 Task: Add Attachment from Trello to Card Card0000000266 in Board Board0000000067 in Workspace WS0000000023 in Trello. Add Cover Yellow to Card Card0000000266 in Board Board0000000067 in Workspace WS0000000023 in Trello. Add "Copy Card To …" Button titled Button0000000266 to "bottom" of the list "To Do" to Card Card0000000266 in Board Board0000000067 in Workspace WS0000000023 in Trello. Add Description DS0000000266 to Card Card0000000266 in Board Board0000000067 in Workspace WS0000000023 in Trello. Add Comment CM0000000266 to Card Card0000000266 in Board Board0000000067 in Workspace WS0000000023 in Trello
Action: Mouse moved to (698, 491)
Screenshot: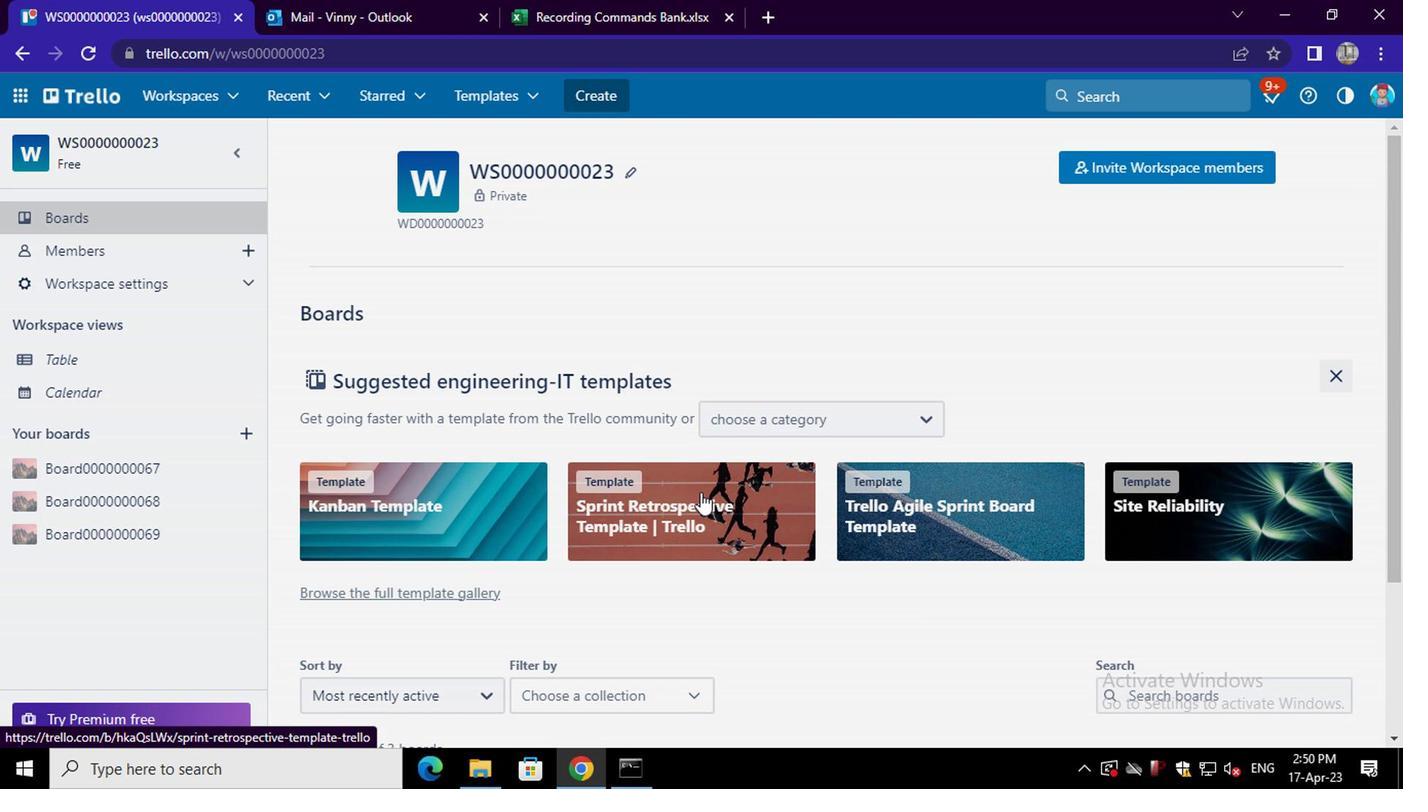 
Action: Mouse scrolled (698, 490) with delta (0, 0)
Screenshot: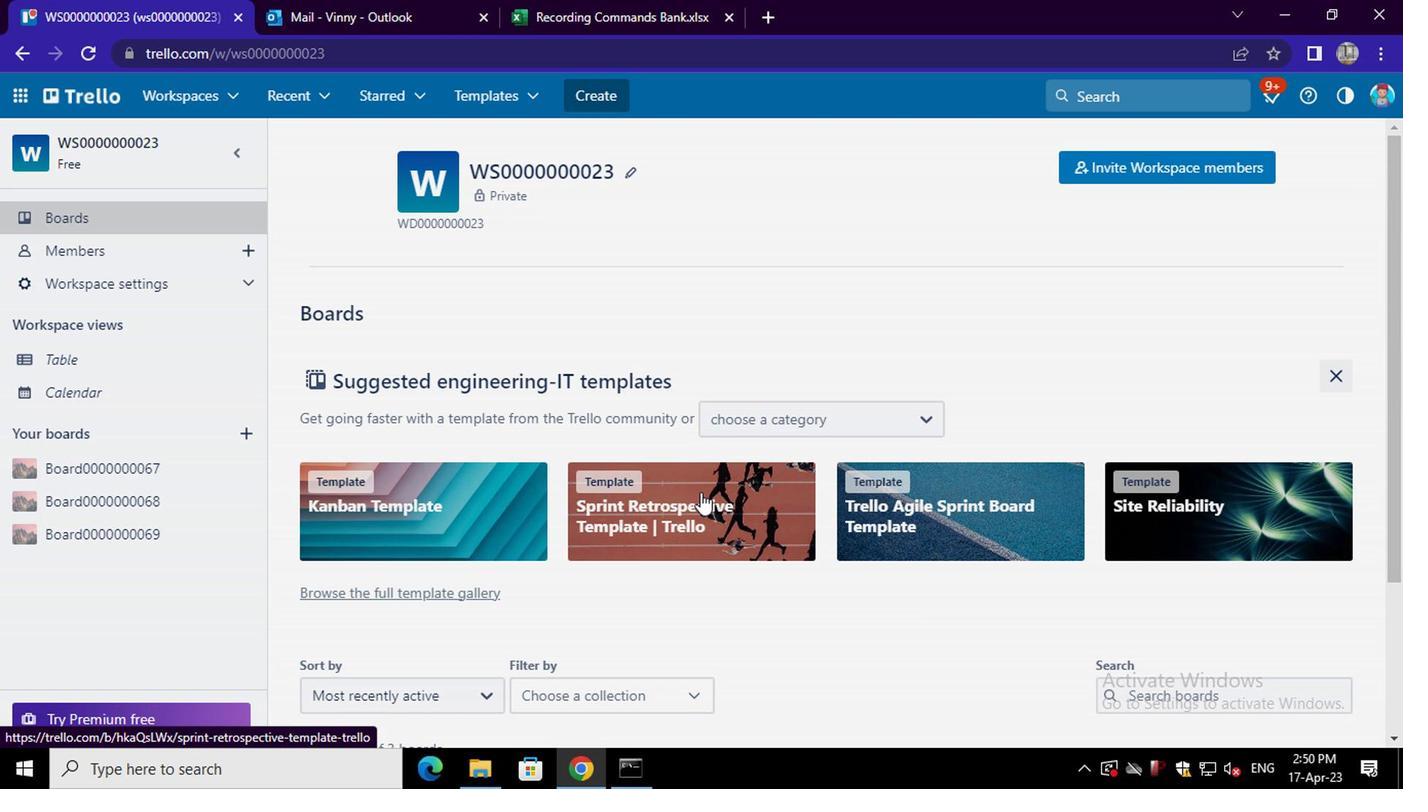 
Action: Mouse moved to (698, 496)
Screenshot: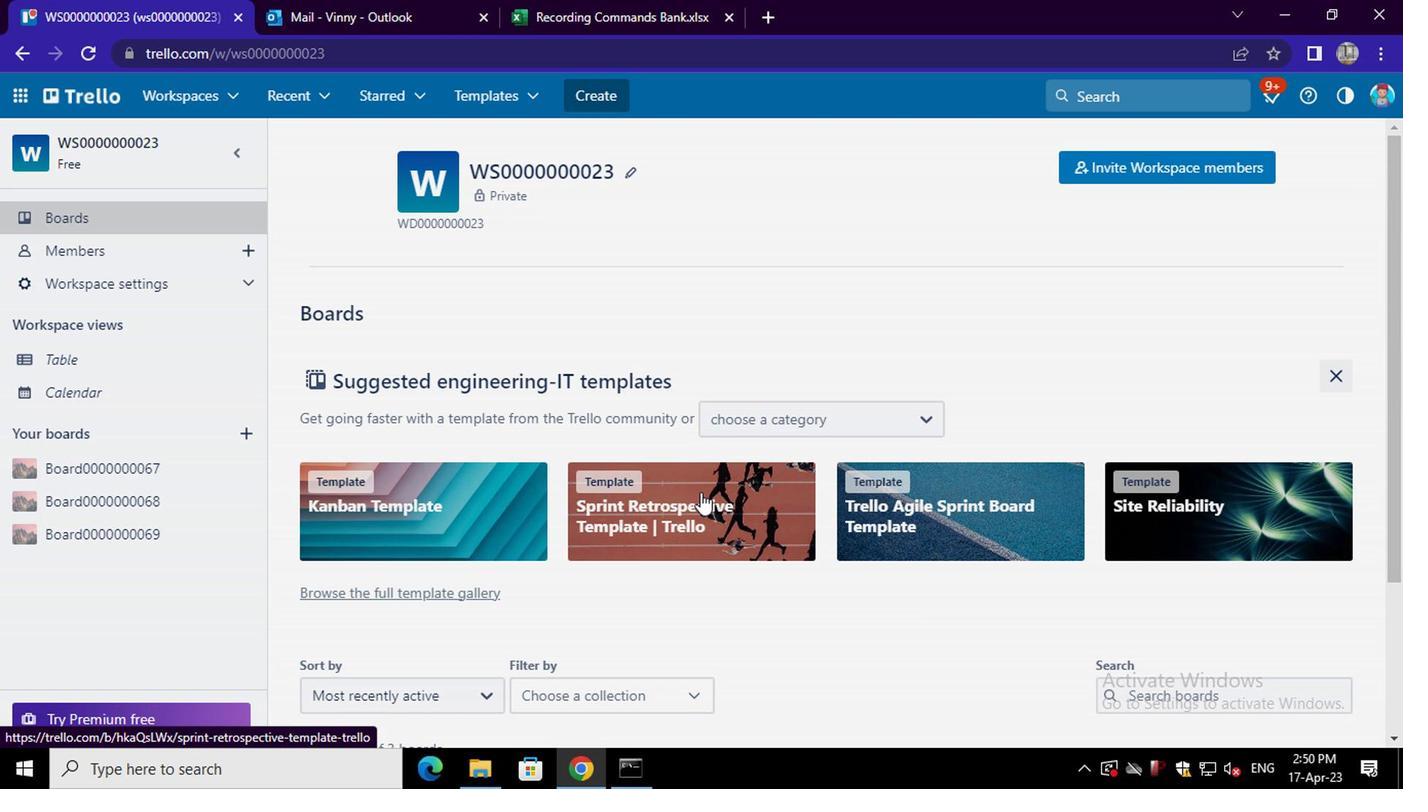 
Action: Mouse scrolled (698, 495) with delta (0, -1)
Screenshot: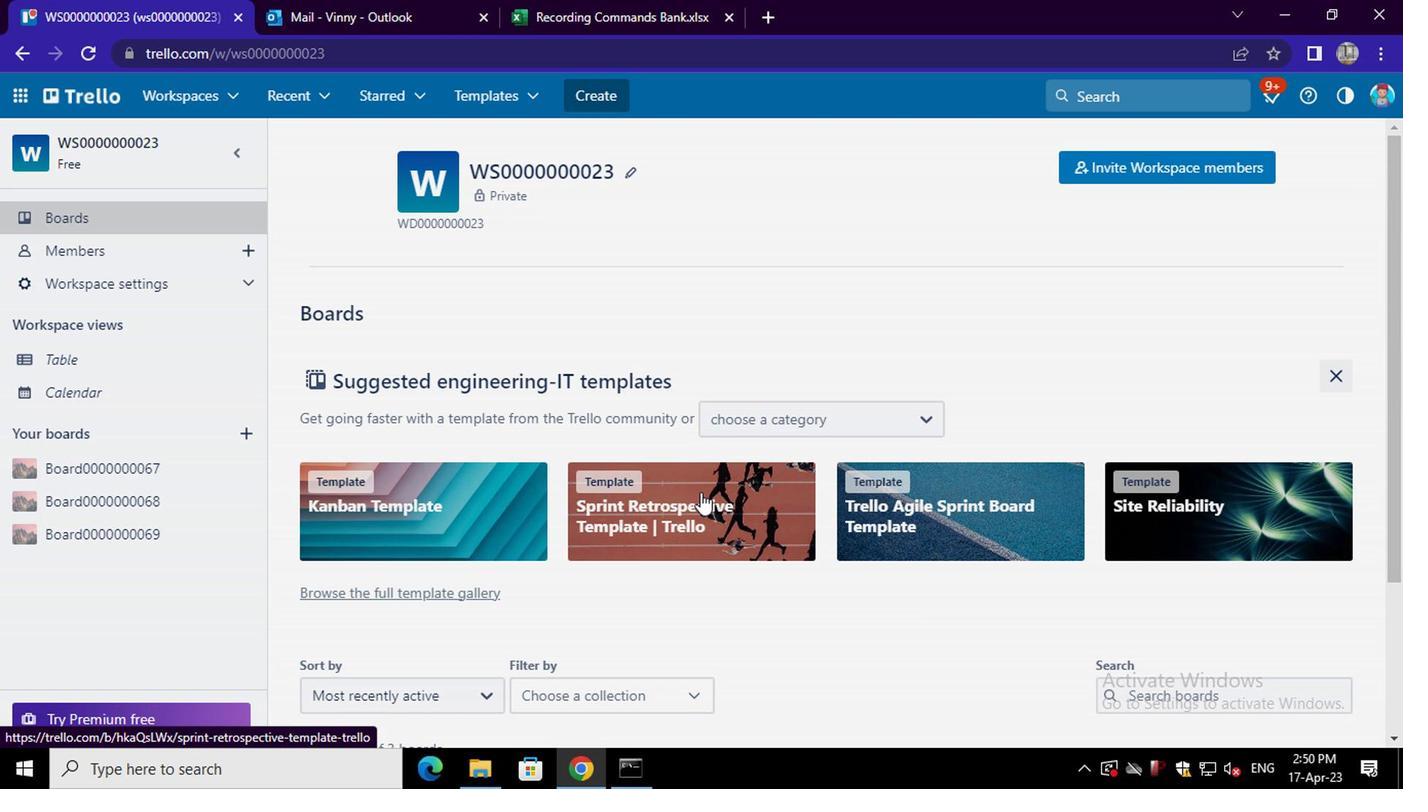 
Action: Mouse moved to (698, 497)
Screenshot: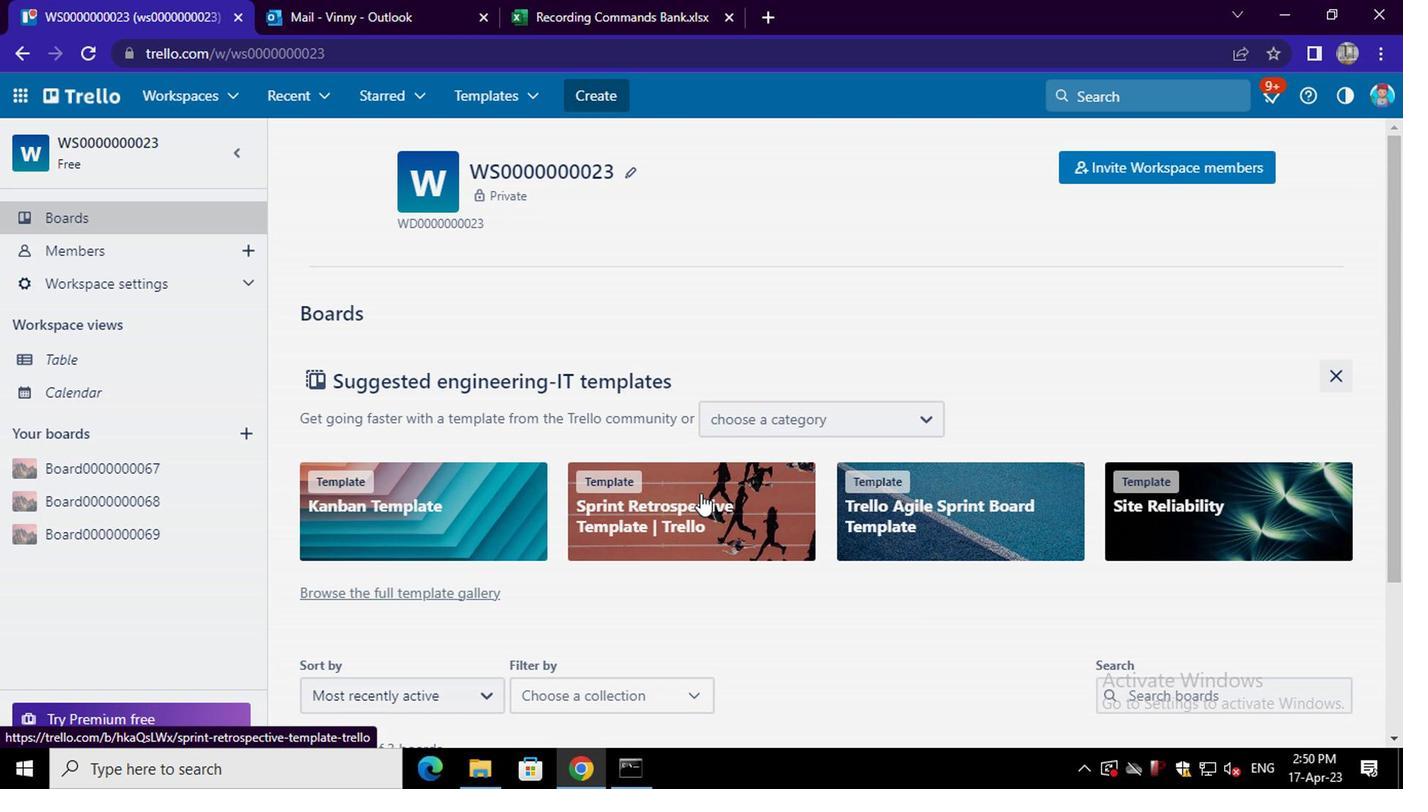
Action: Mouse scrolled (698, 496) with delta (0, 0)
Screenshot: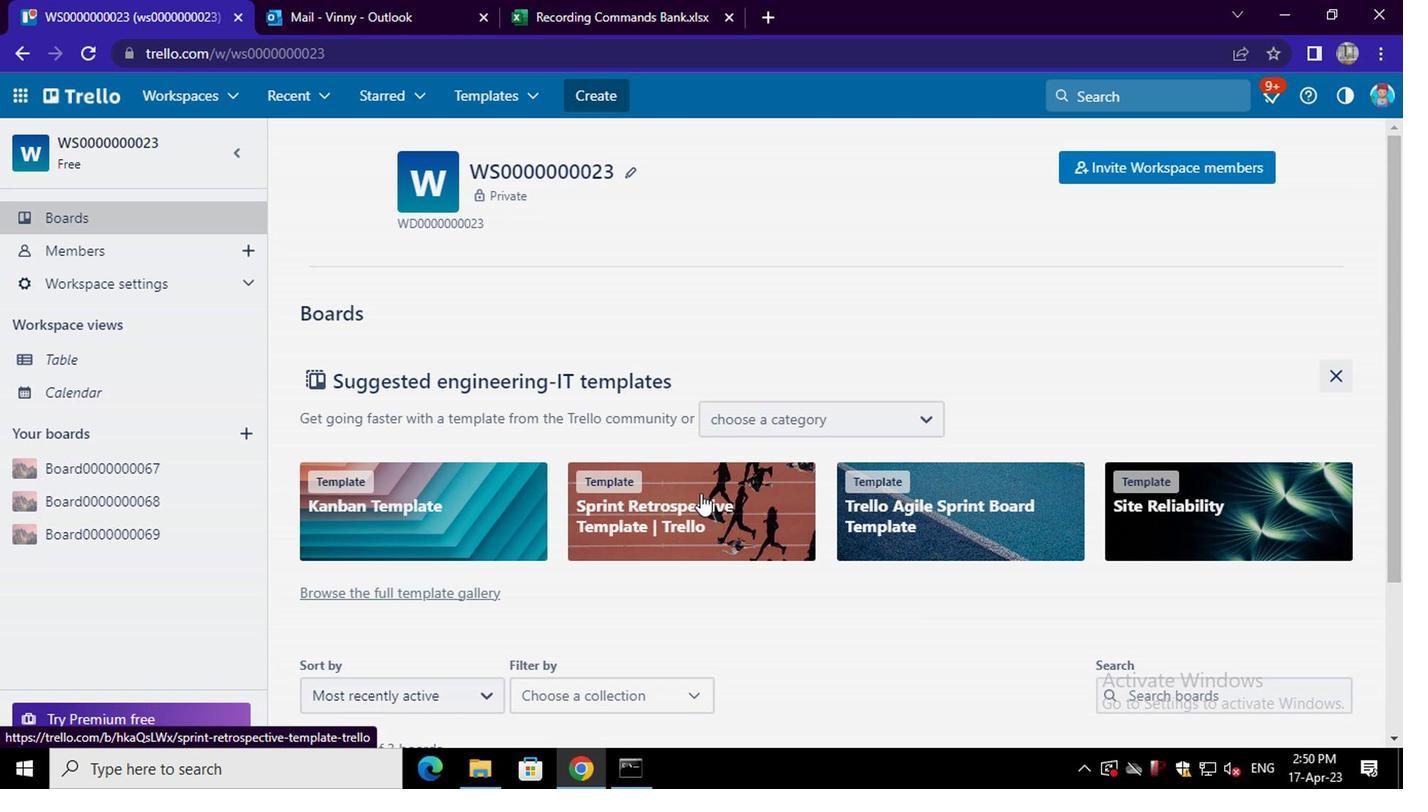 
Action: Mouse scrolled (698, 496) with delta (0, 0)
Screenshot: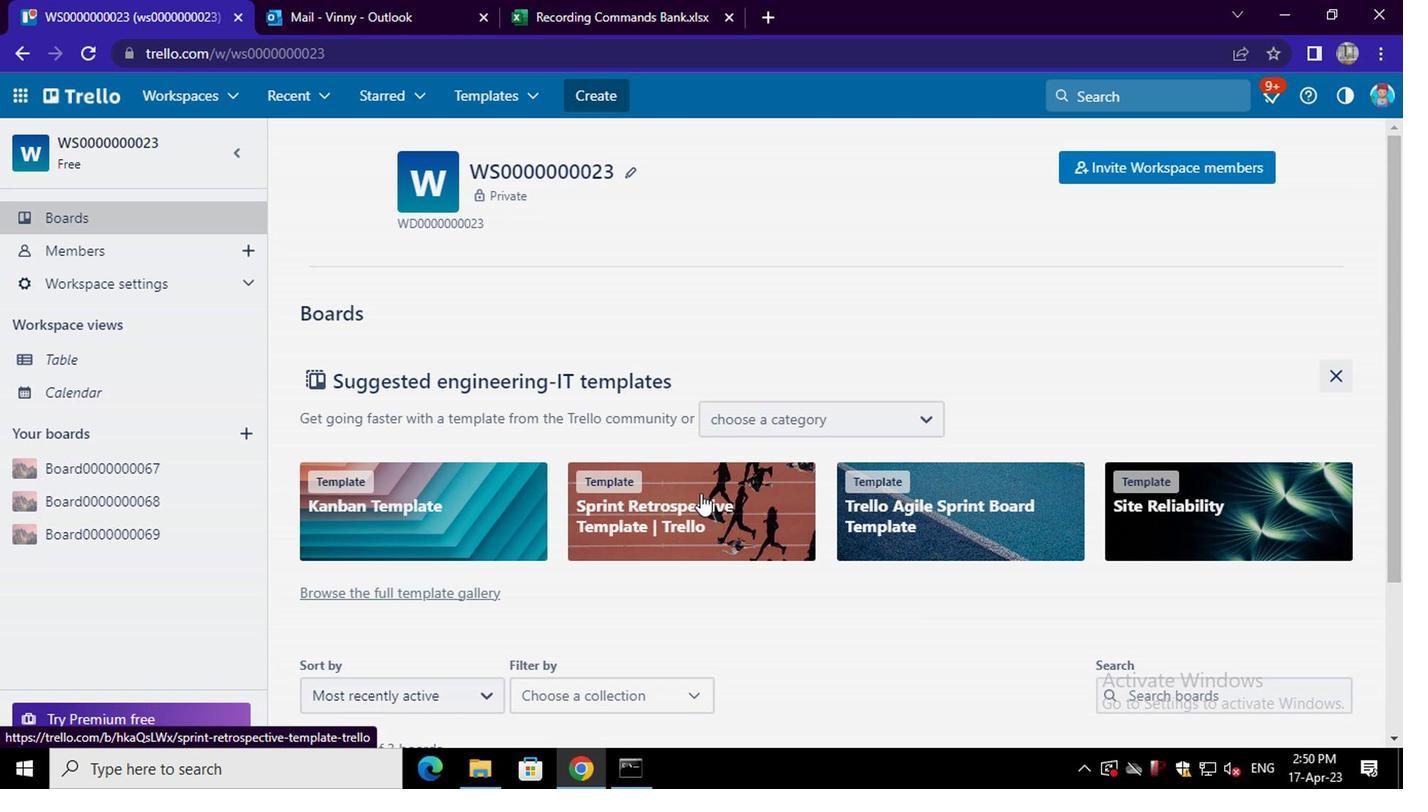 
Action: Mouse scrolled (698, 496) with delta (0, 0)
Screenshot: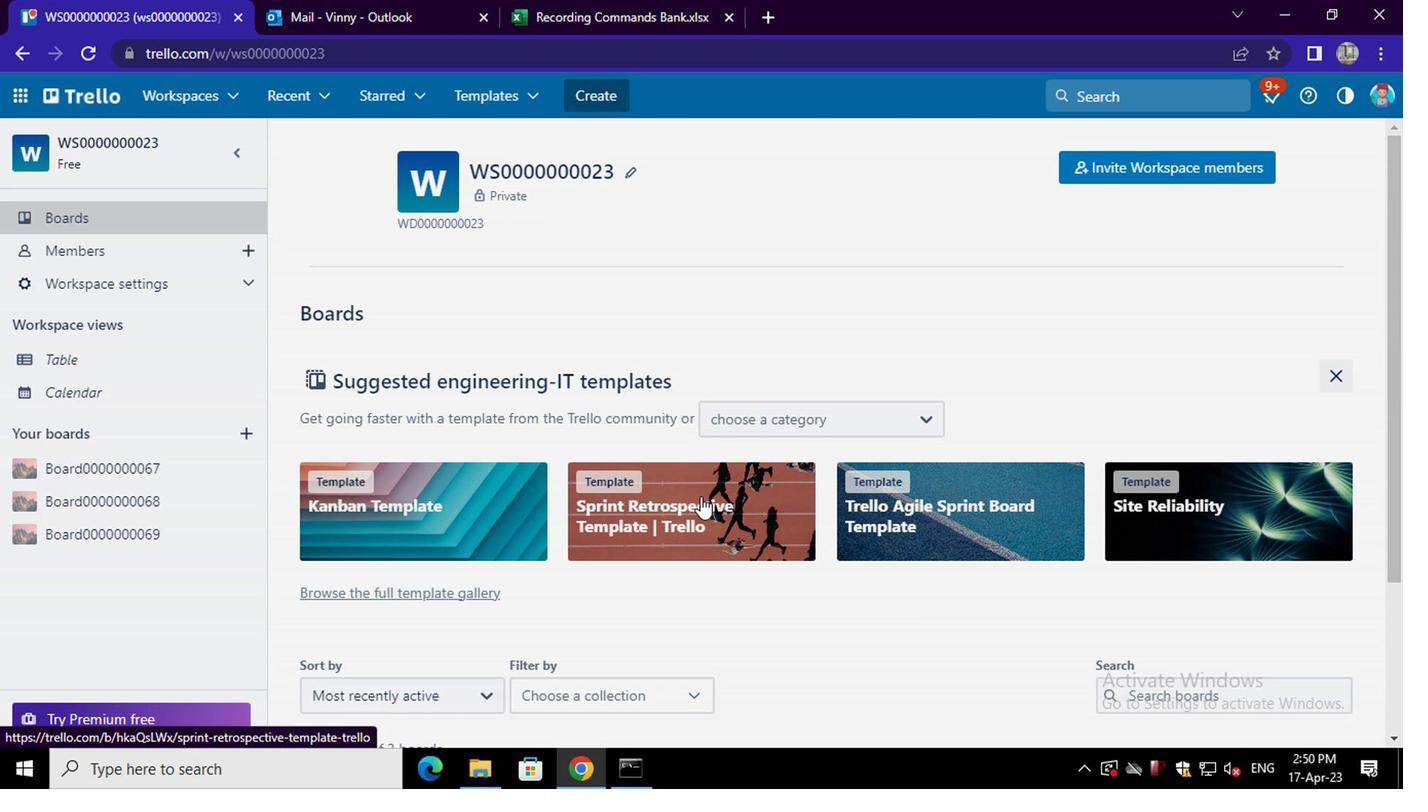 
Action: Mouse moved to (668, 621)
Screenshot: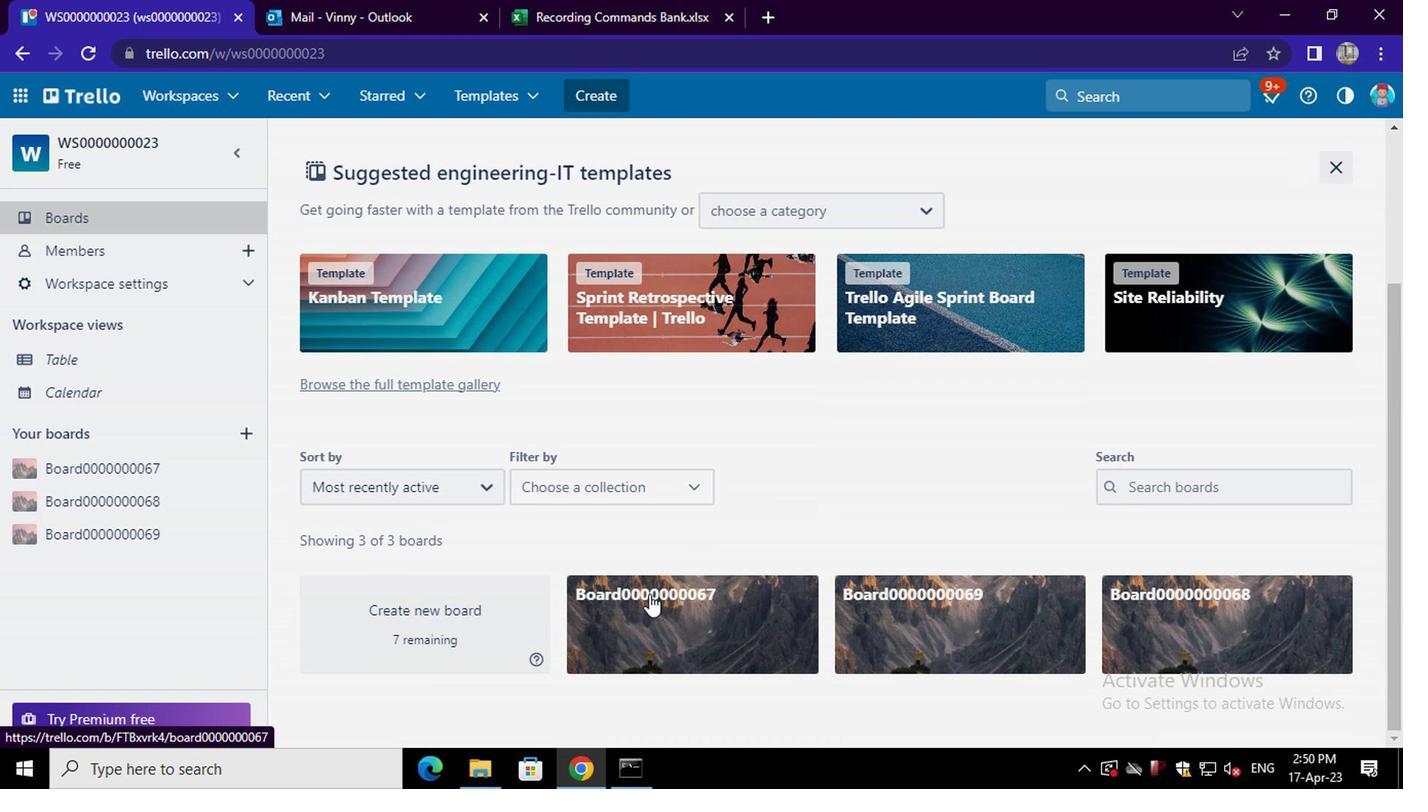 
Action: Mouse pressed left at (668, 621)
Screenshot: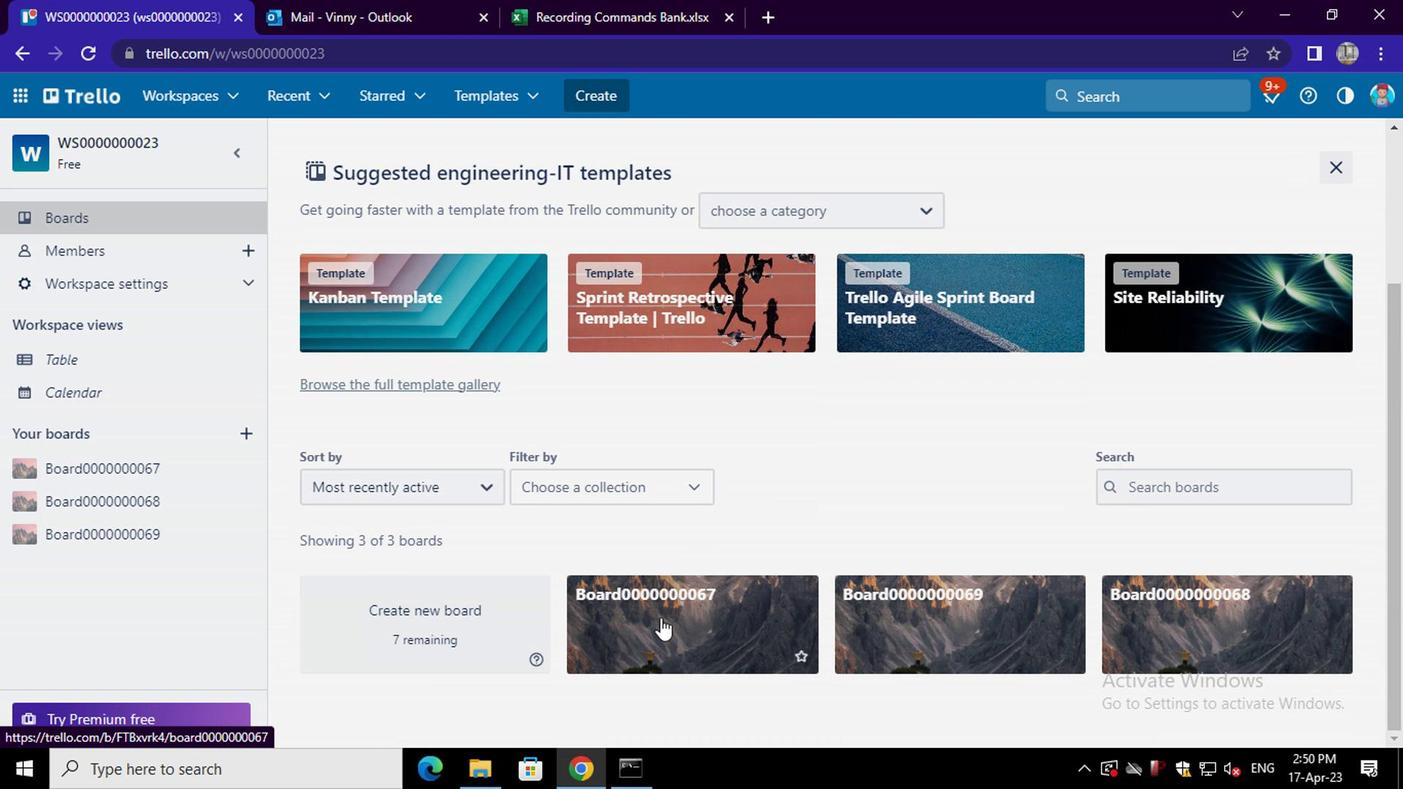 
Action: Mouse moved to (533, 354)
Screenshot: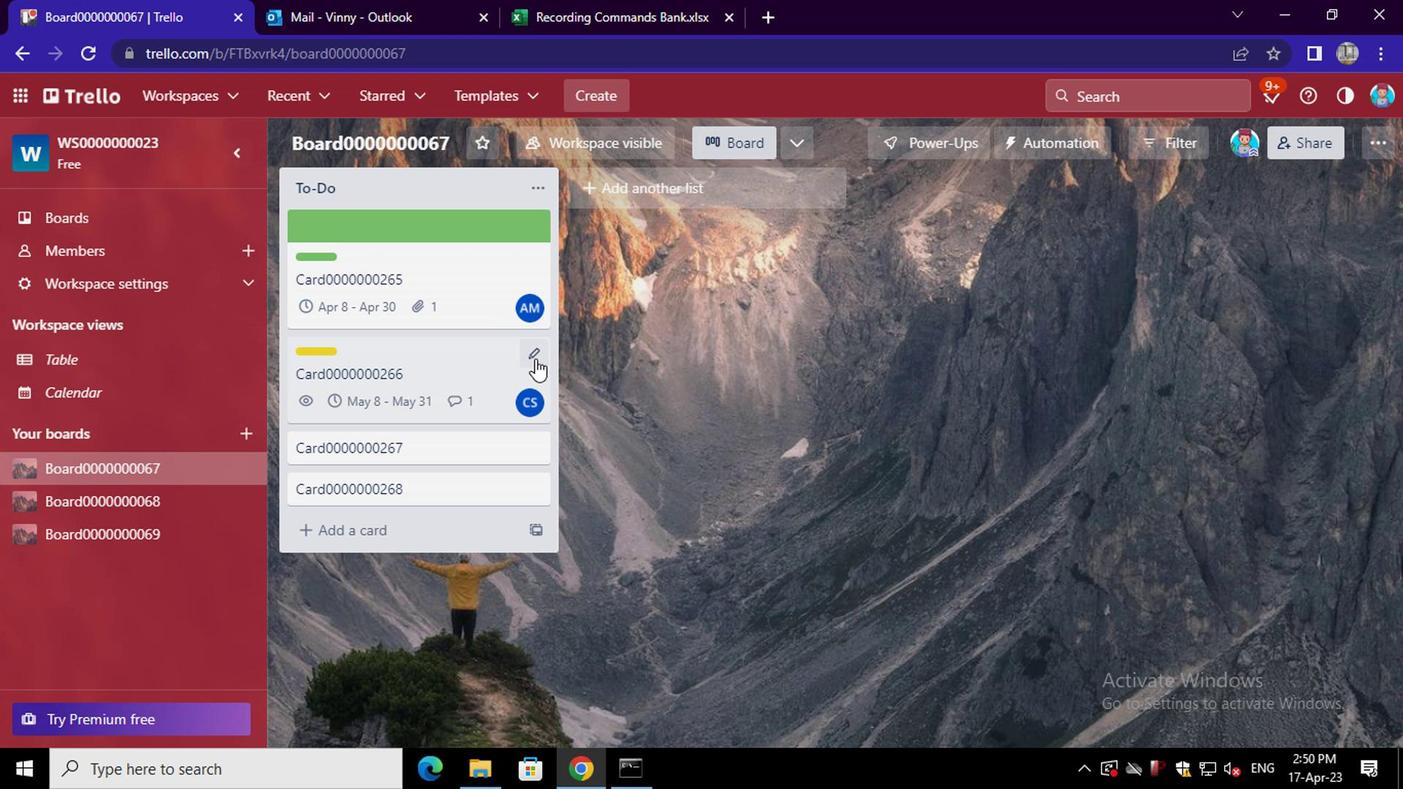 
Action: Mouse pressed left at (533, 354)
Screenshot: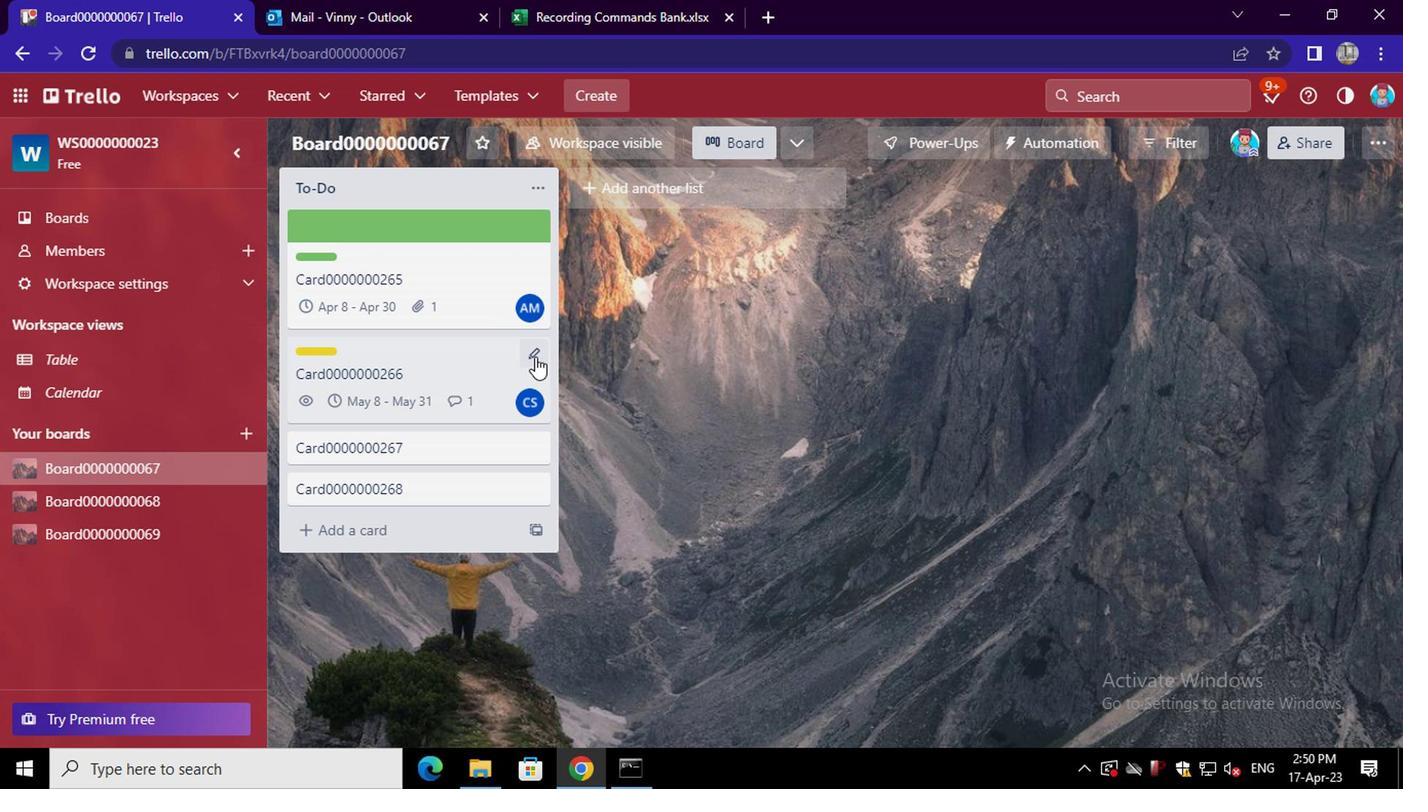
Action: Mouse moved to (583, 354)
Screenshot: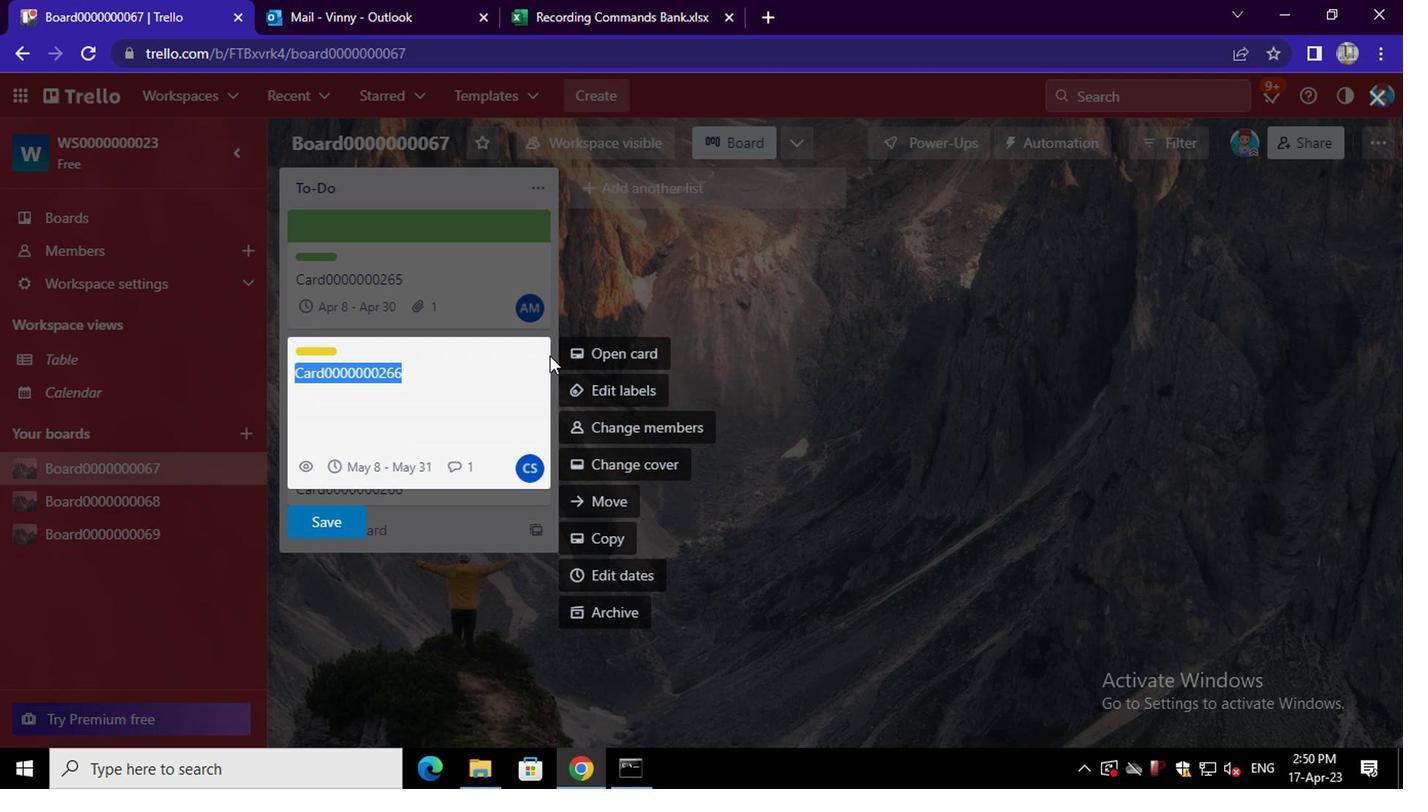 
Action: Mouse pressed left at (583, 354)
Screenshot: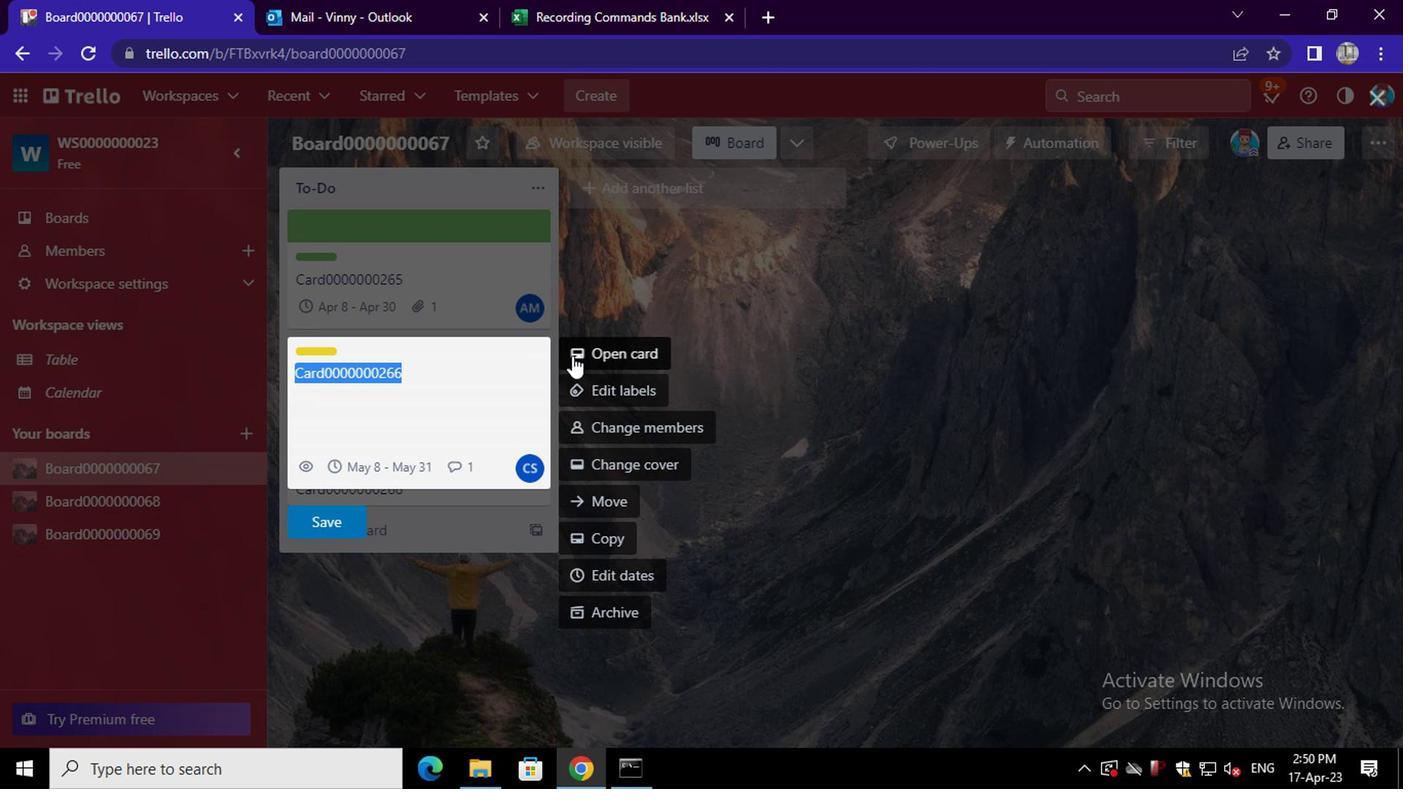 
Action: Mouse moved to (968, 411)
Screenshot: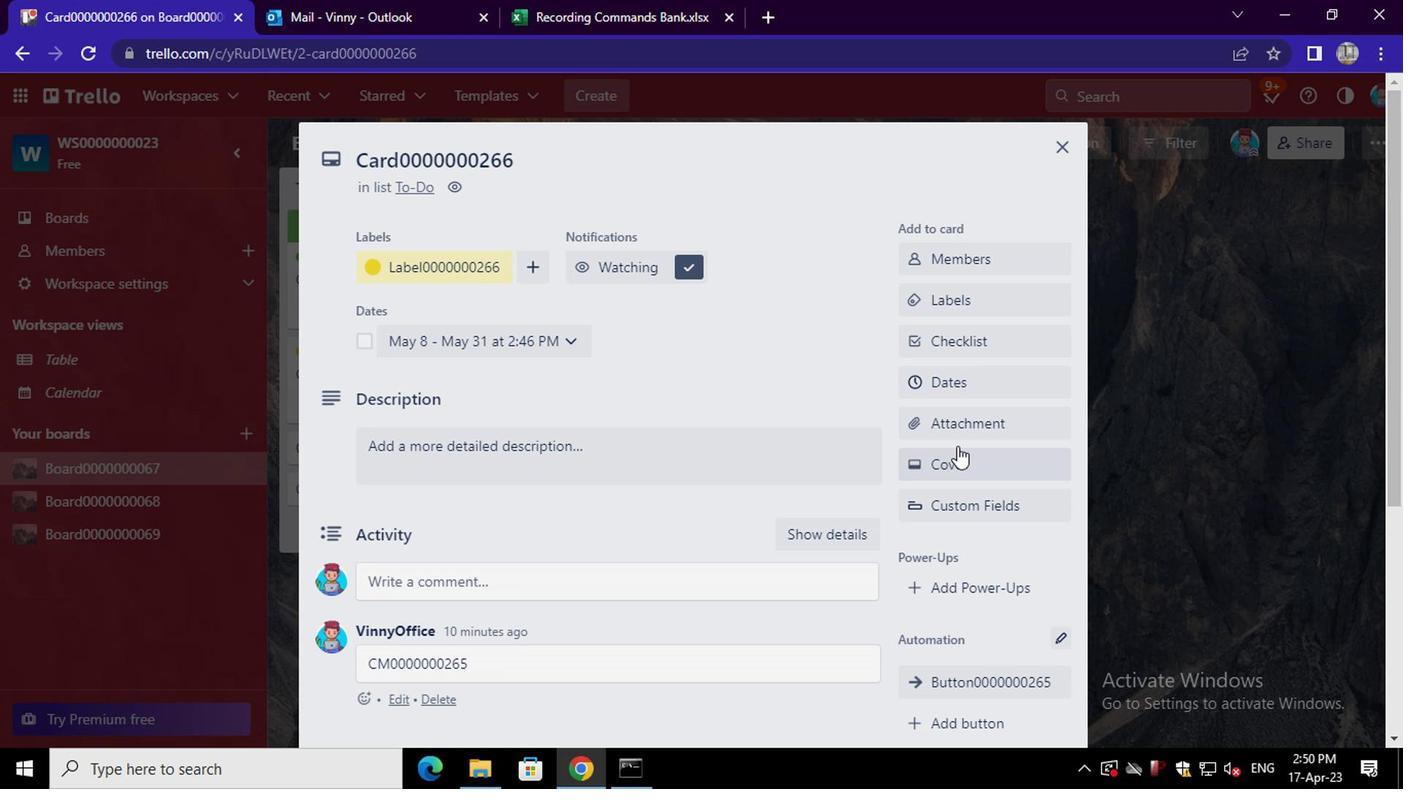 
Action: Mouse pressed left at (968, 411)
Screenshot: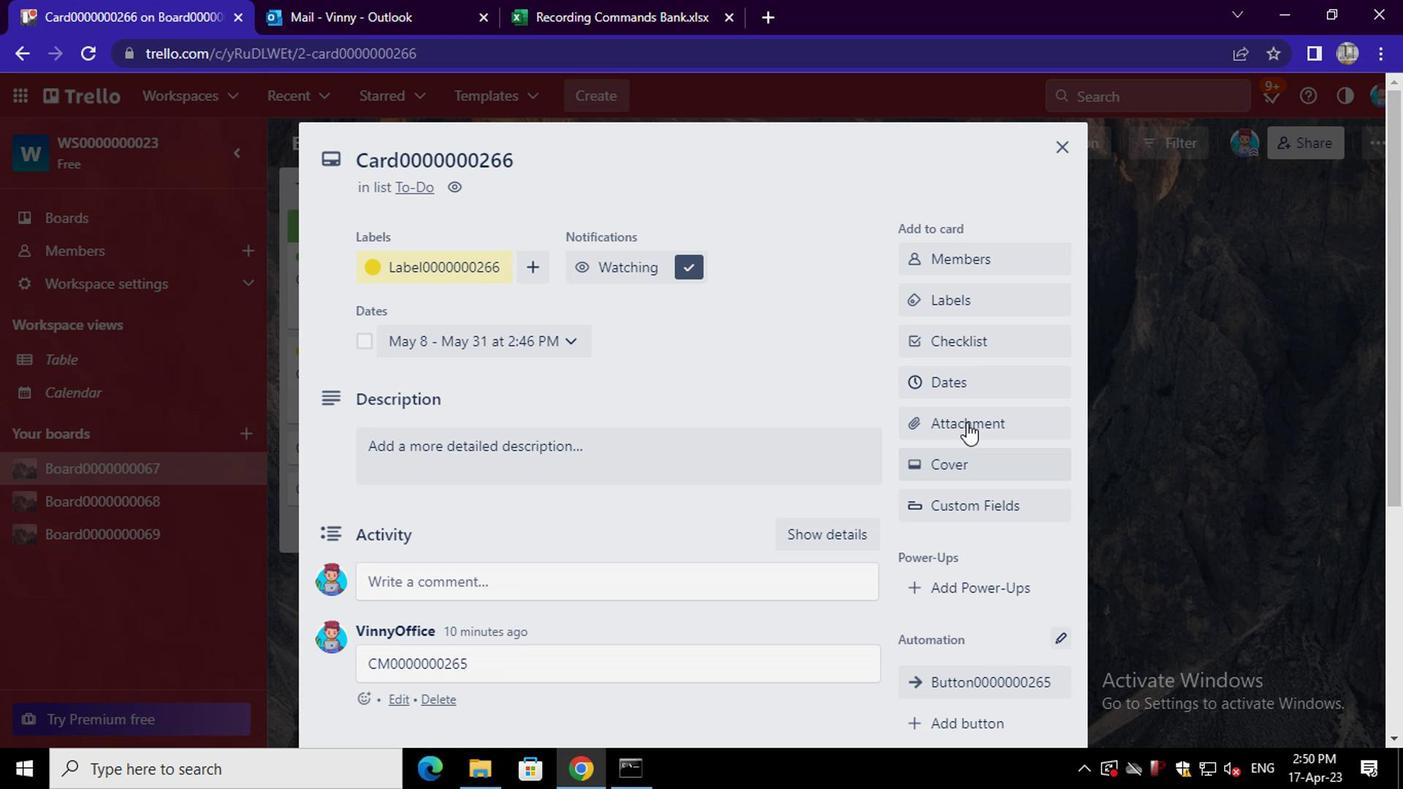 
Action: Mouse moved to (962, 227)
Screenshot: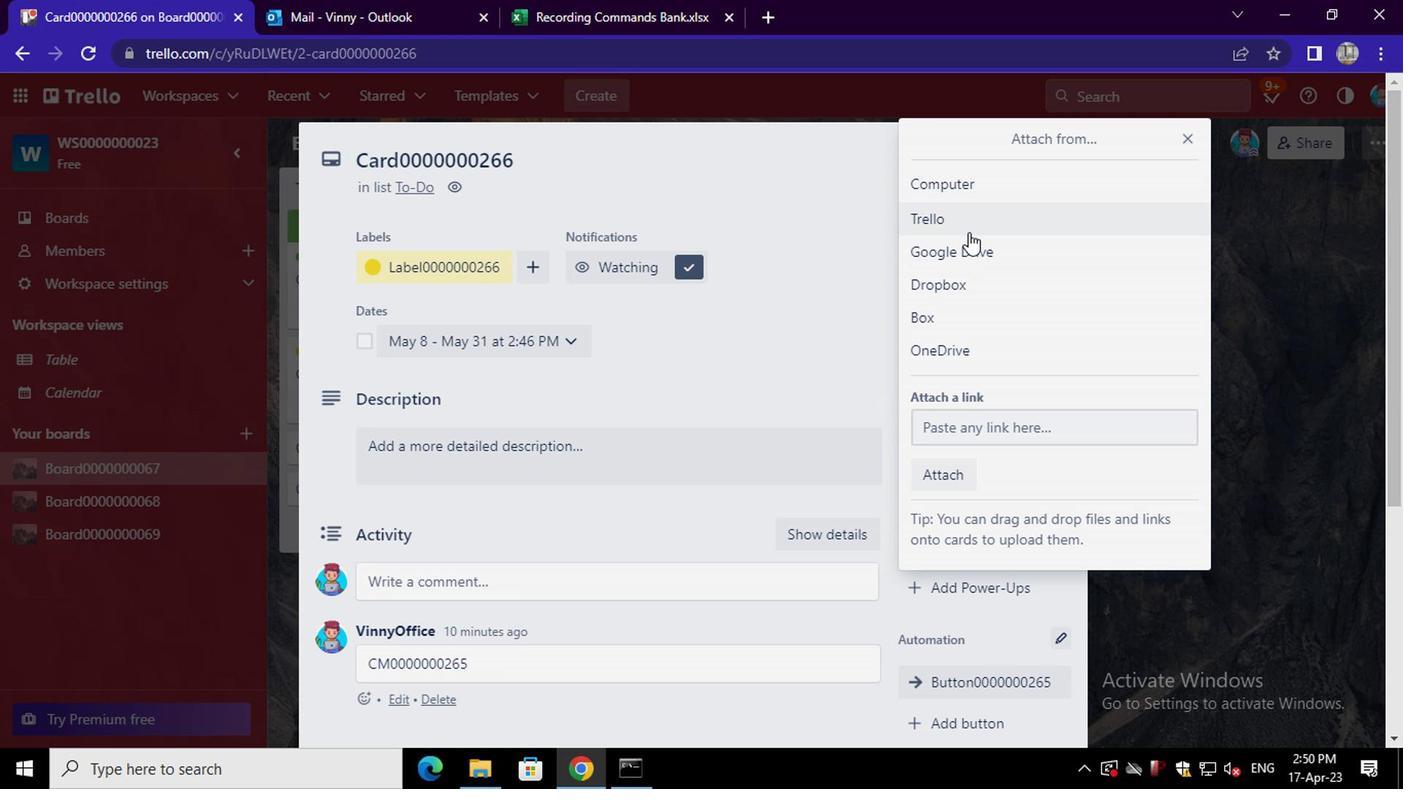 
Action: Mouse pressed left at (962, 227)
Screenshot: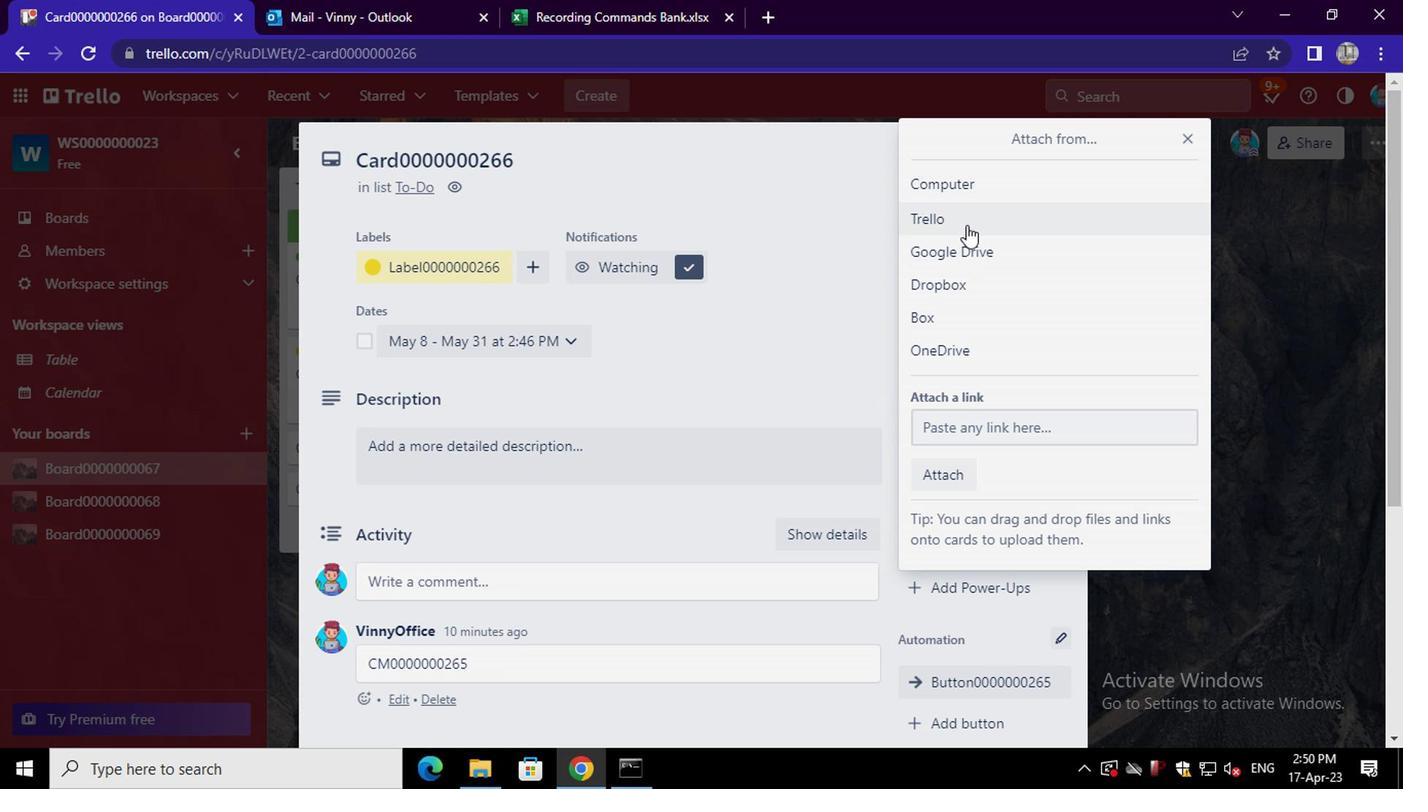 
Action: Mouse moved to (1011, 294)
Screenshot: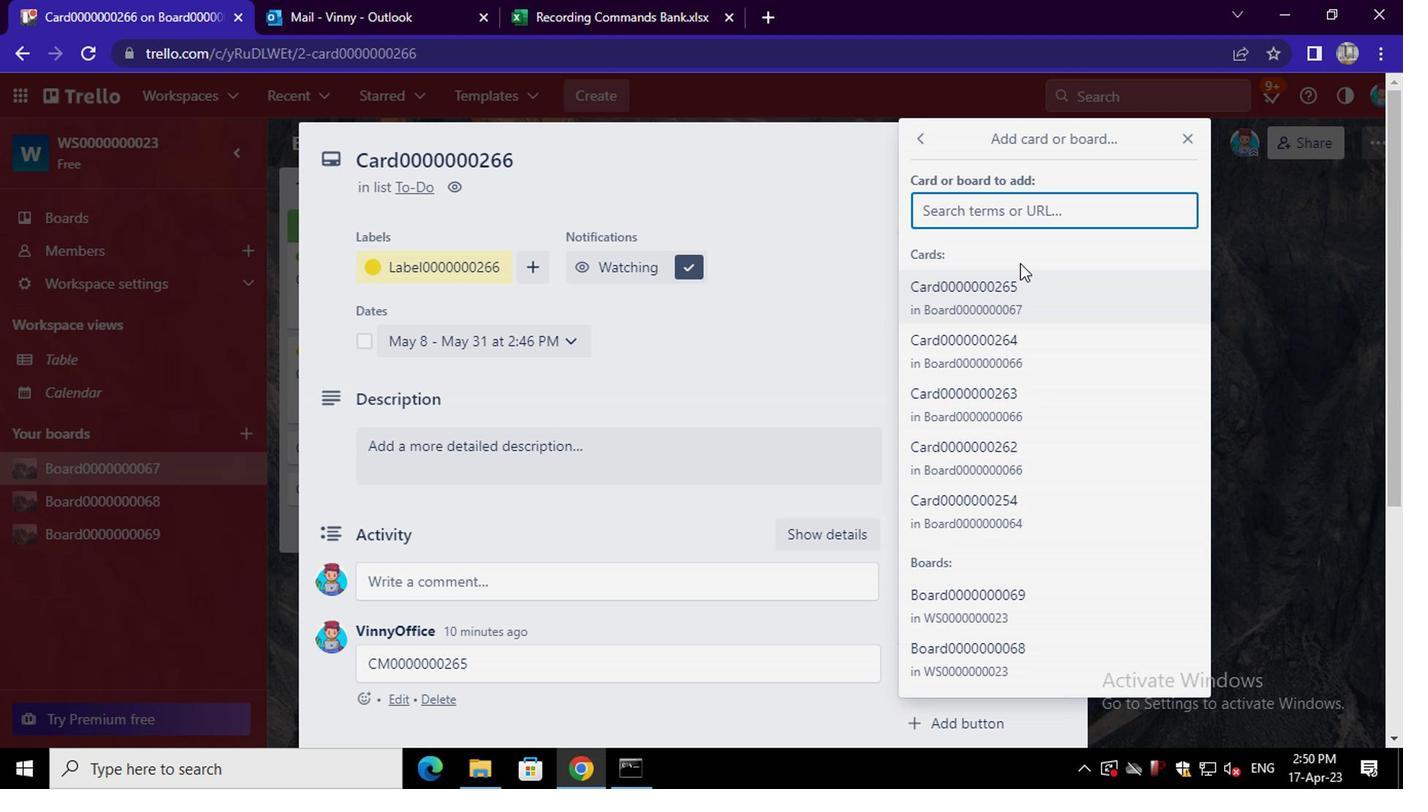 
Action: Mouse pressed left at (1011, 294)
Screenshot: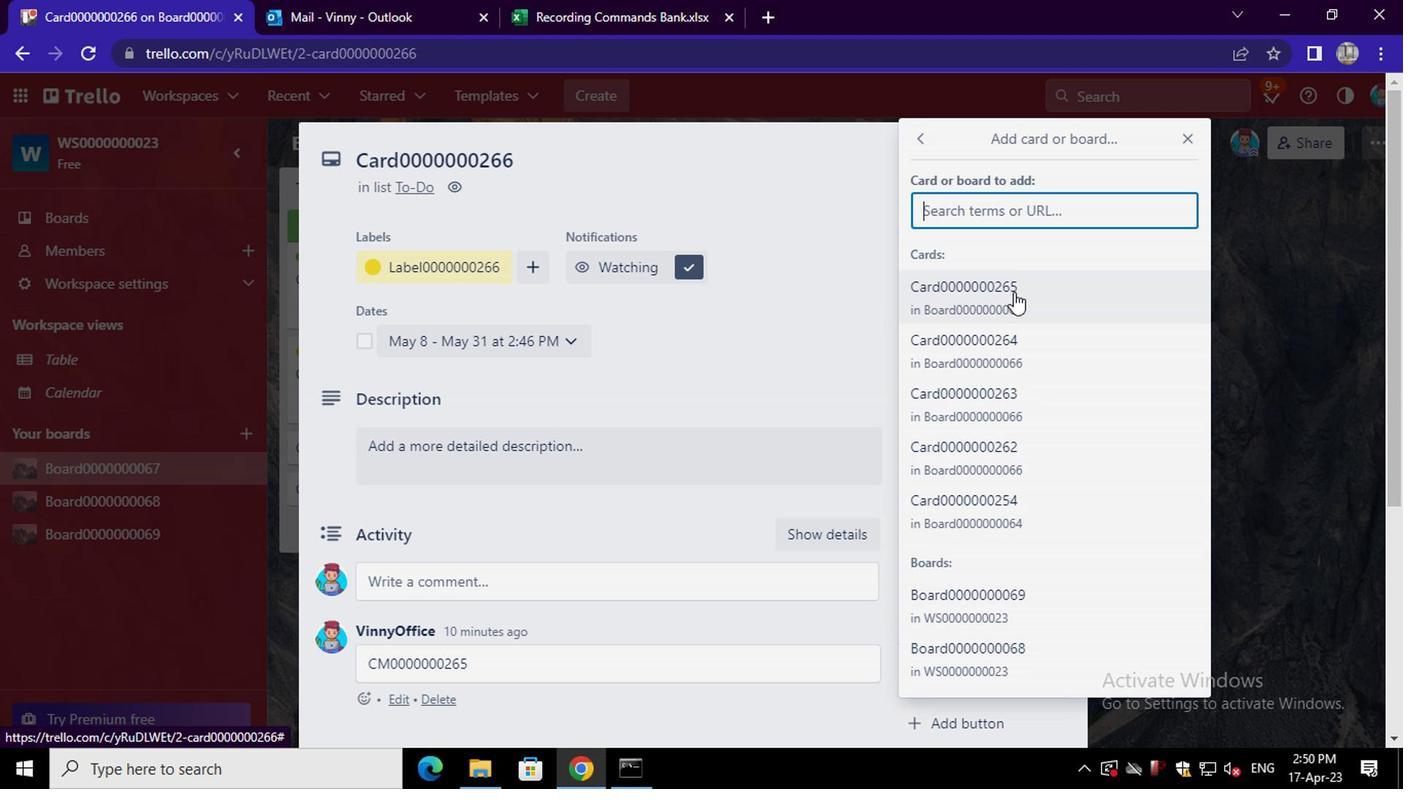 
Action: Mouse moved to (976, 459)
Screenshot: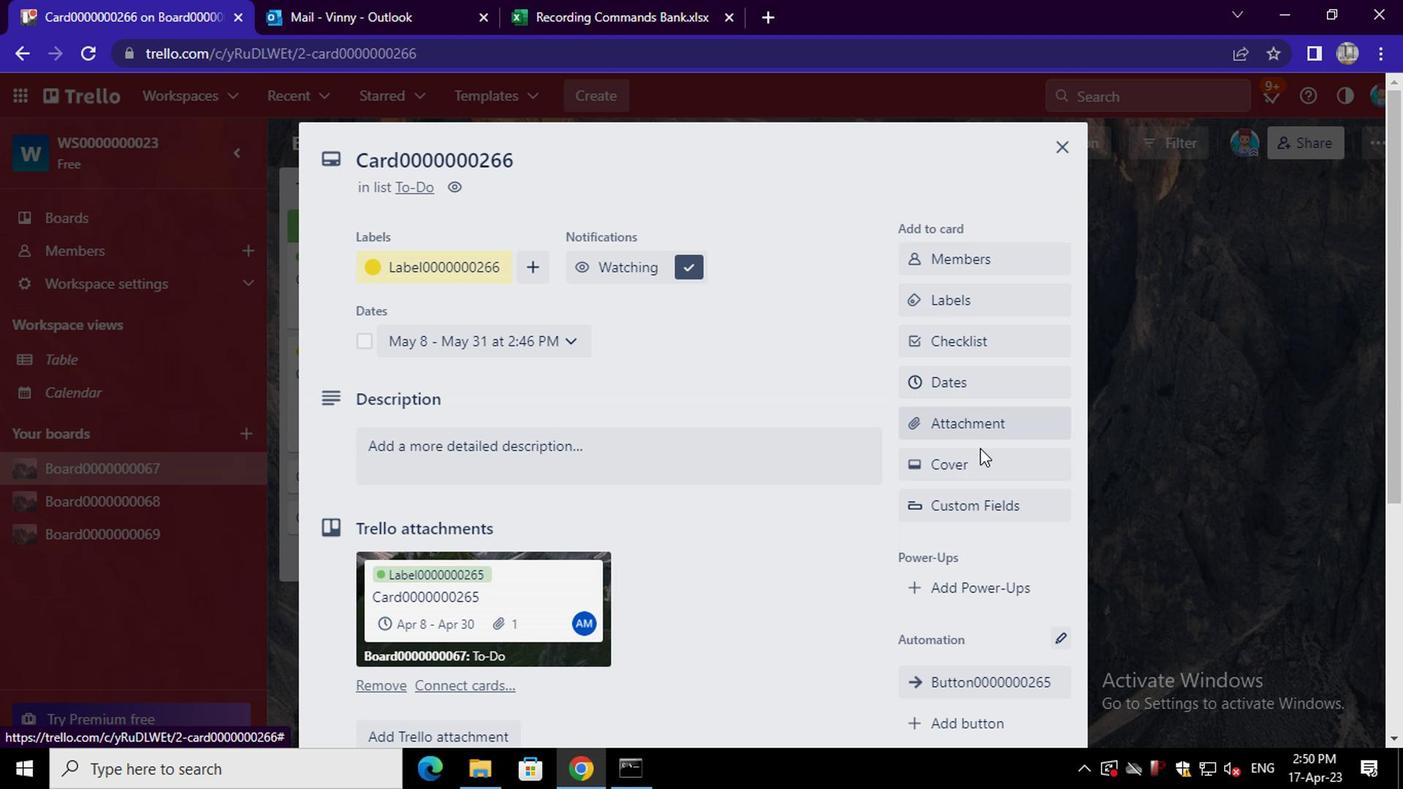 
Action: Mouse pressed left at (976, 459)
Screenshot: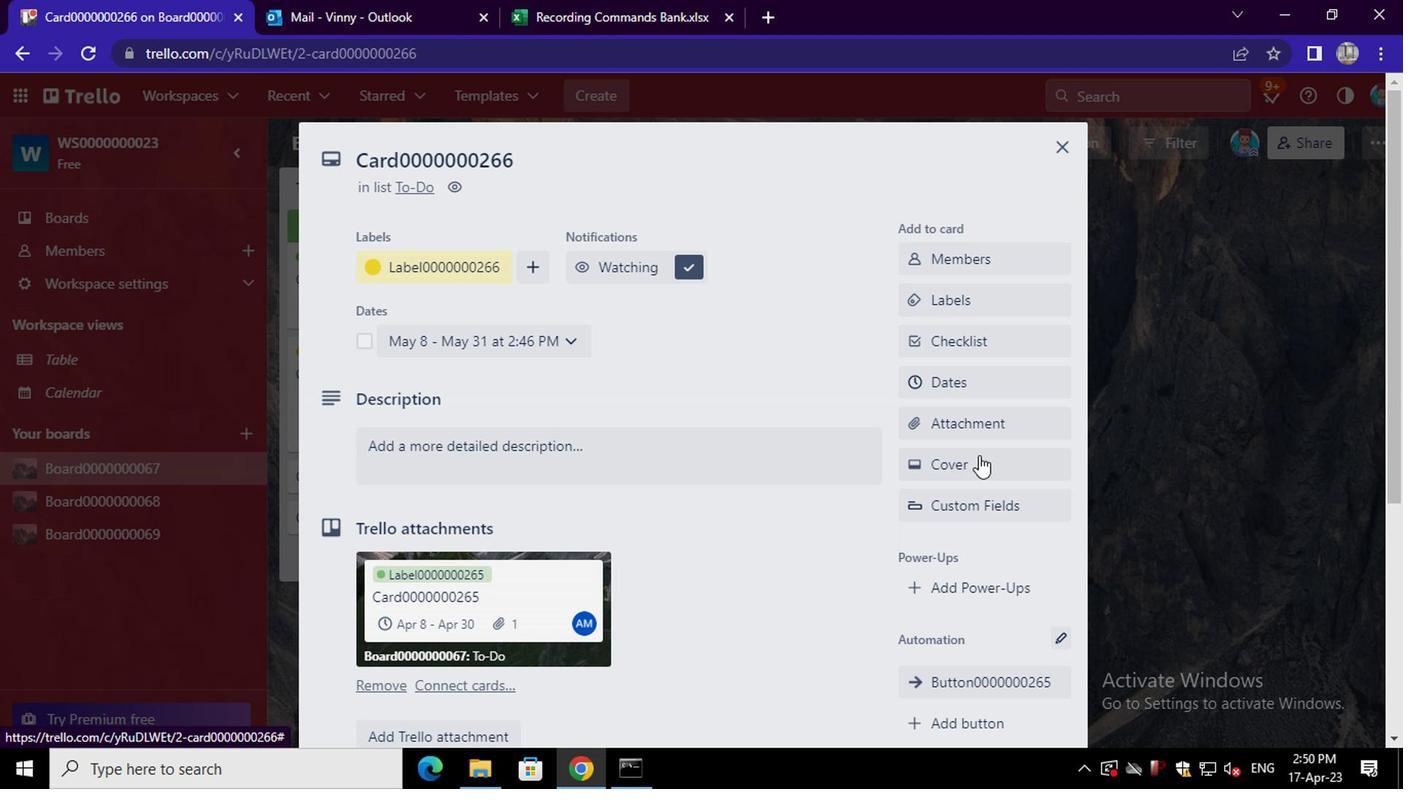 
Action: Mouse moved to (995, 330)
Screenshot: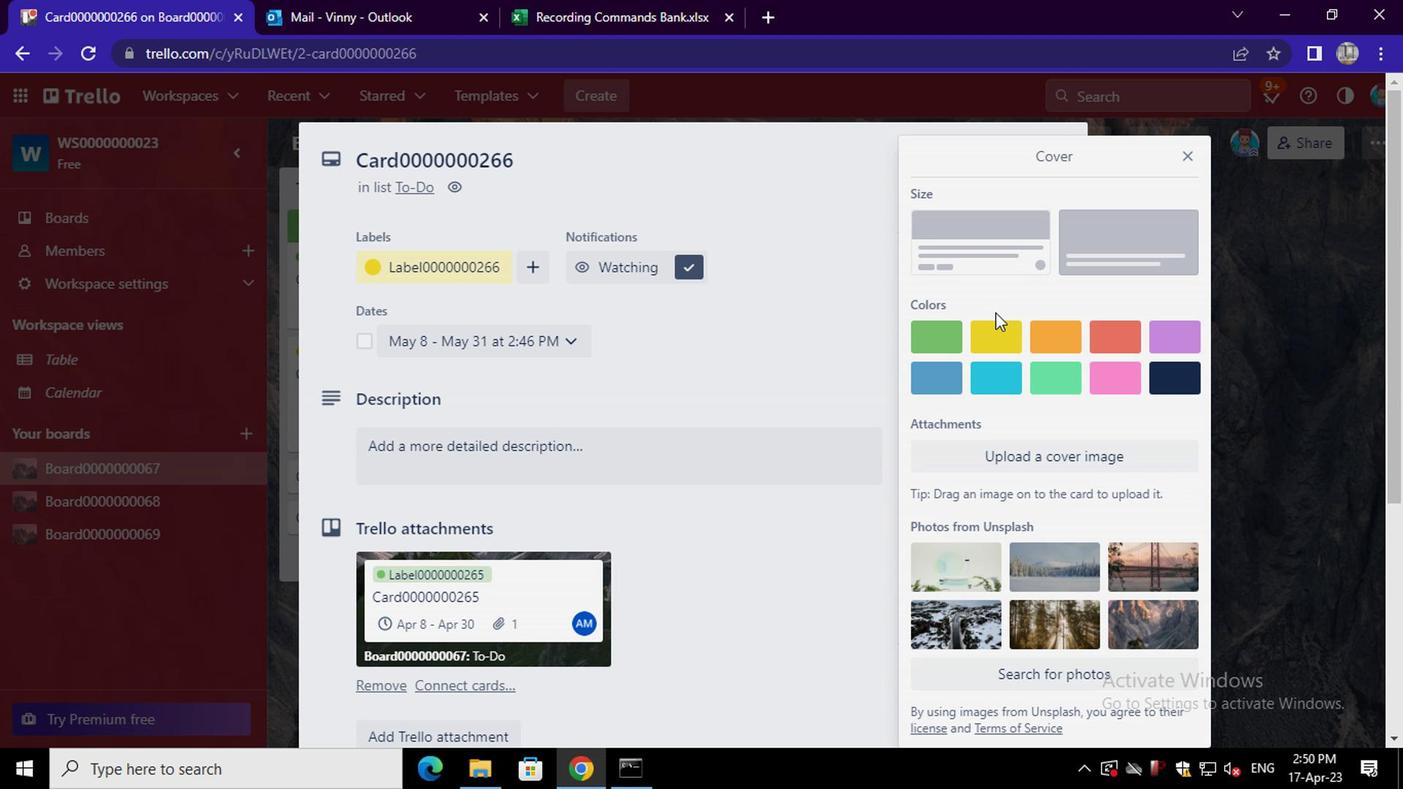 
Action: Mouse pressed left at (995, 330)
Screenshot: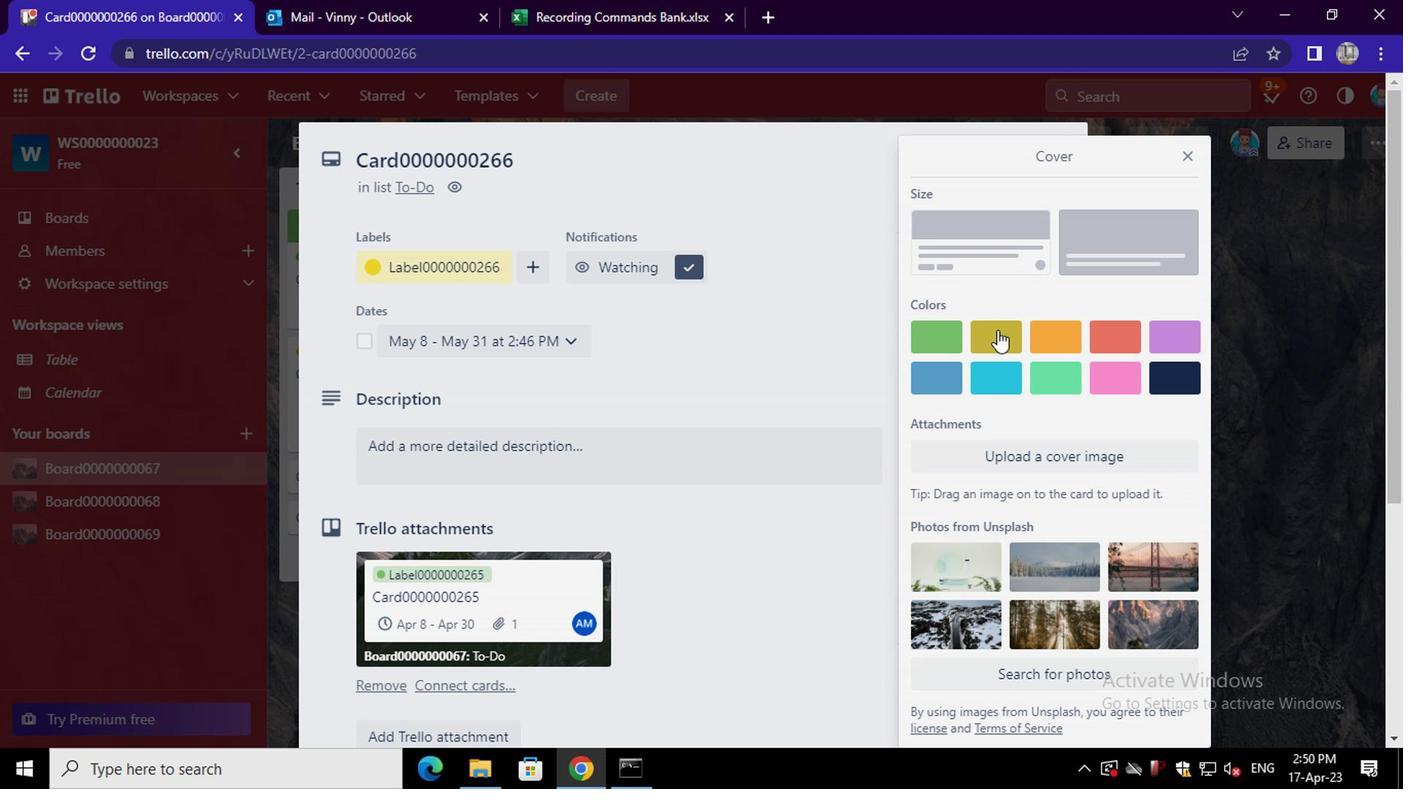 
Action: Mouse moved to (822, 431)
Screenshot: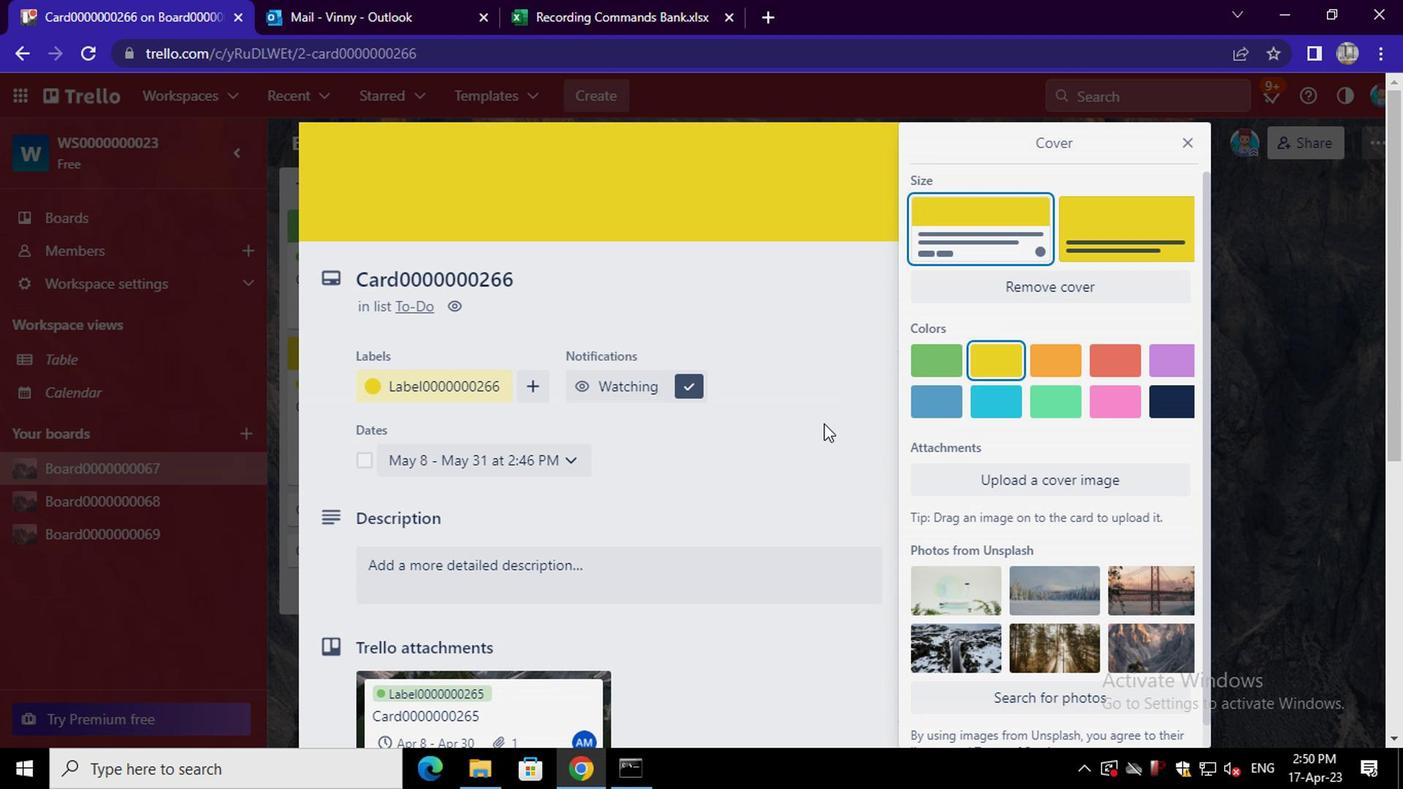 
Action: Mouse scrolled (822, 429) with delta (0, -1)
Screenshot: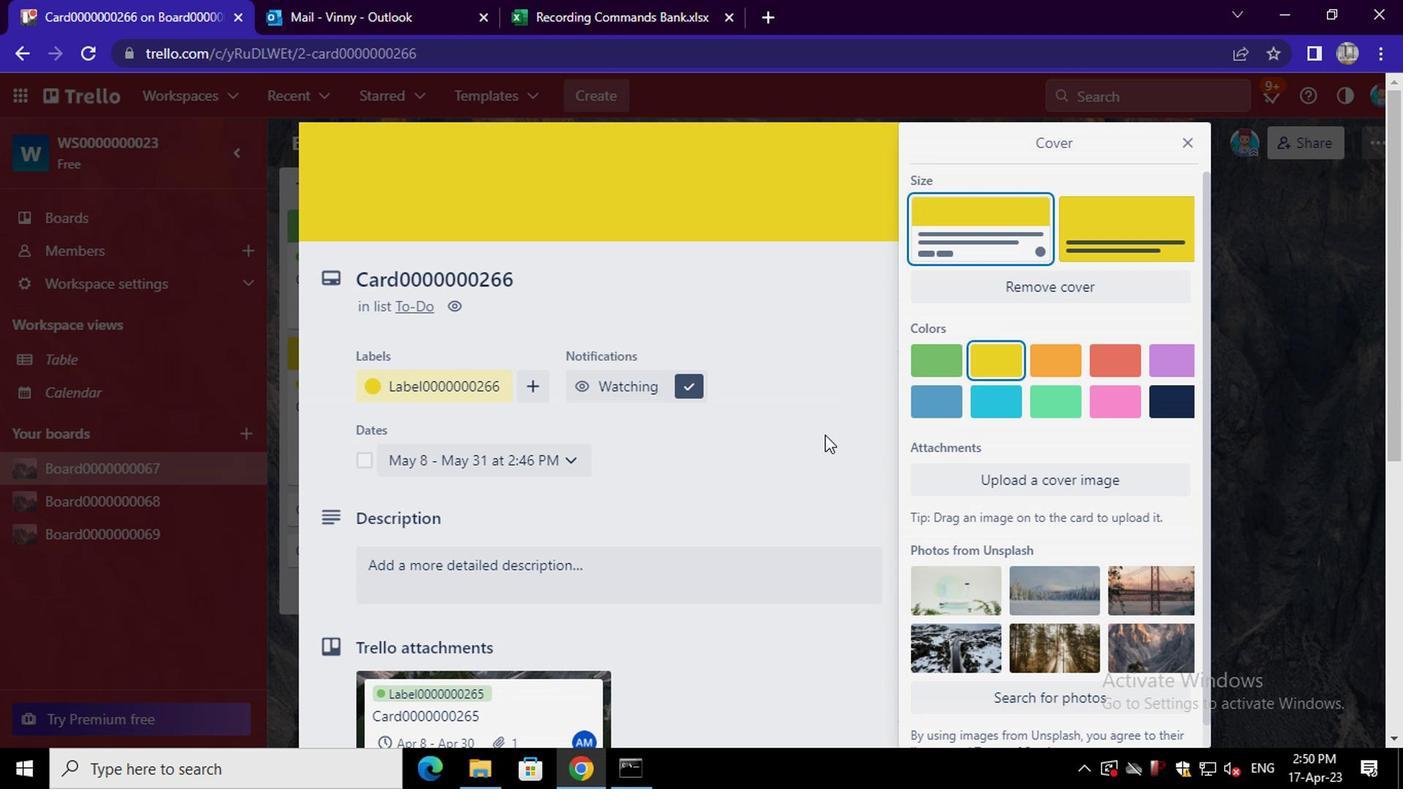 
Action: Mouse moved to (822, 432)
Screenshot: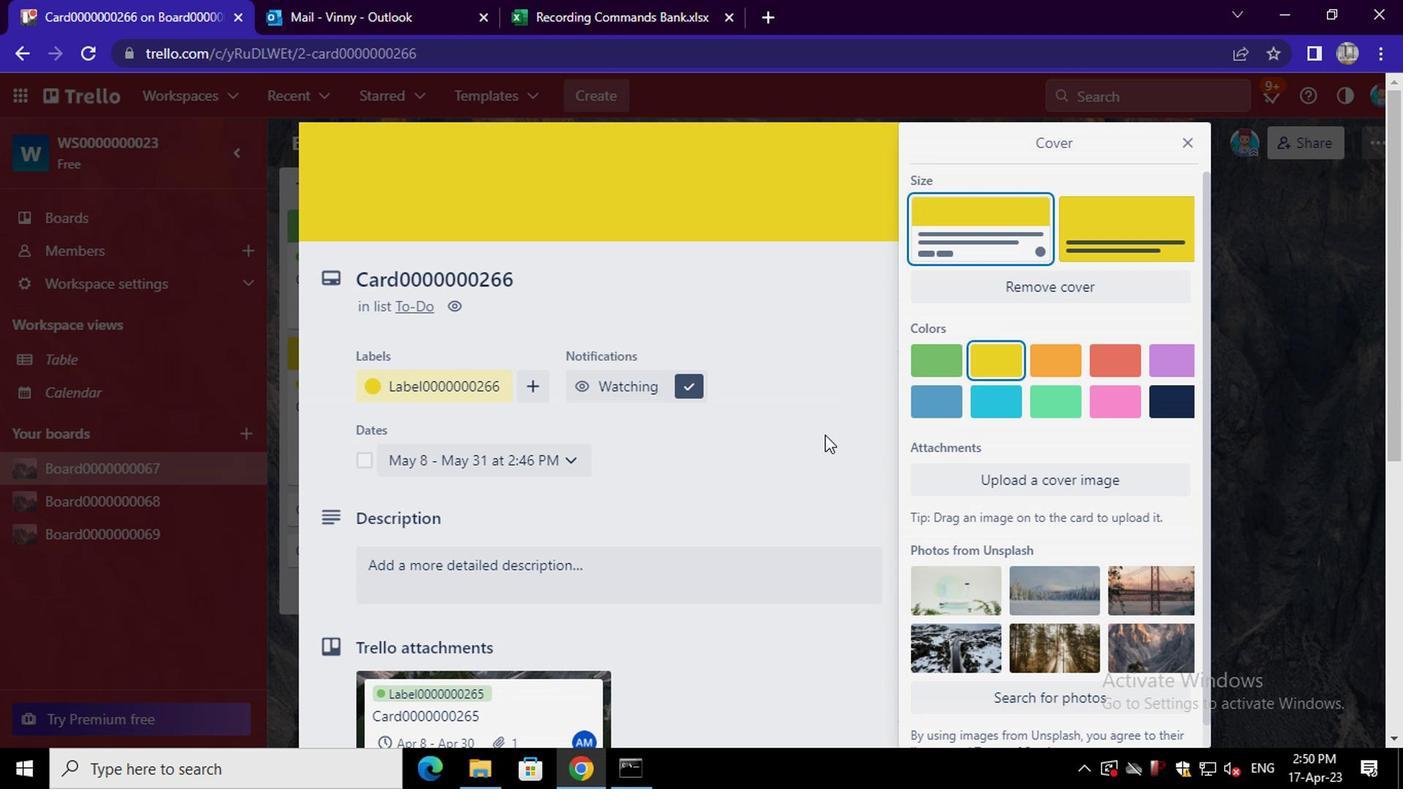 
Action: Mouse scrolled (822, 431) with delta (0, 0)
Screenshot: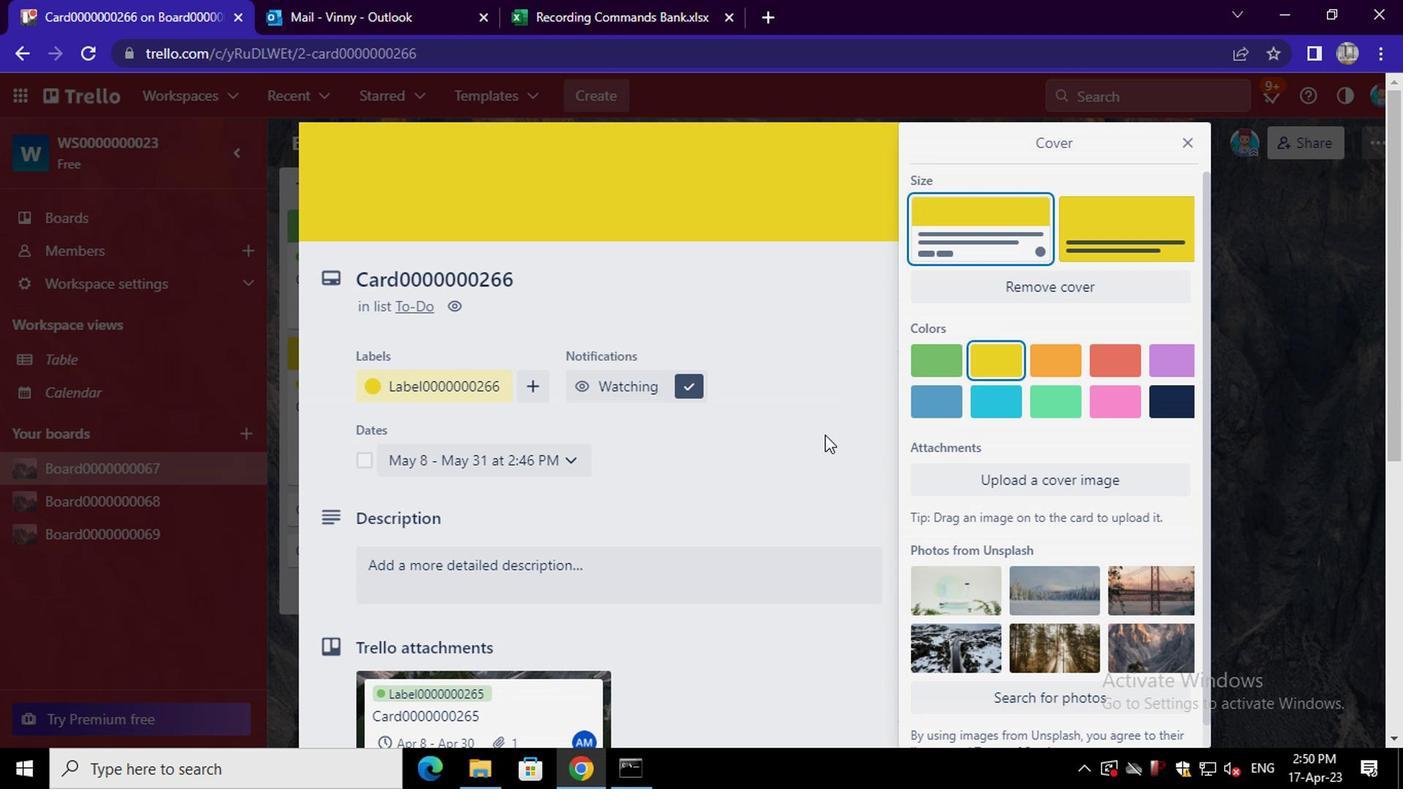 
Action: Mouse scrolled (822, 431) with delta (0, 0)
Screenshot: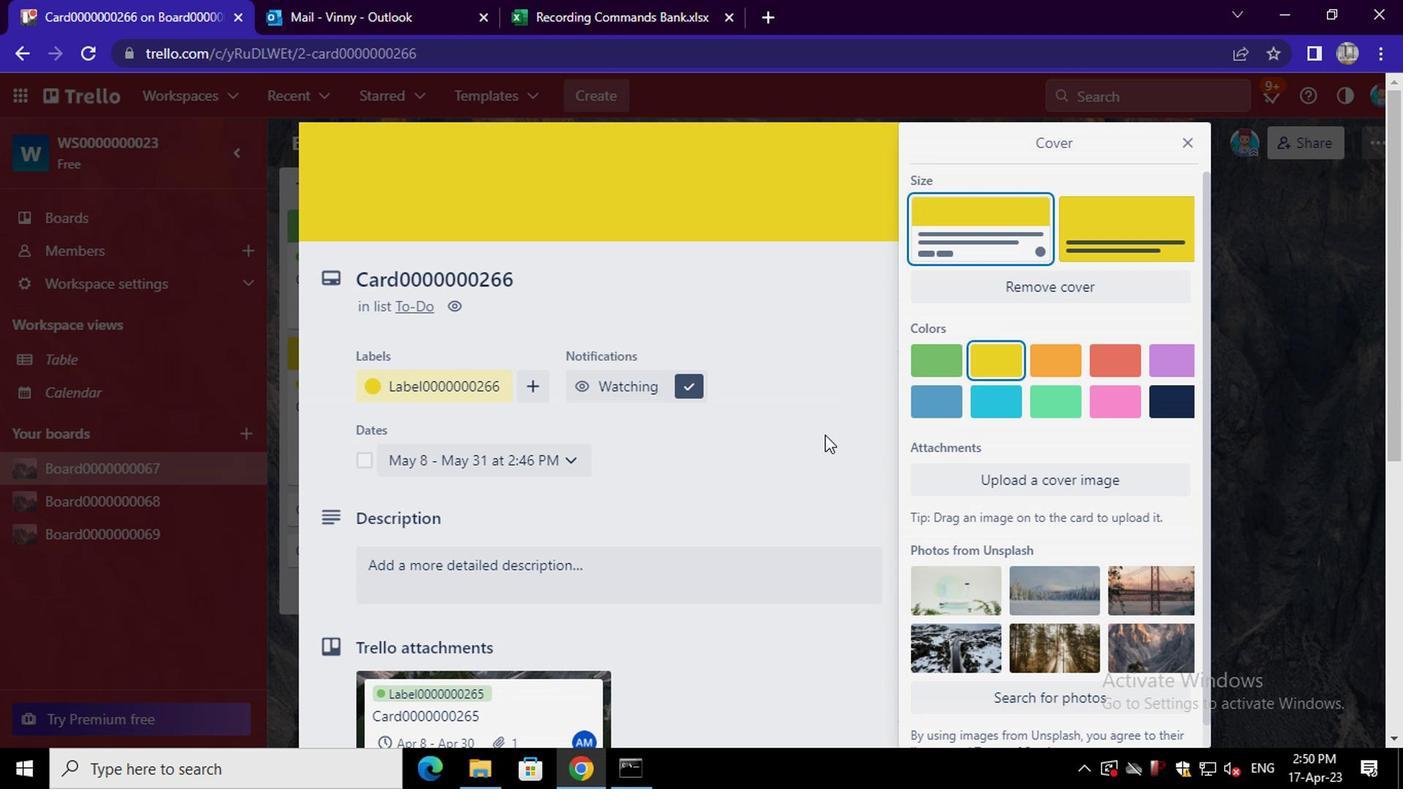 
Action: Mouse scrolled (822, 431) with delta (0, 0)
Screenshot: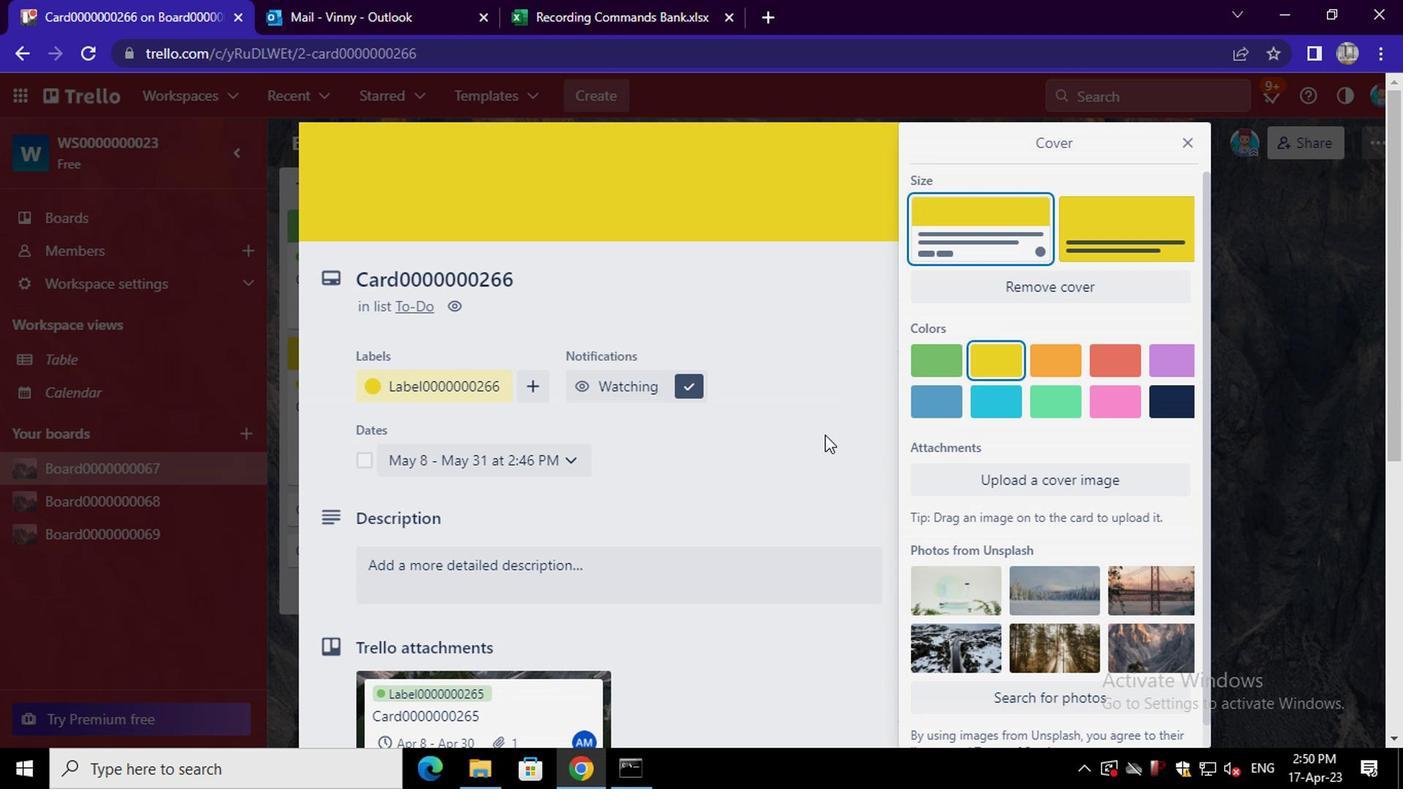
Action: Mouse scrolled (822, 431) with delta (0, 0)
Screenshot: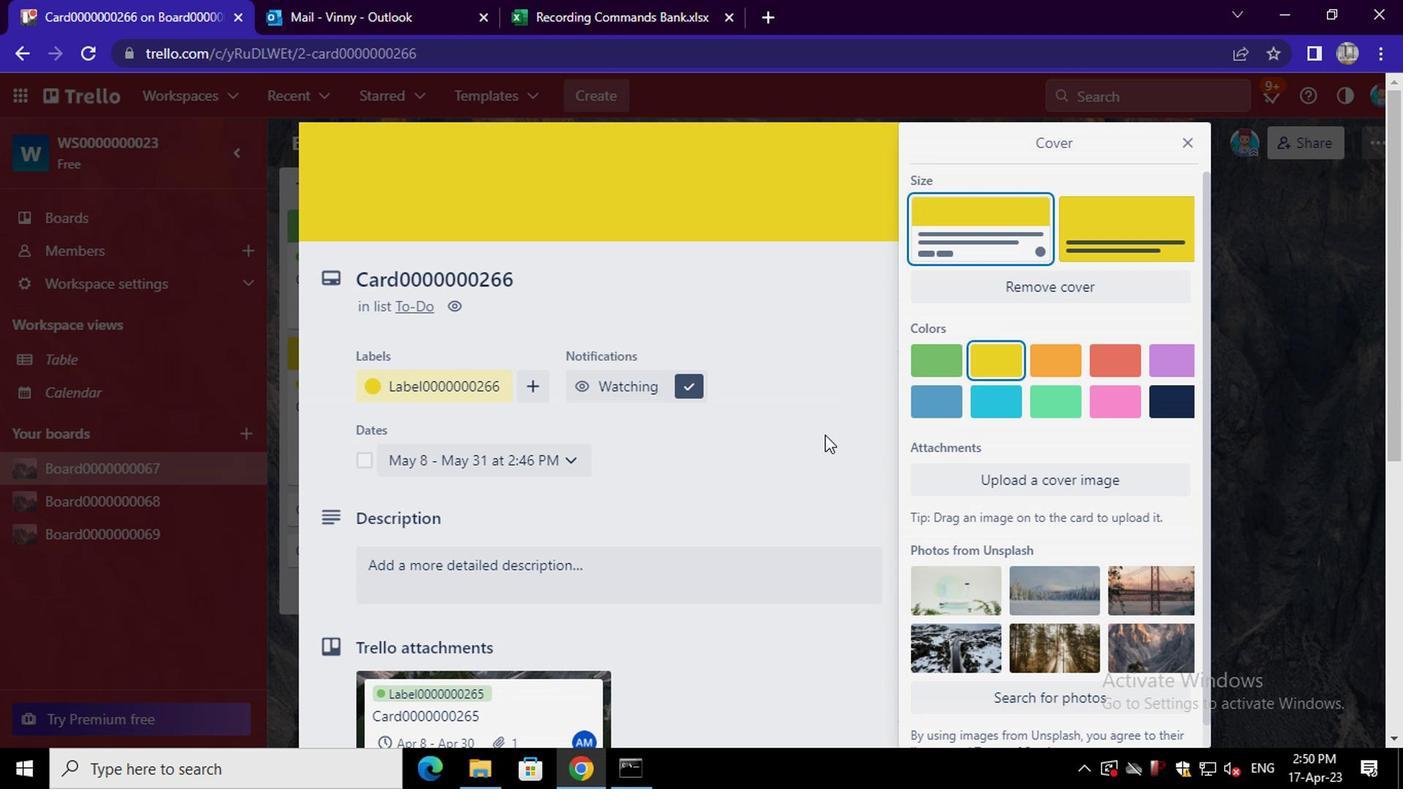 
Action: Mouse moved to (829, 374)
Screenshot: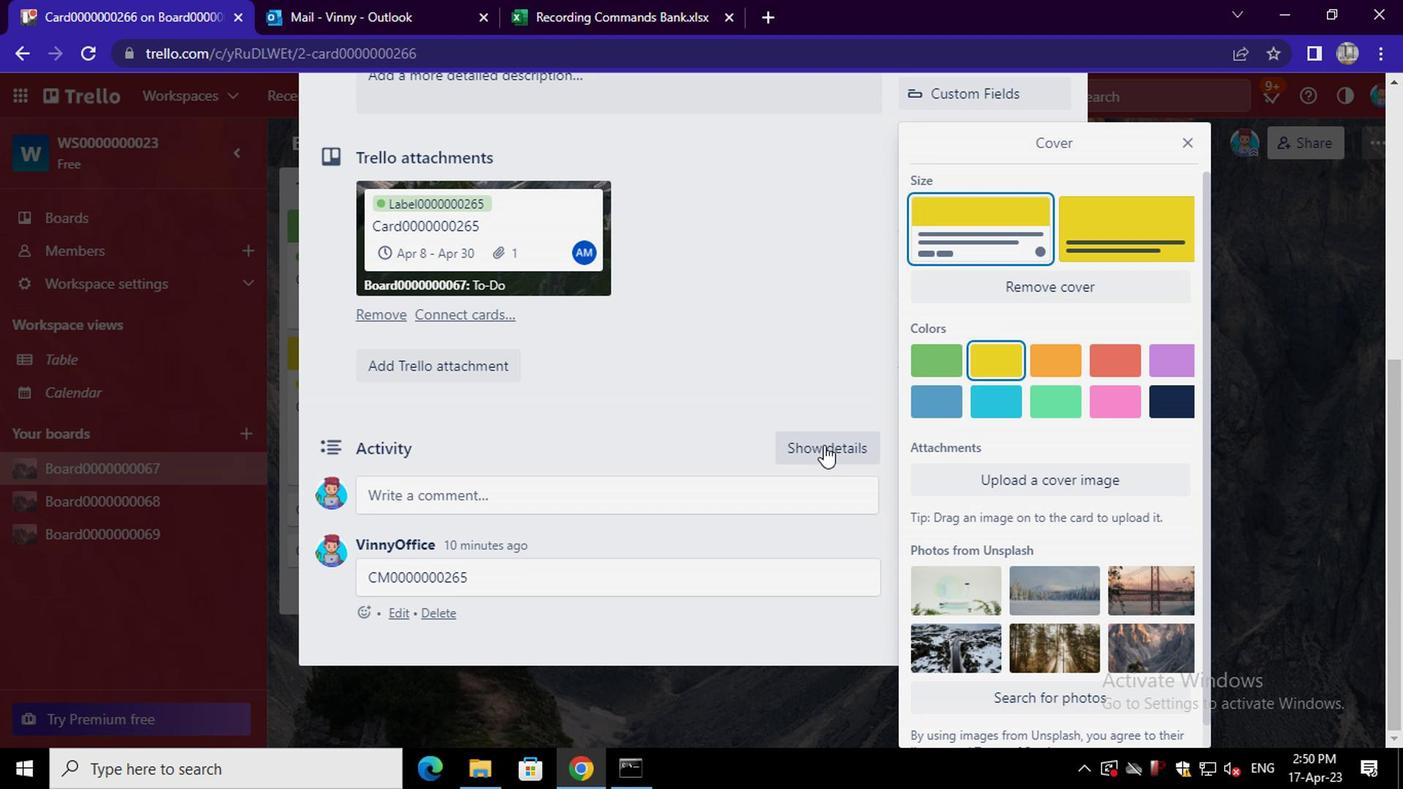 
Action: Mouse pressed left at (829, 374)
Screenshot: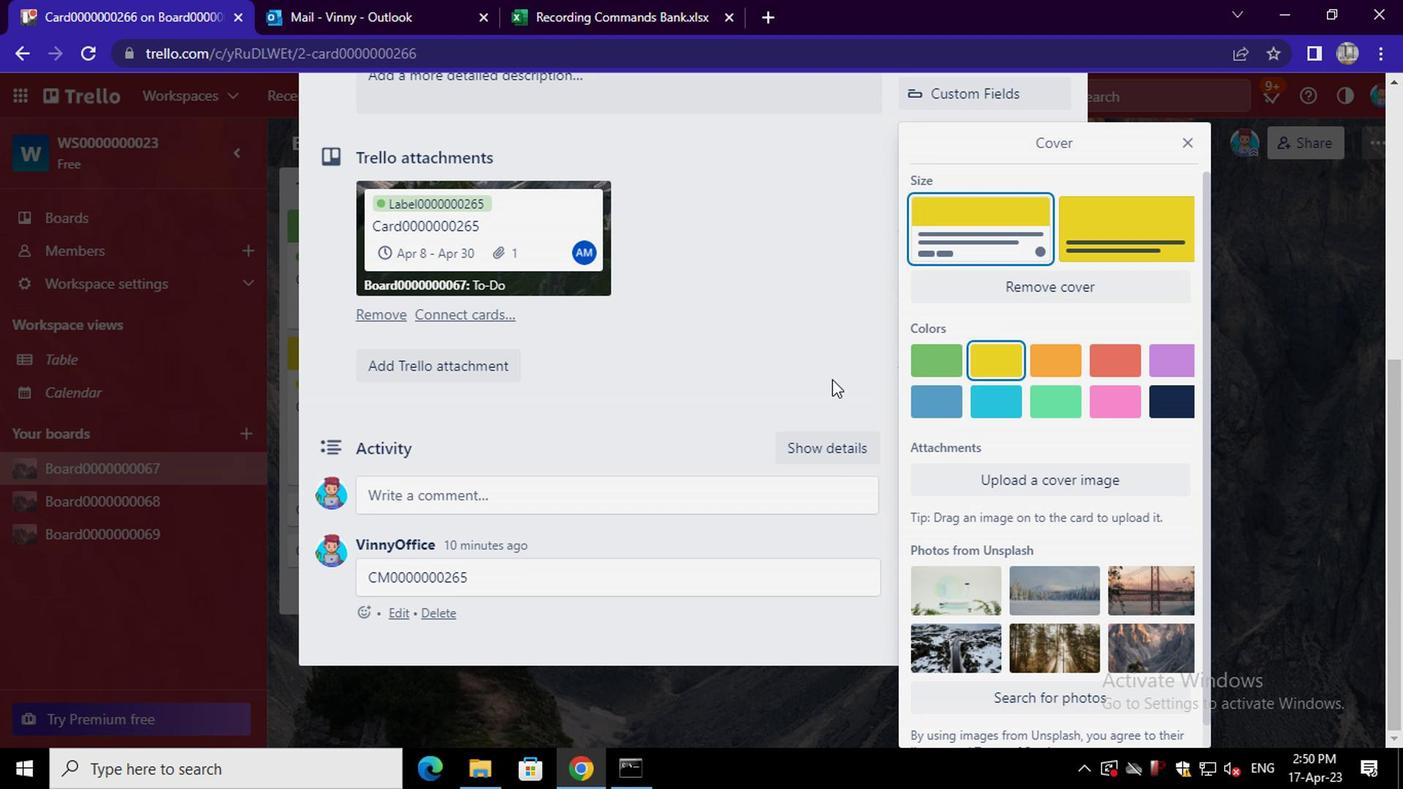 
Action: Mouse moved to (965, 312)
Screenshot: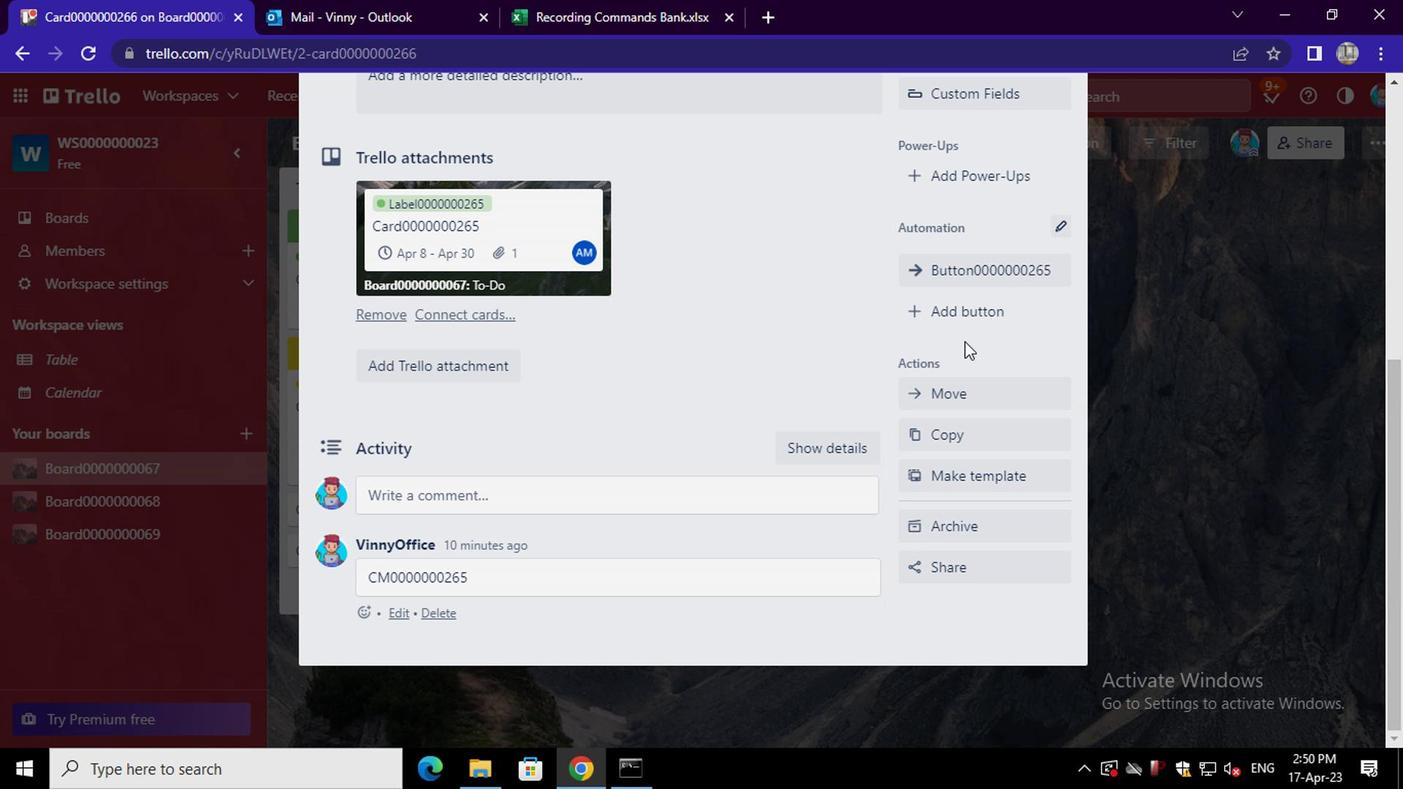 
Action: Mouse pressed left at (965, 312)
Screenshot: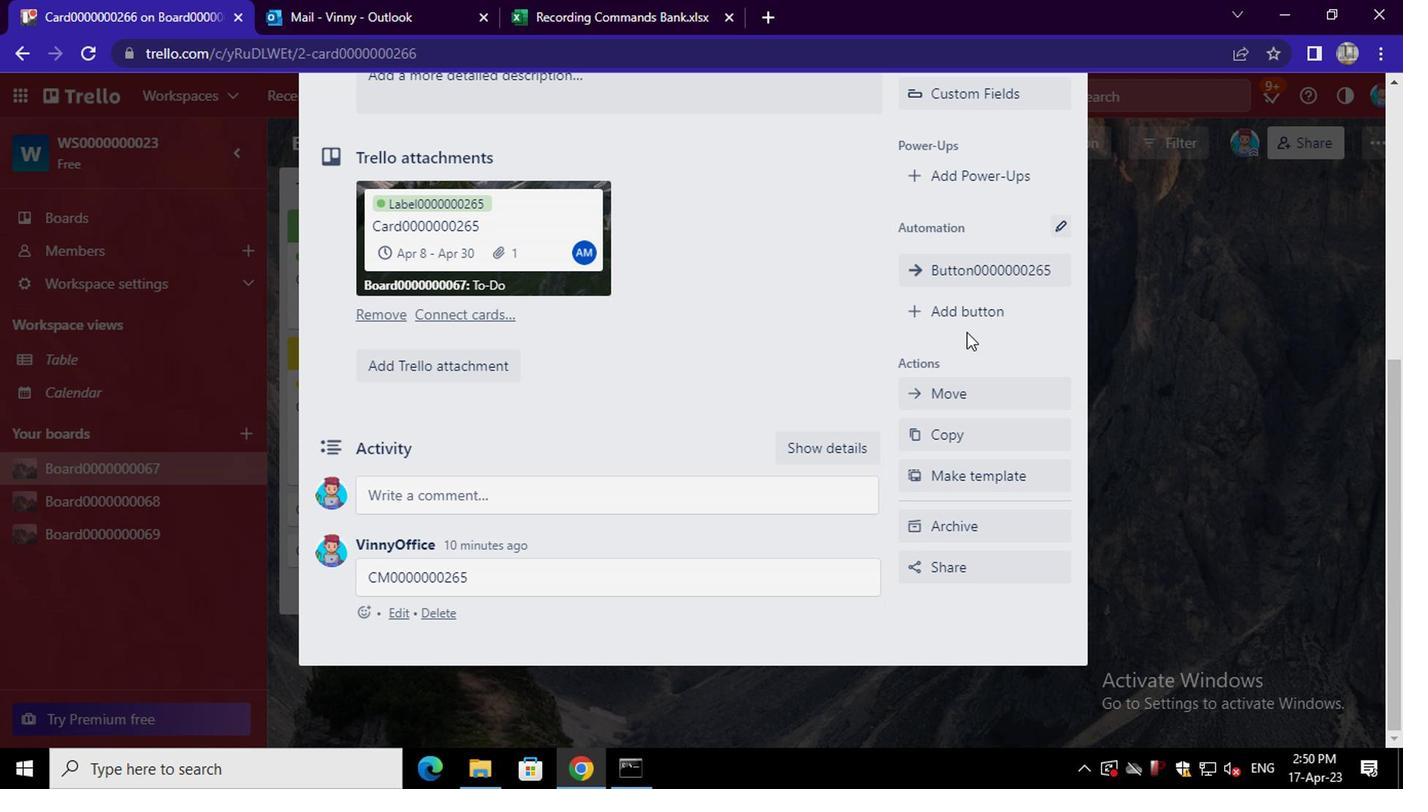 
Action: Mouse moved to (1013, 270)
Screenshot: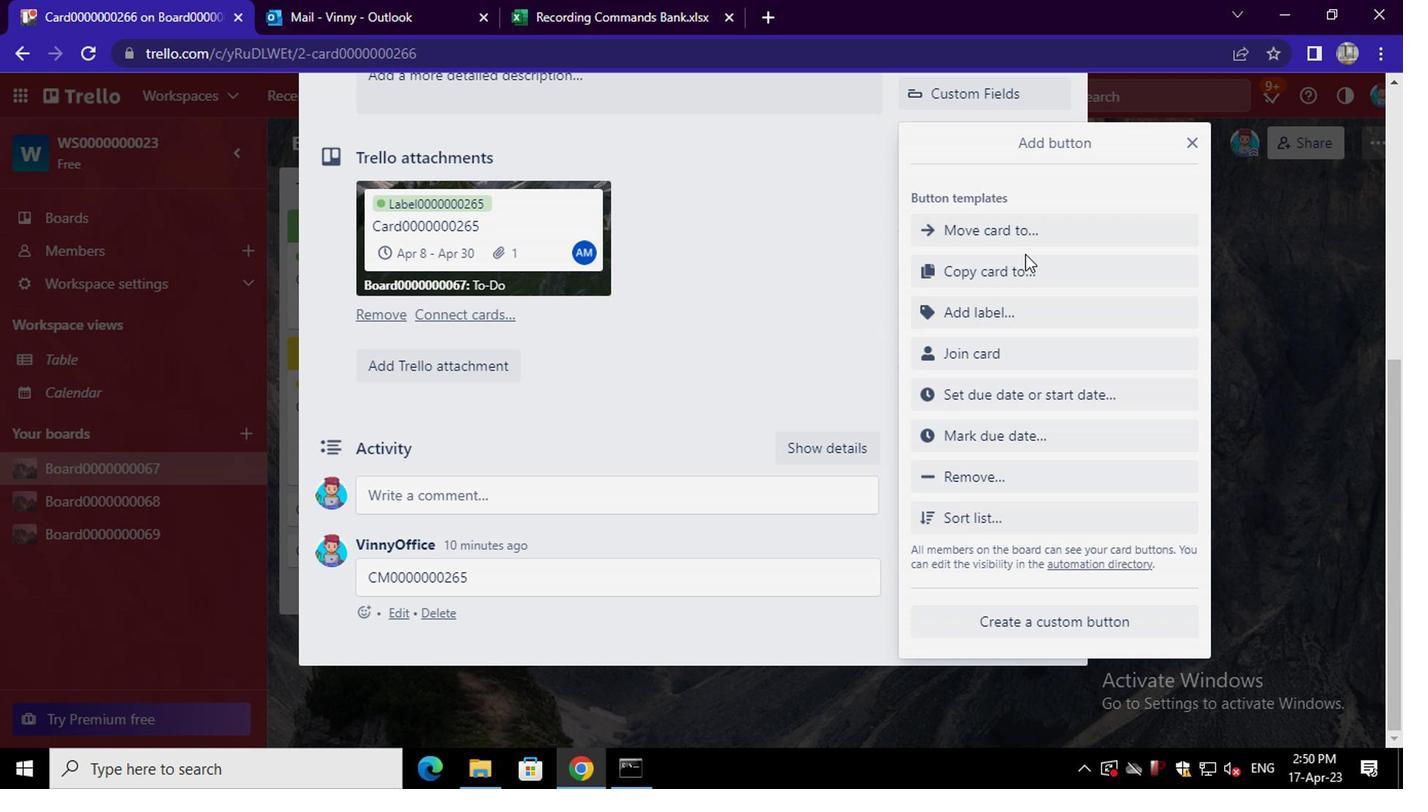 
Action: Mouse pressed left at (1013, 270)
Screenshot: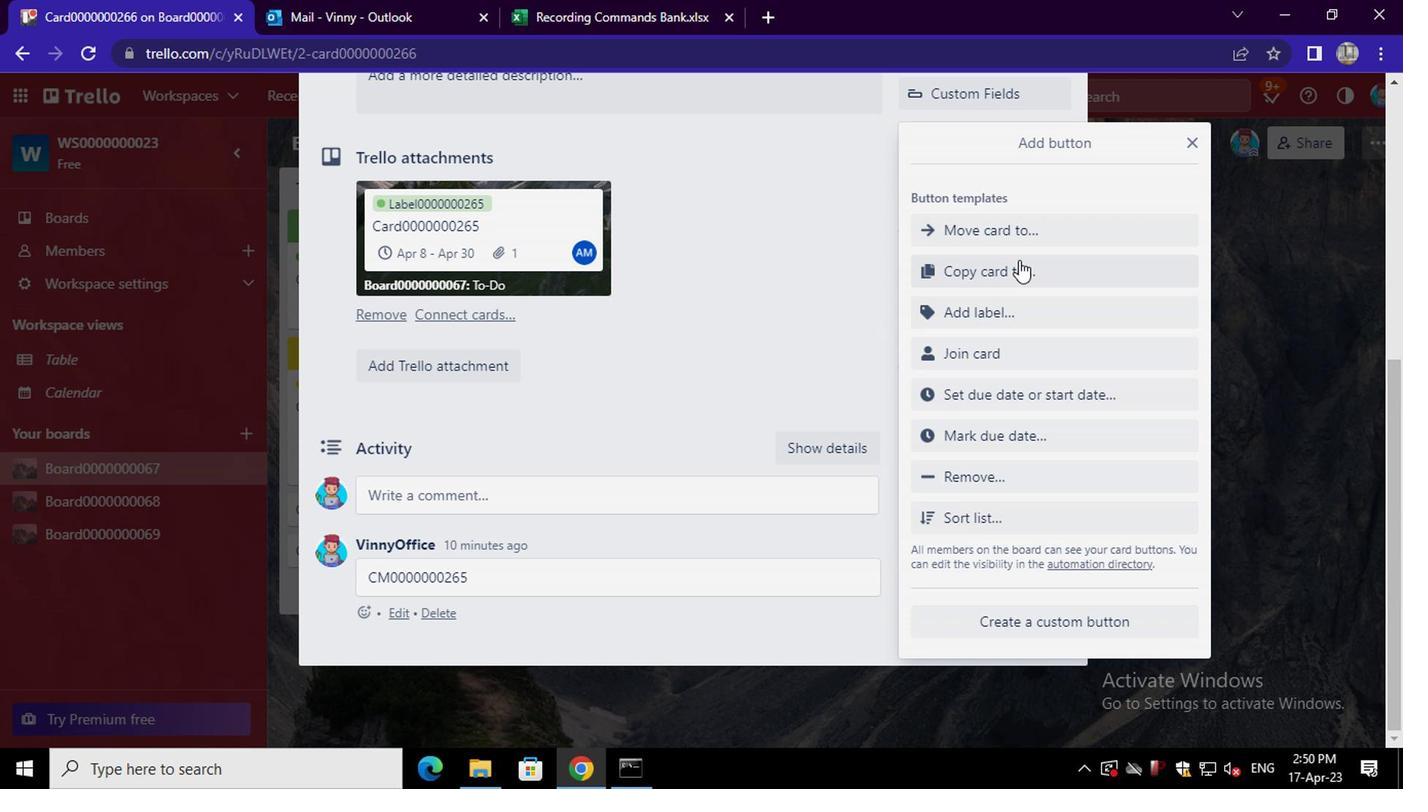 
Action: Mouse moved to (1025, 236)
Screenshot: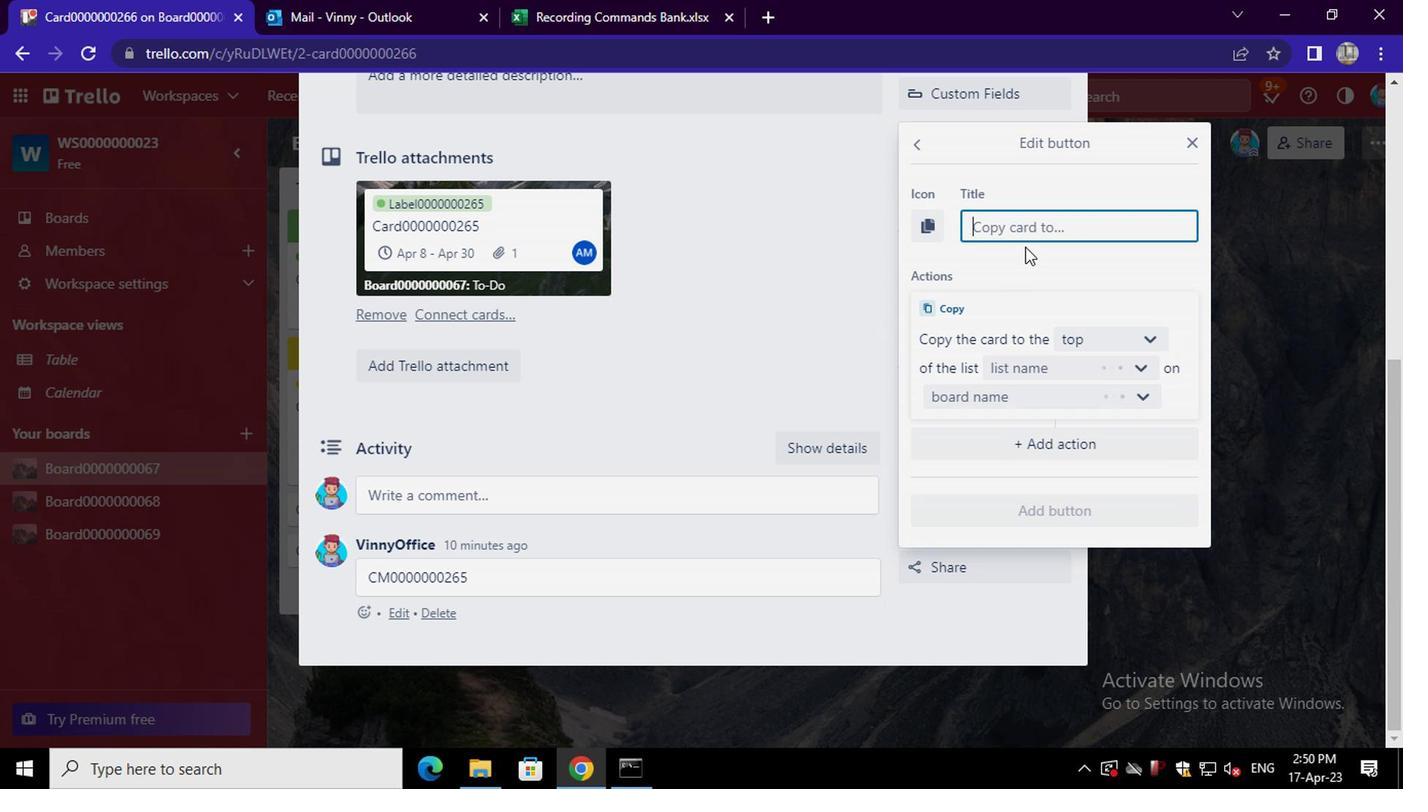 
Action: Mouse pressed left at (1025, 236)
Screenshot: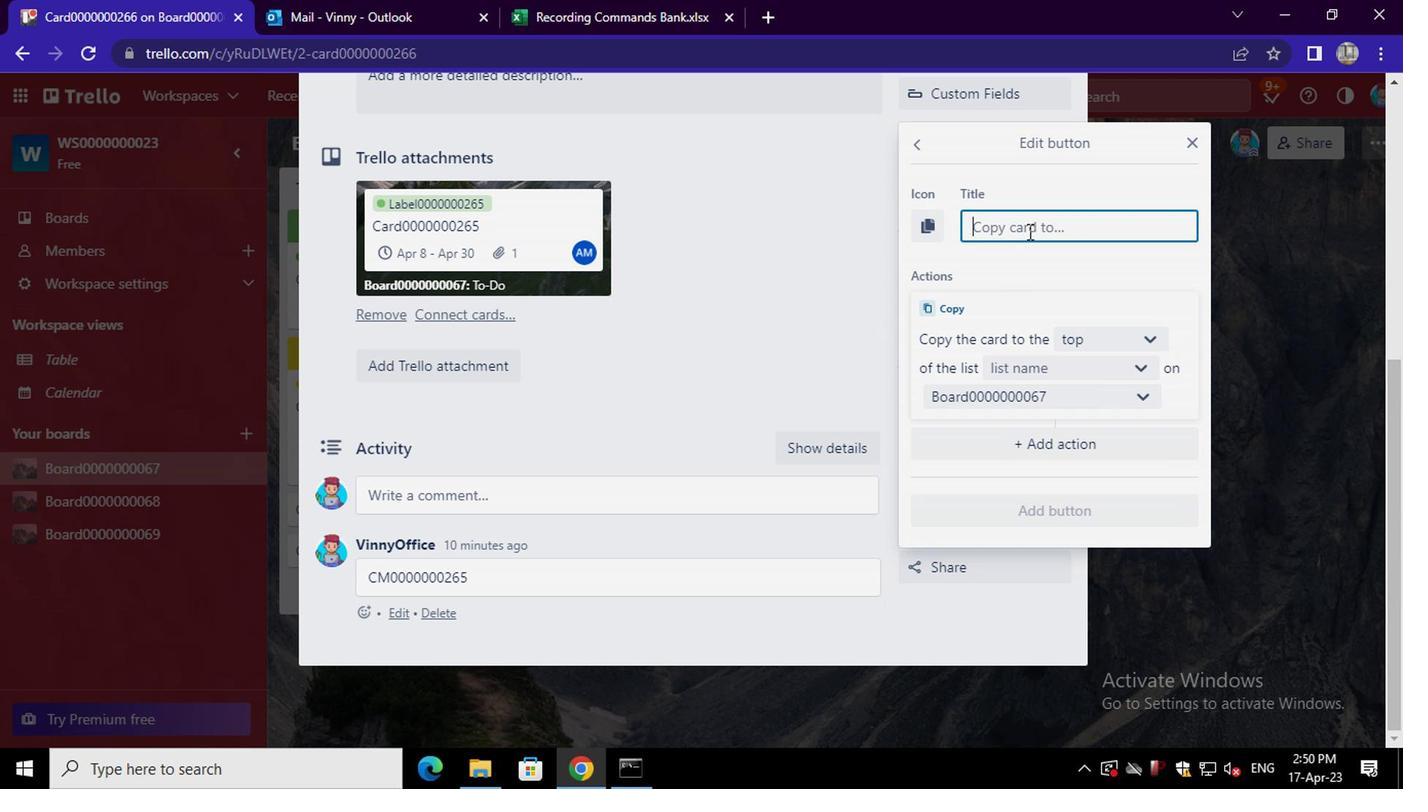 
Action: Mouse moved to (1041, 219)
Screenshot: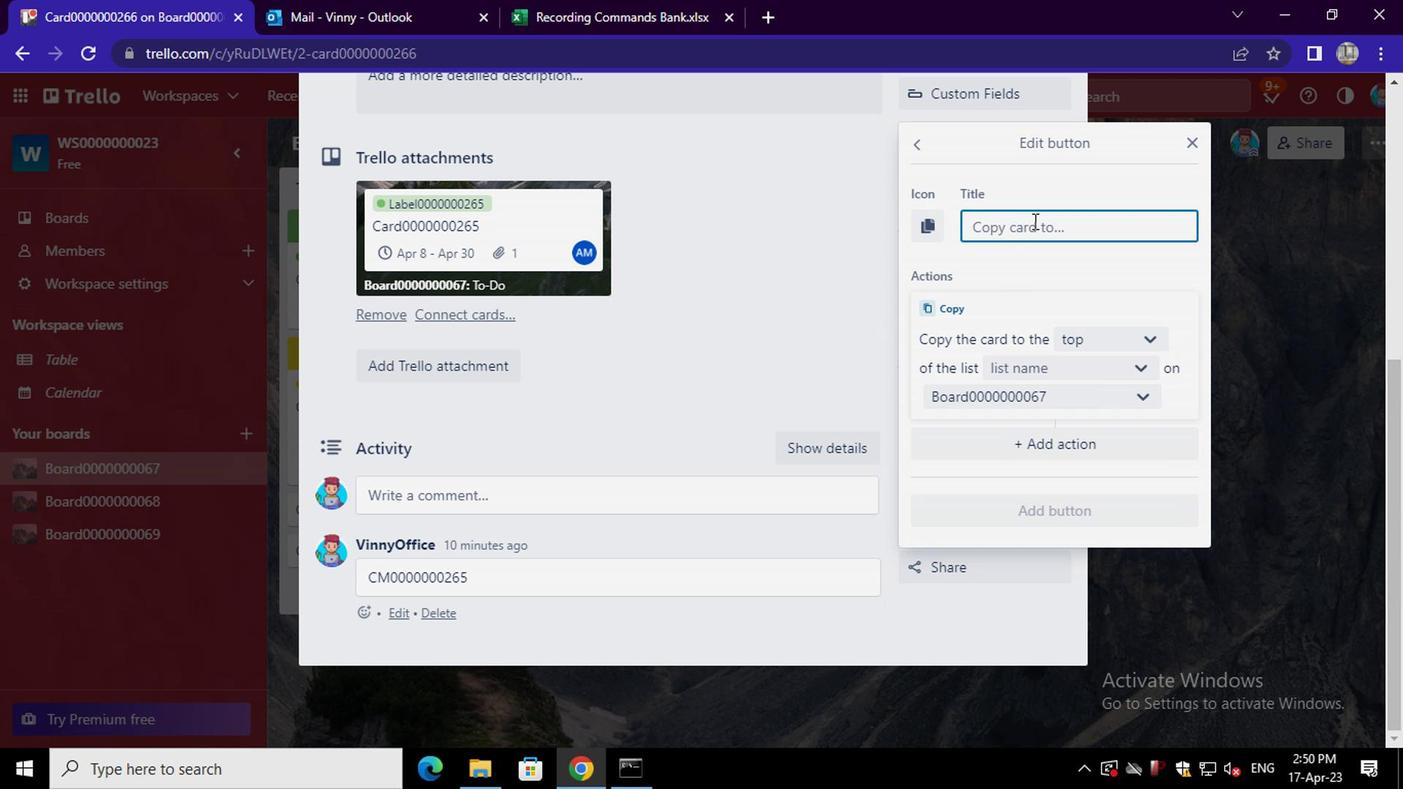 
Action: Key pressed <Key.shift>BUTTON0000000266
Screenshot: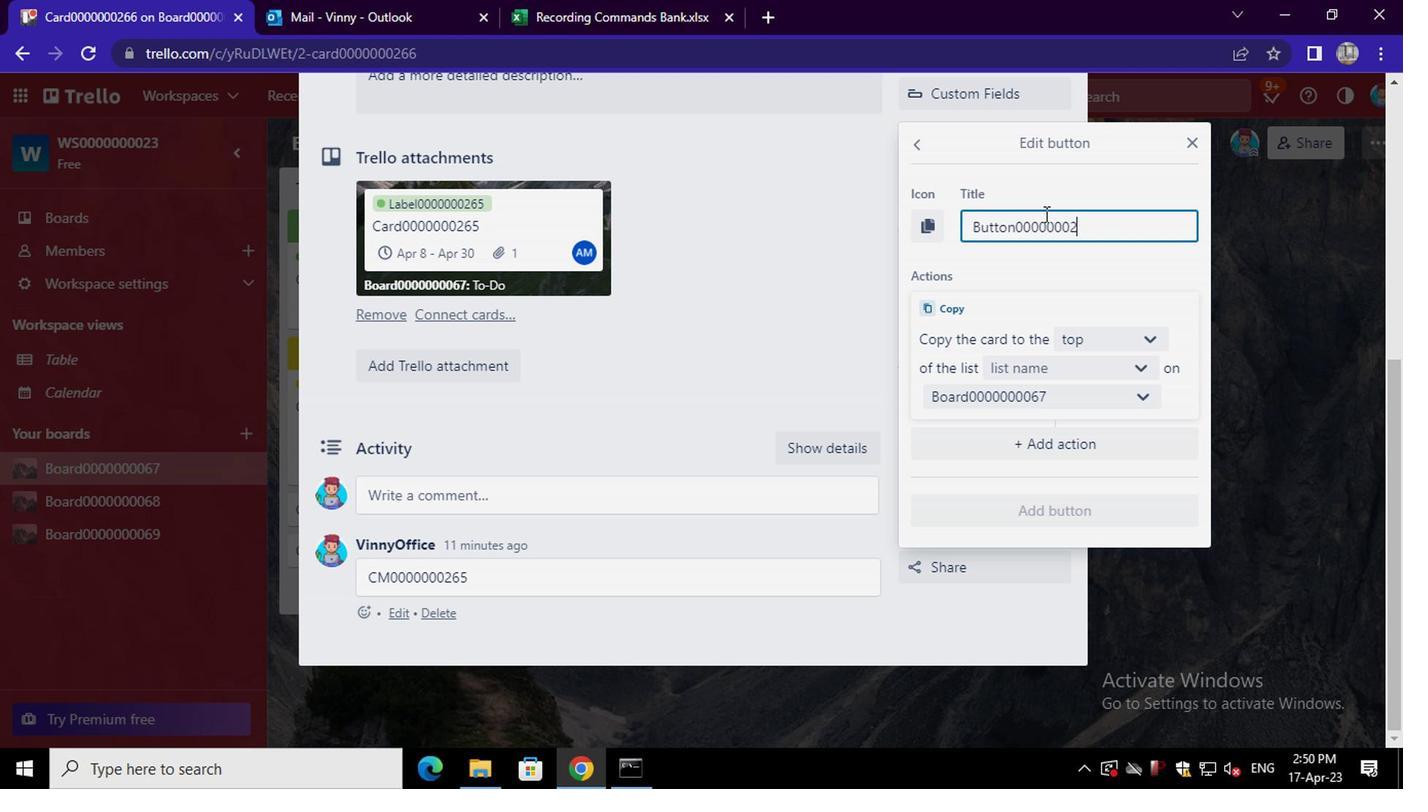 
Action: Mouse moved to (1115, 334)
Screenshot: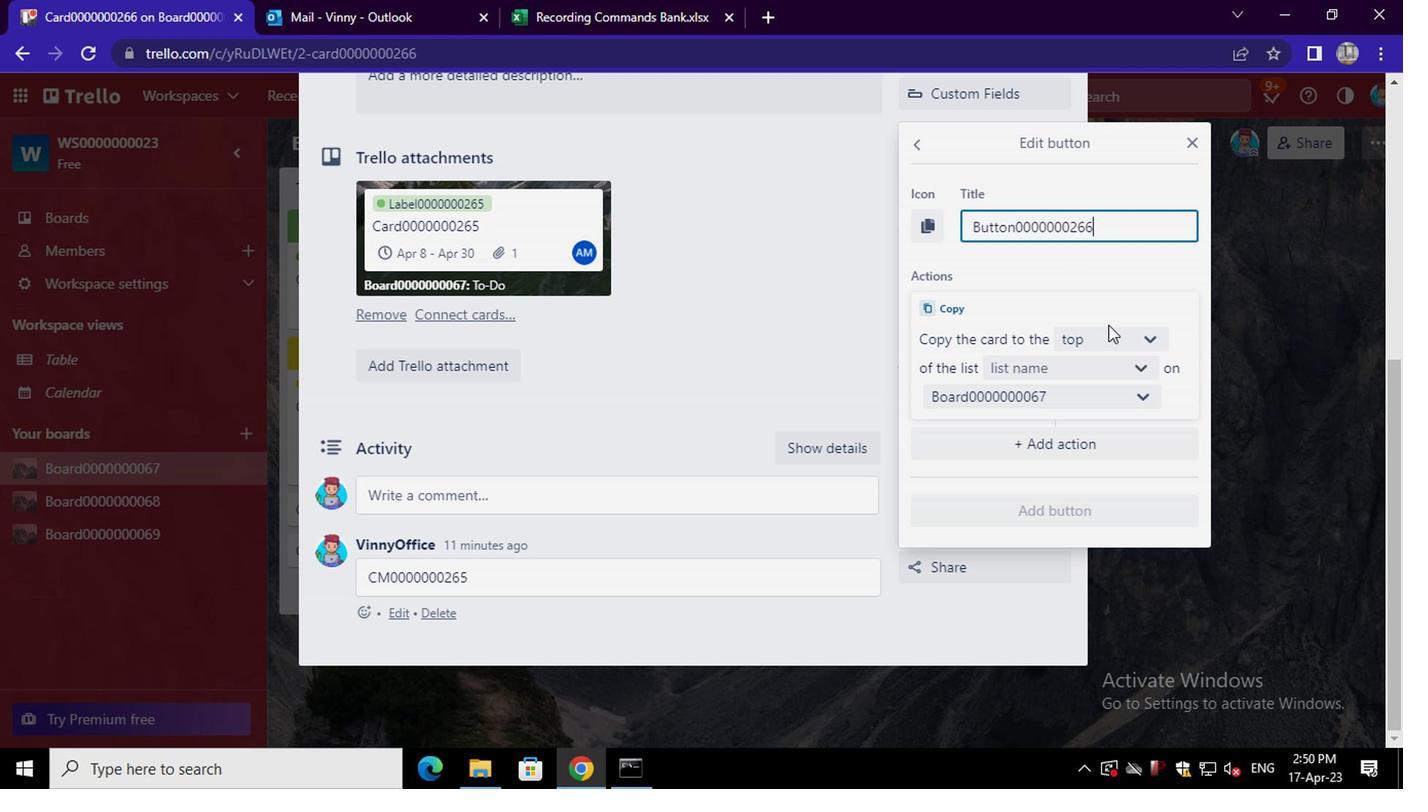 
Action: Mouse pressed left at (1115, 334)
Screenshot: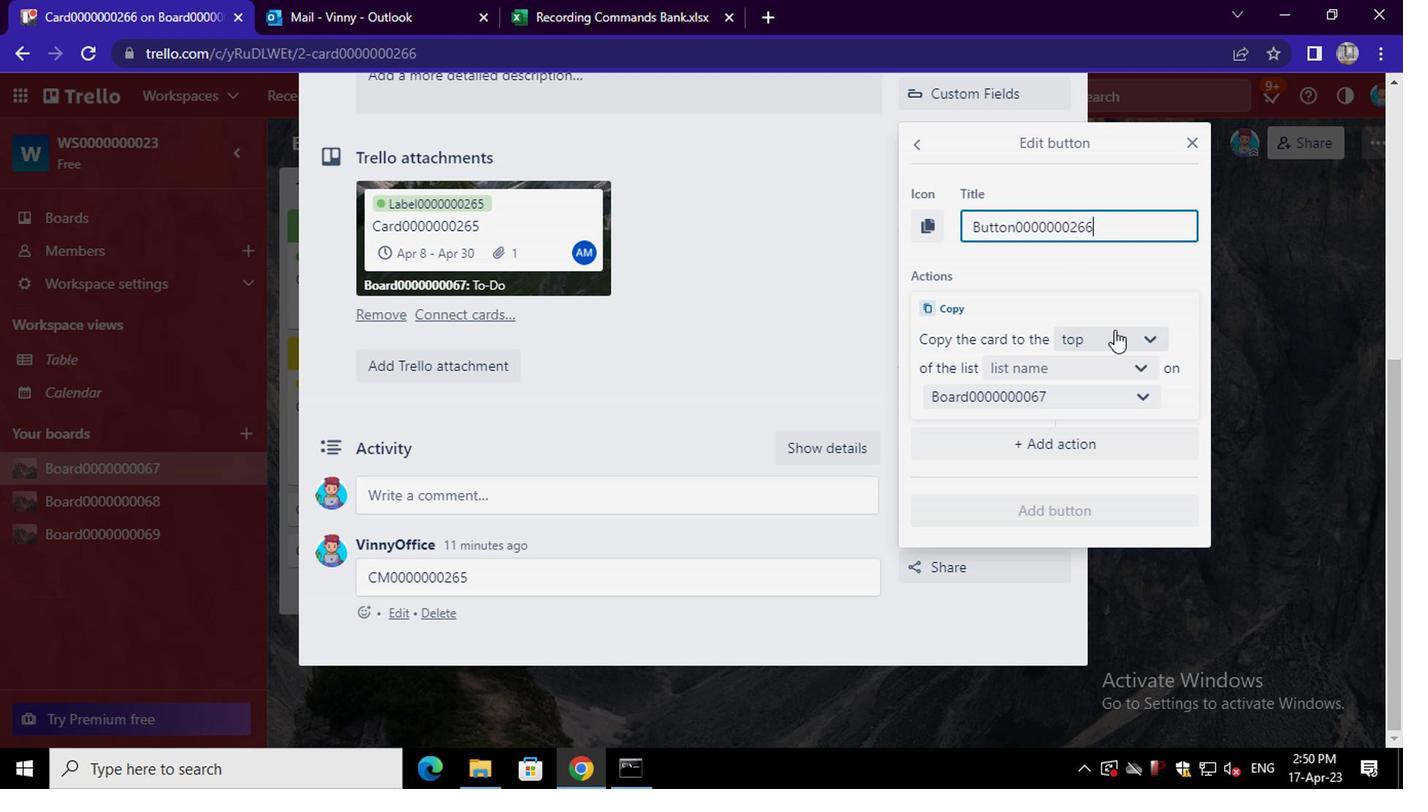 
Action: Mouse moved to (1090, 412)
Screenshot: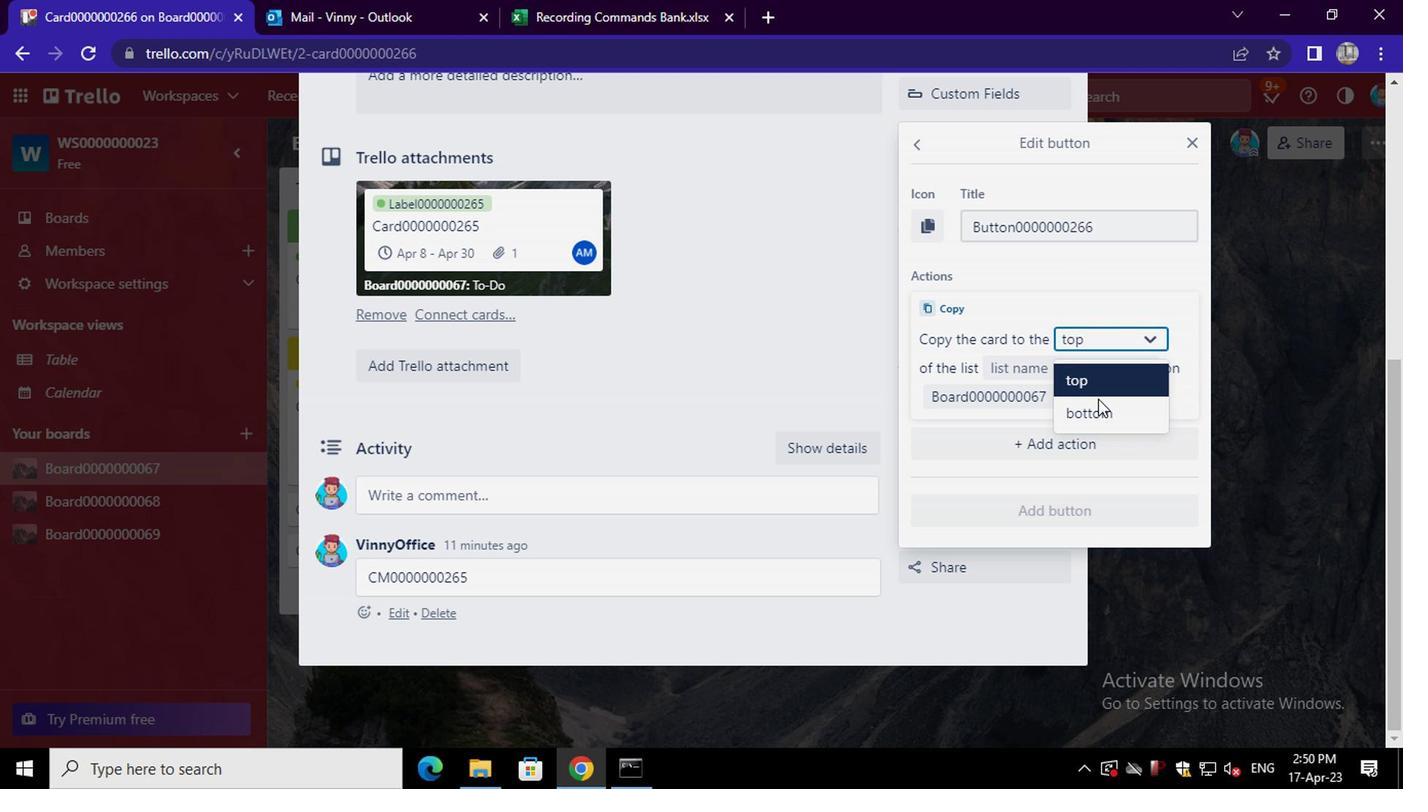 
Action: Mouse pressed left at (1090, 412)
Screenshot: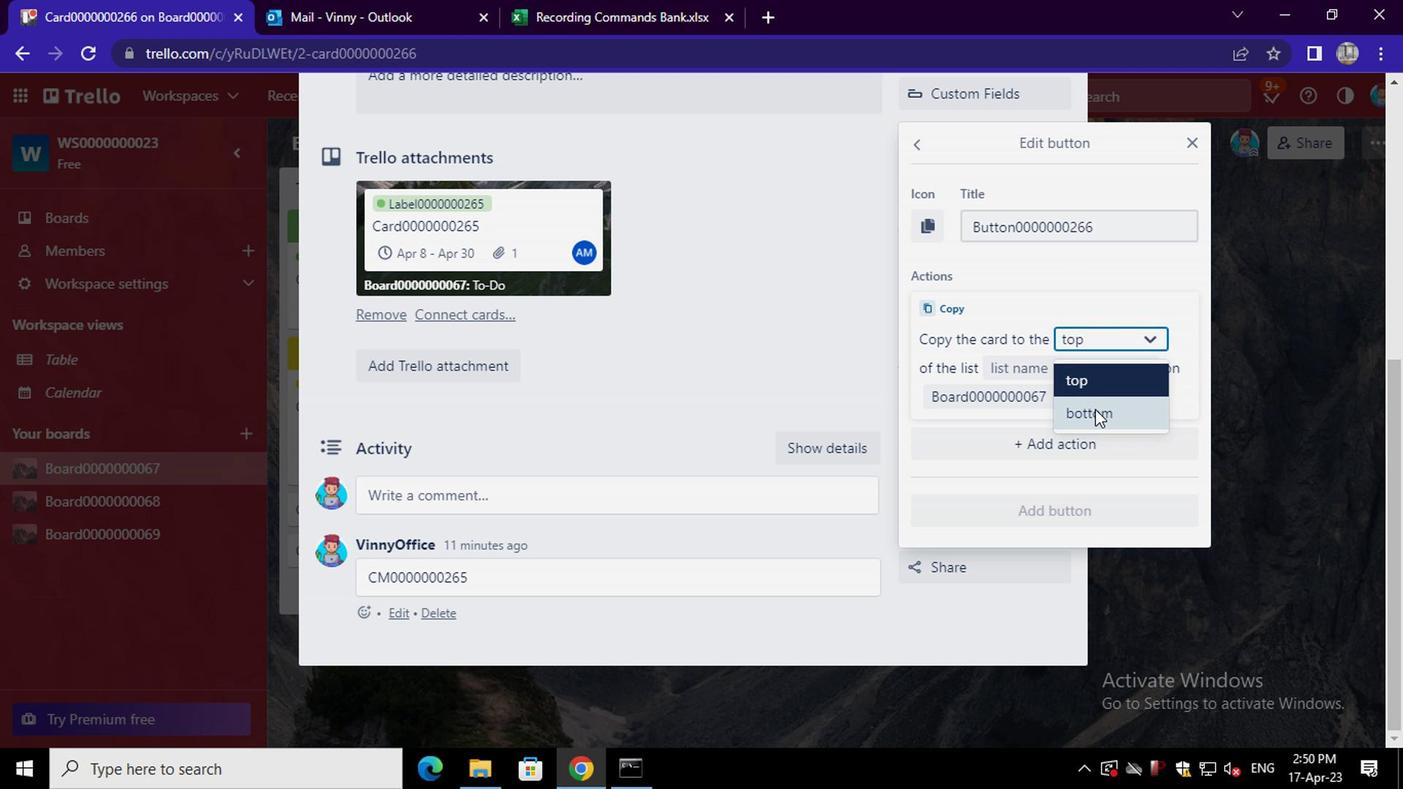 
Action: Mouse moved to (1098, 367)
Screenshot: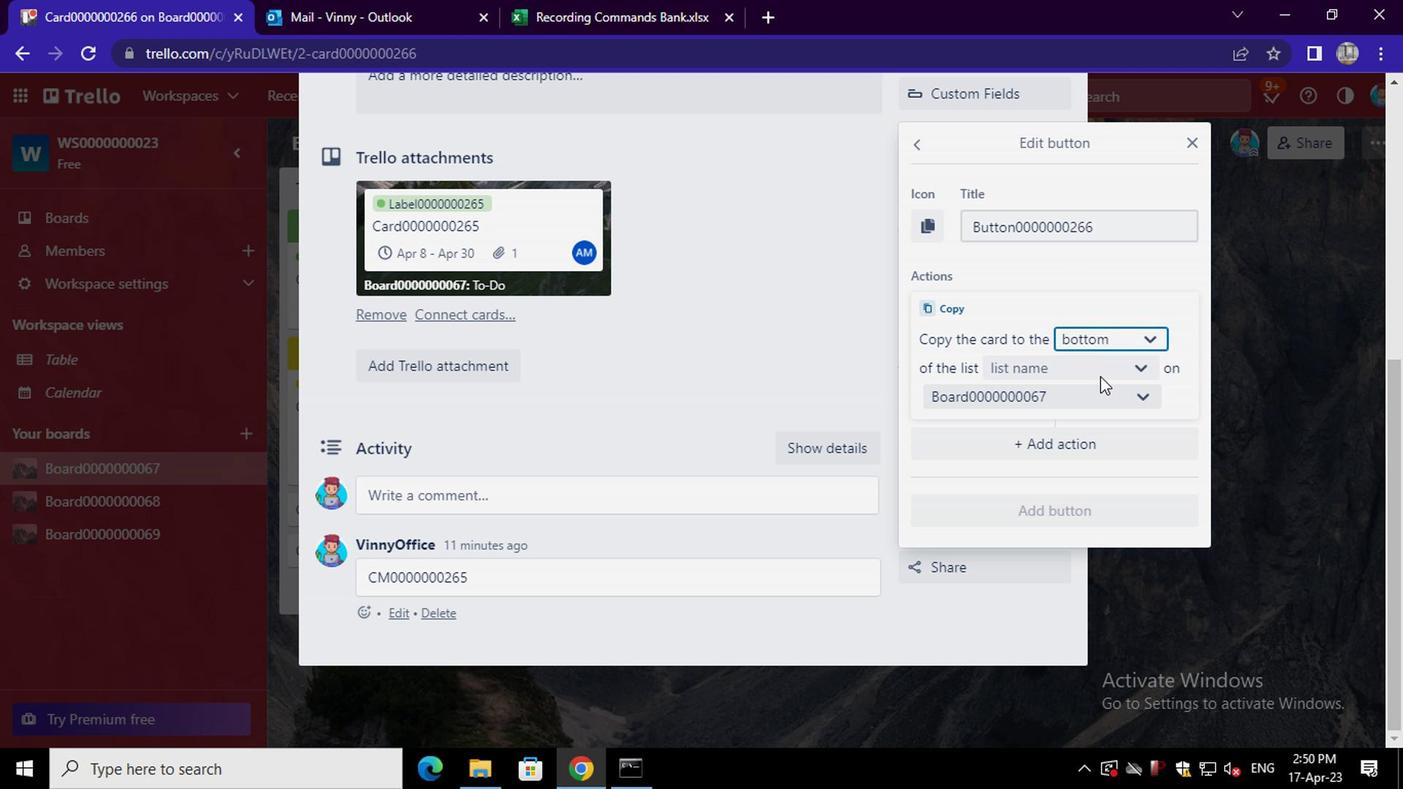 
Action: Mouse pressed left at (1098, 367)
Screenshot: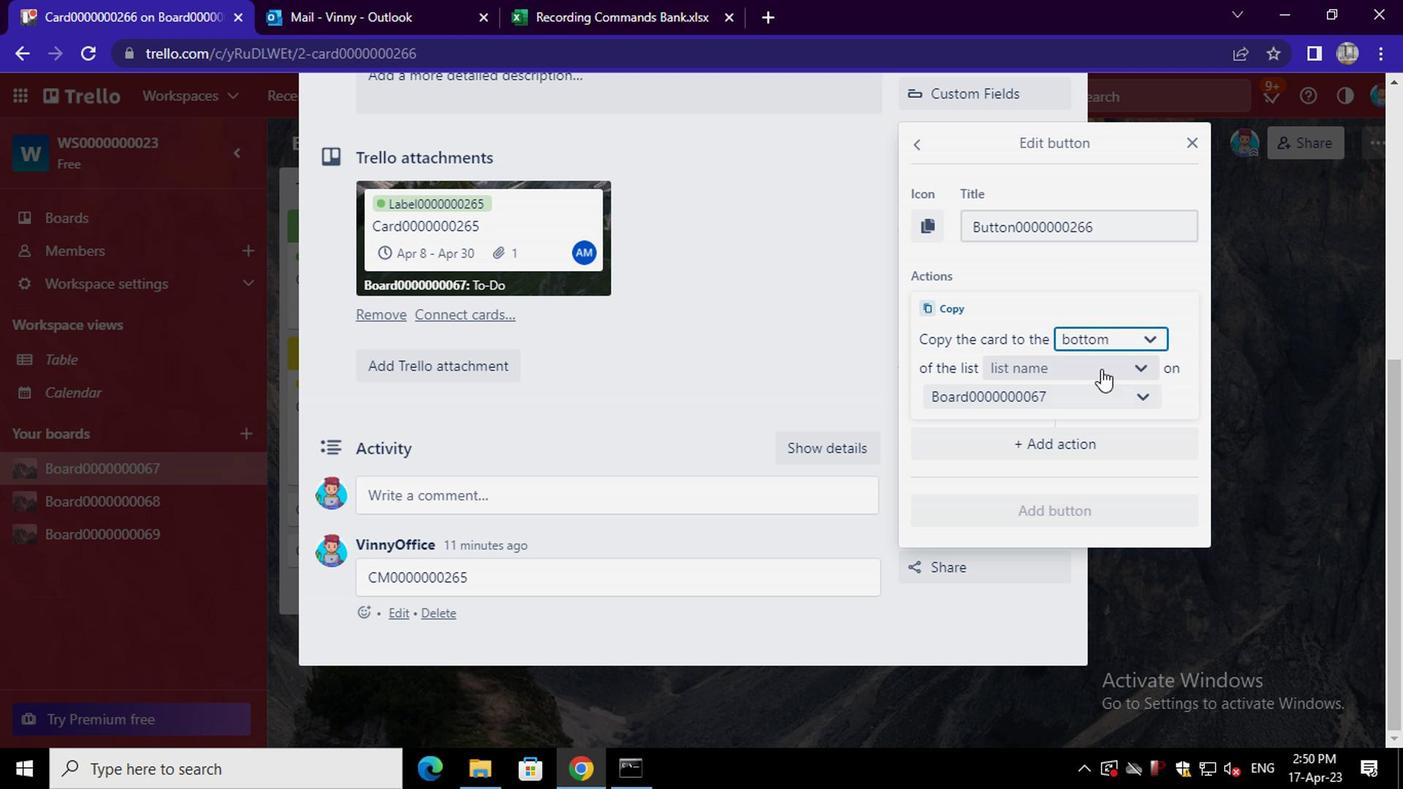 
Action: Mouse moved to (1082, 403)
Screenshot: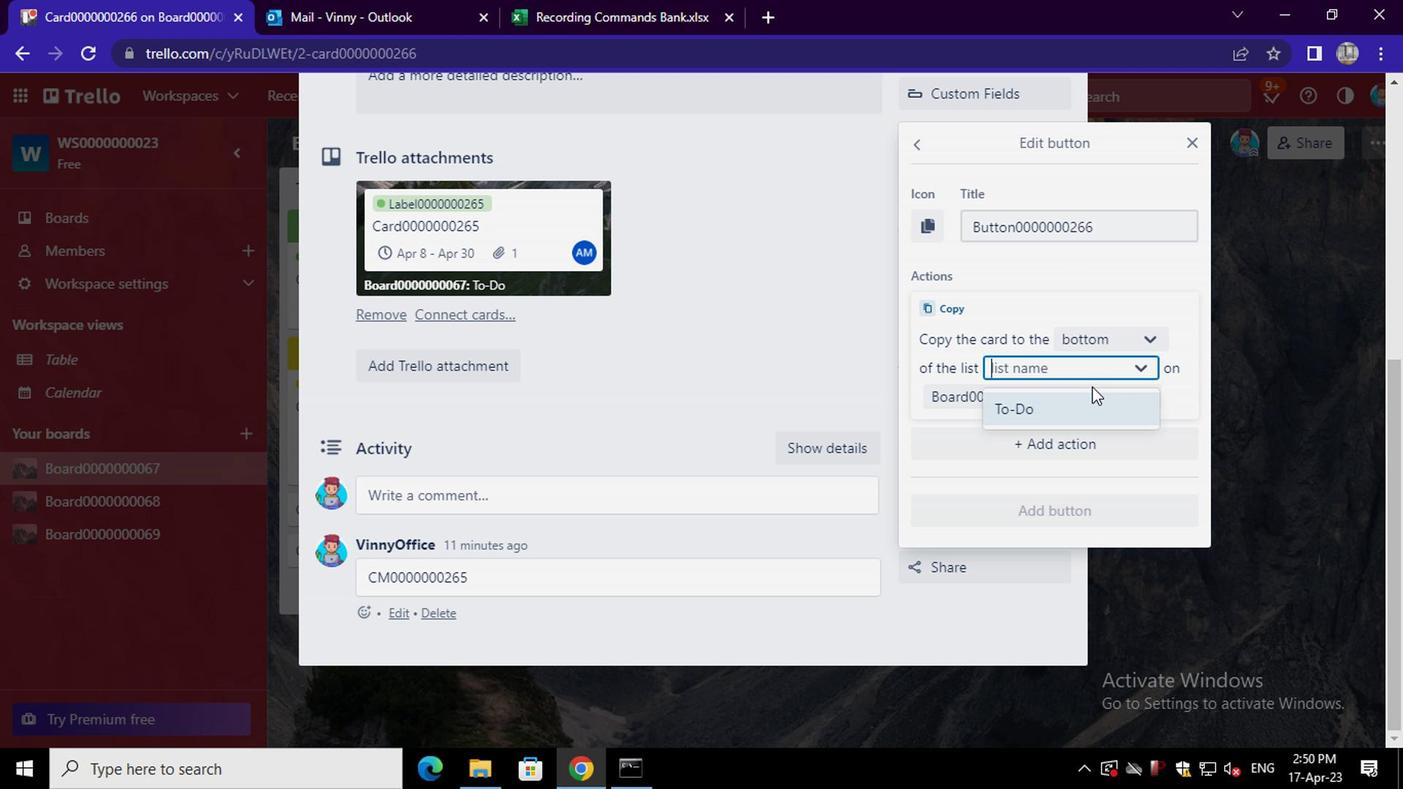 
Action: Mouse pressed left at (1082, 403)
Screenshot: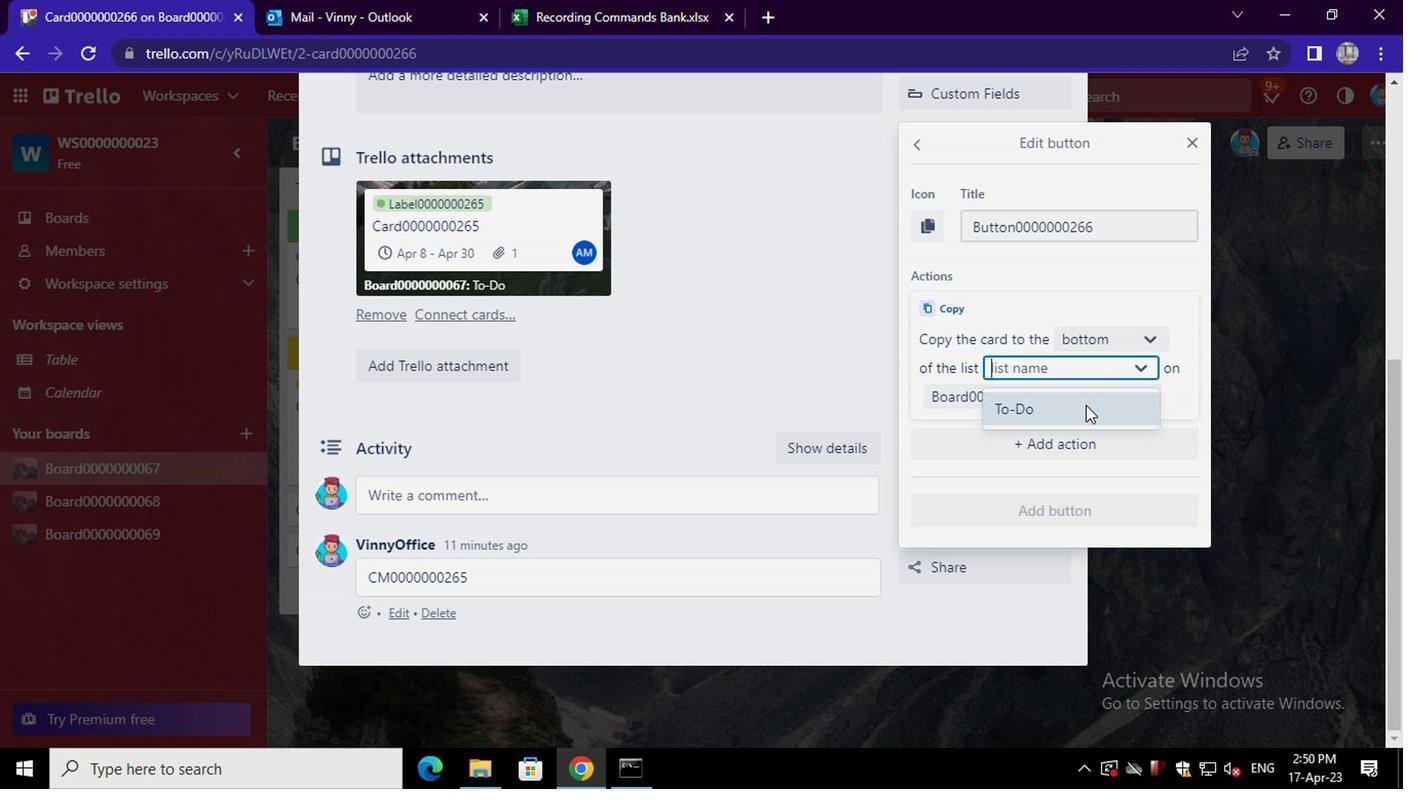 
Action: Mouse moved to (1058, 497)
Screenshot: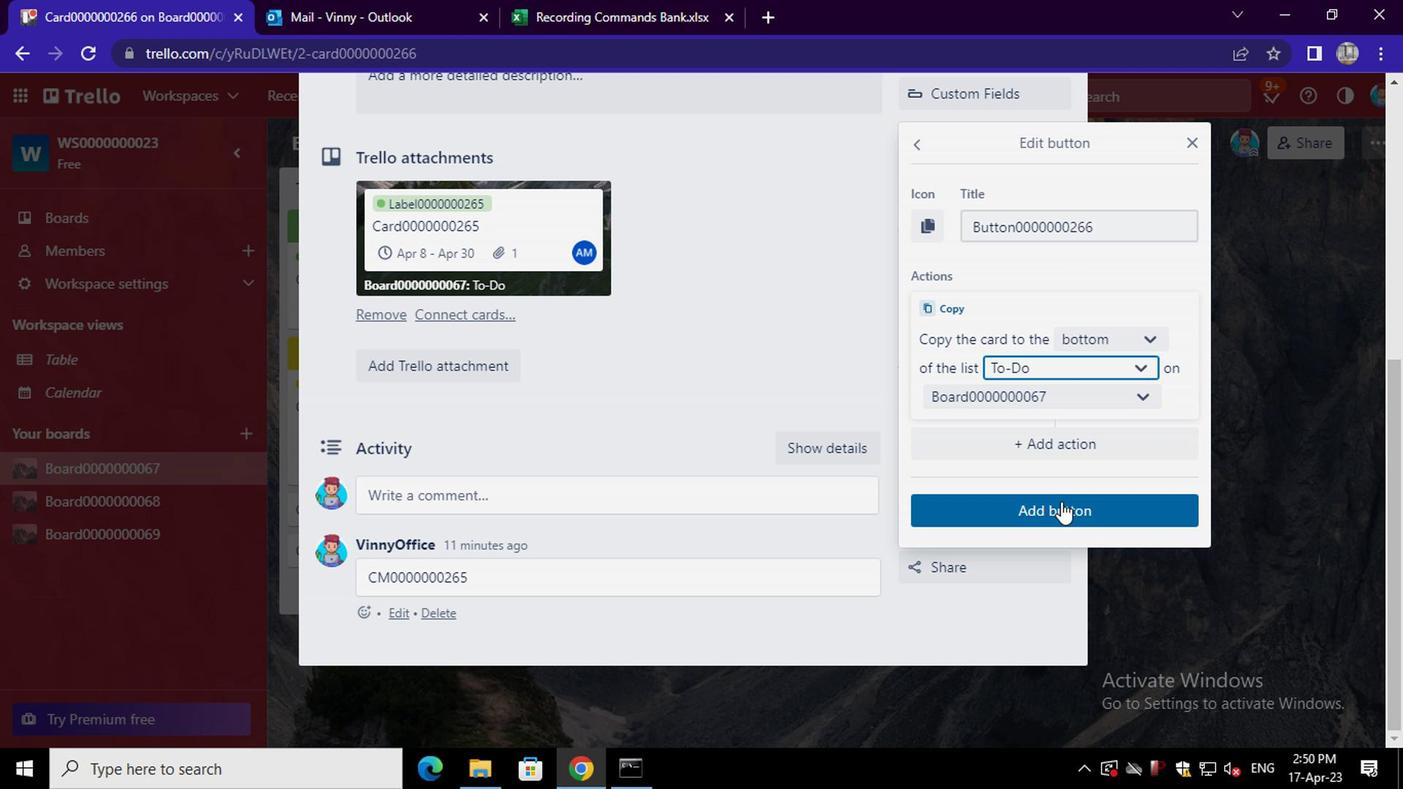 
Action: Mouse pressed left at (1058, 497)
Screenshot: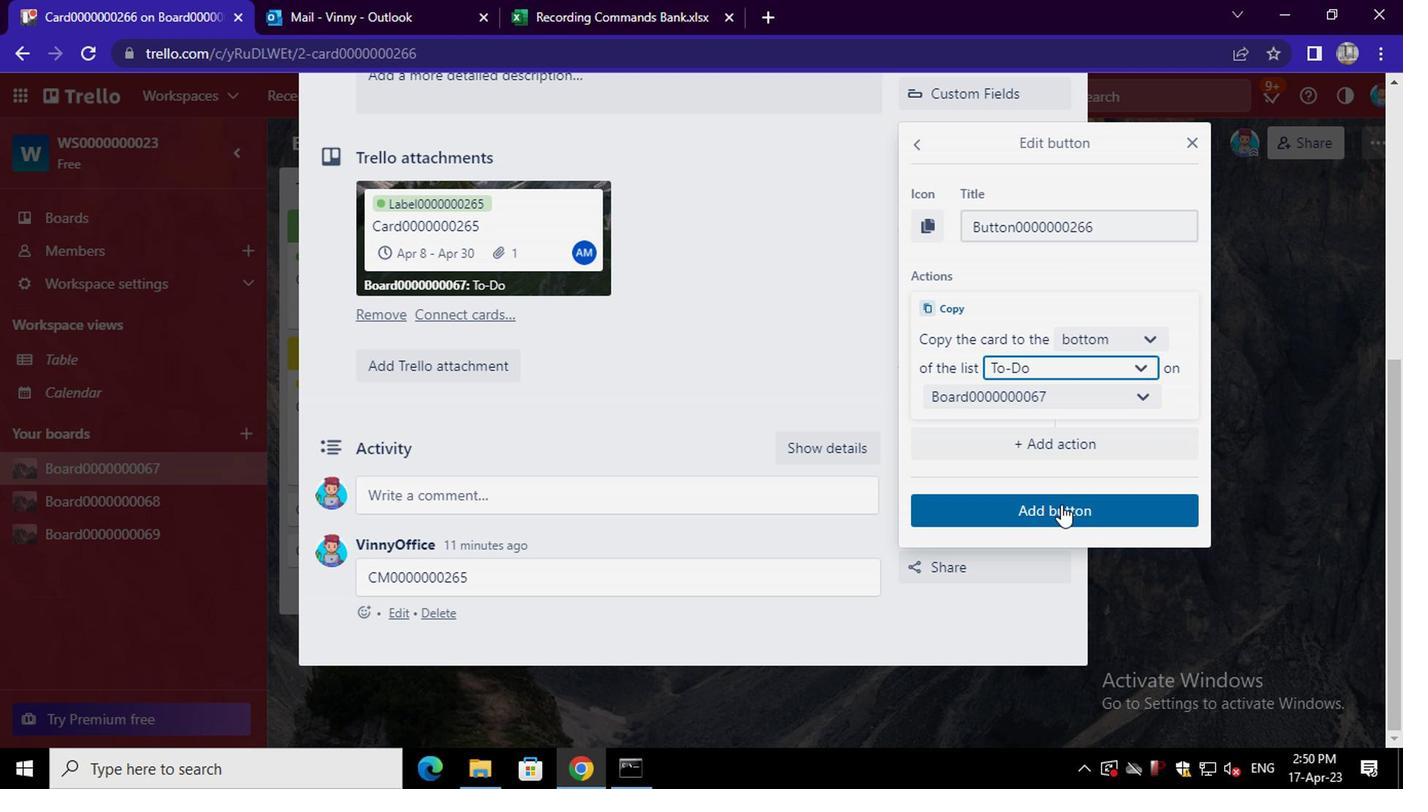 
Action: Mouse moved to (767, 456)
Screenshot: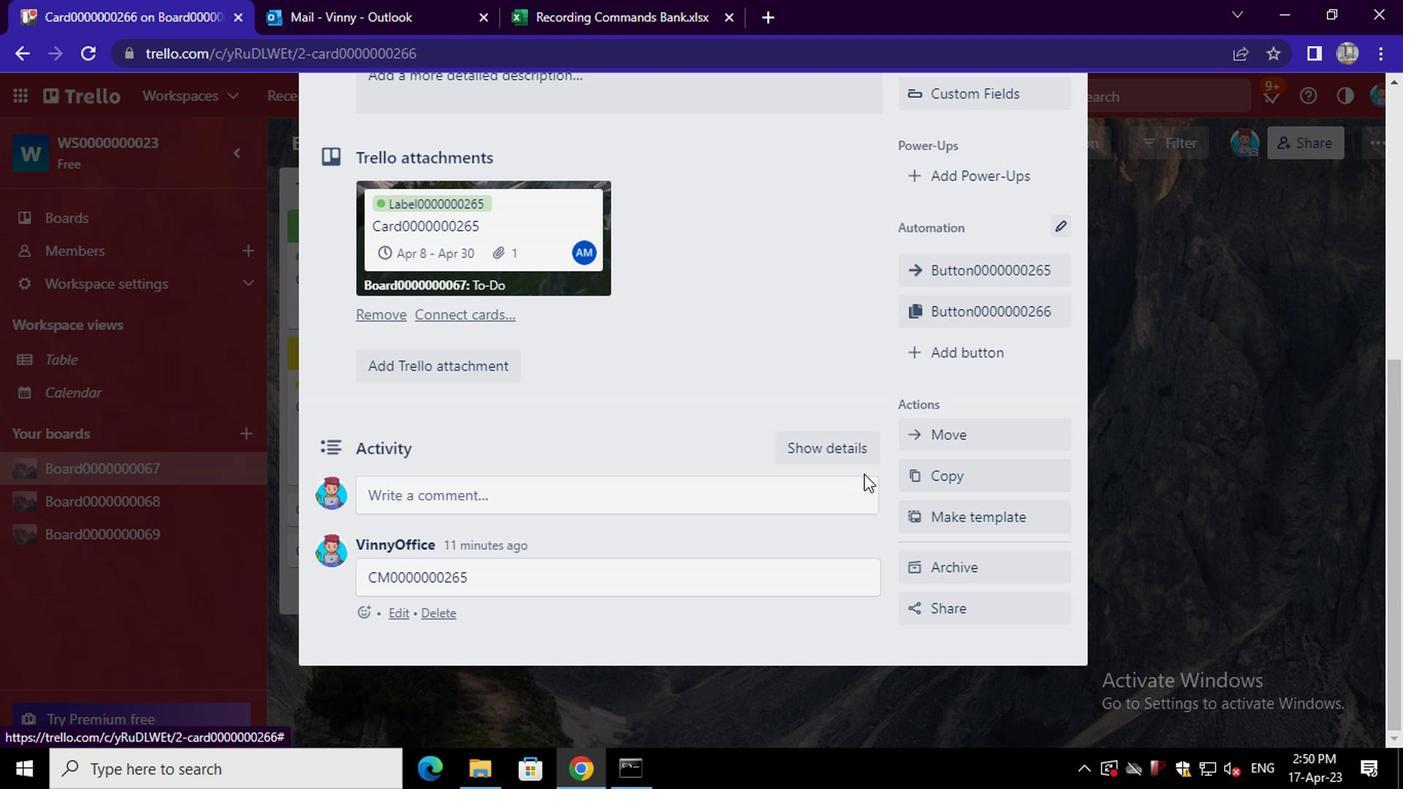 
Action: Mouse scrolled (767, 456) with delta (0, 0)
Screenshot: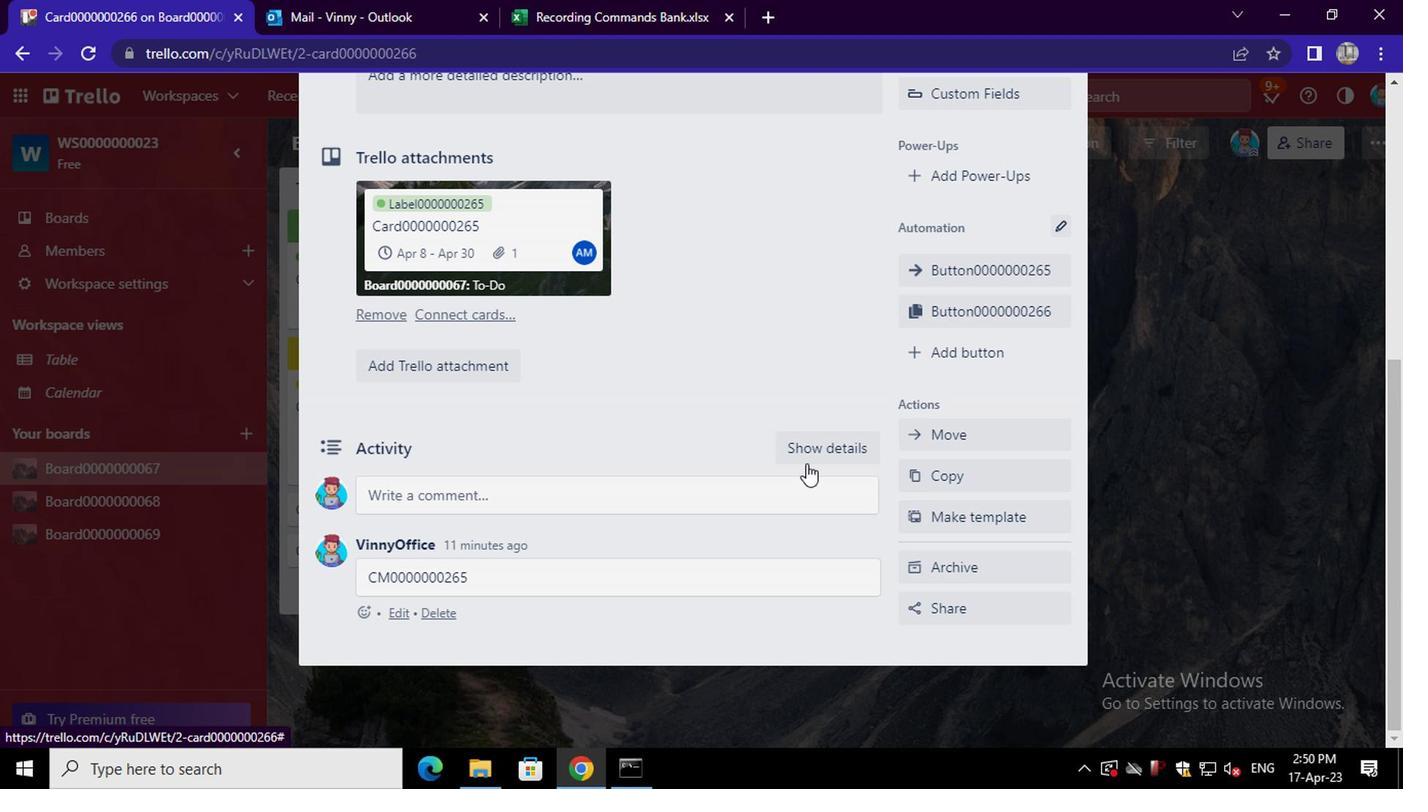 
Action: Mouse scrolled (767, 456) with delta (0, 0)
Screenshot: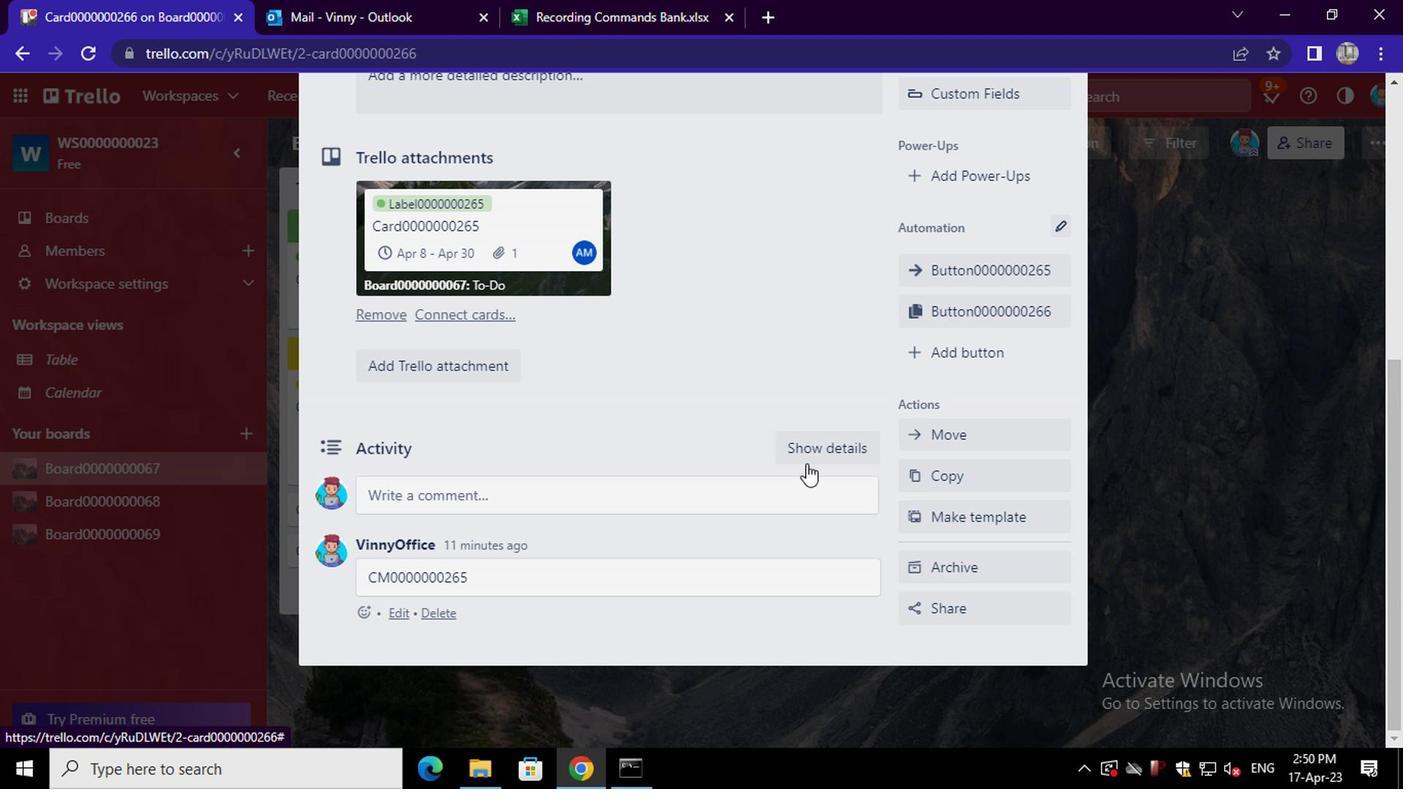 
Action: Mouse scrolled (767, 456) with delta (0, 0)
Screenshot: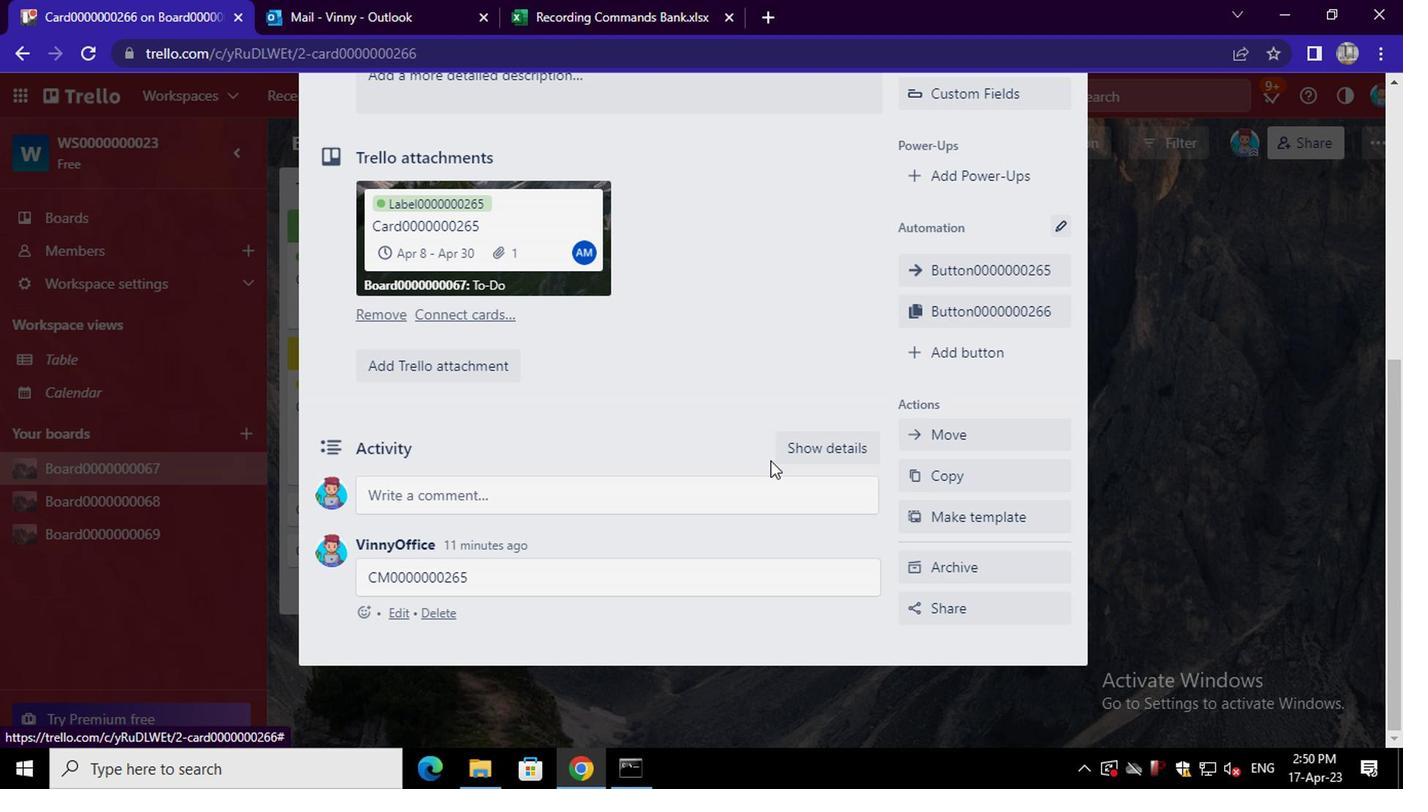
Action: Mouse moved to (537, 385)
Screenshot: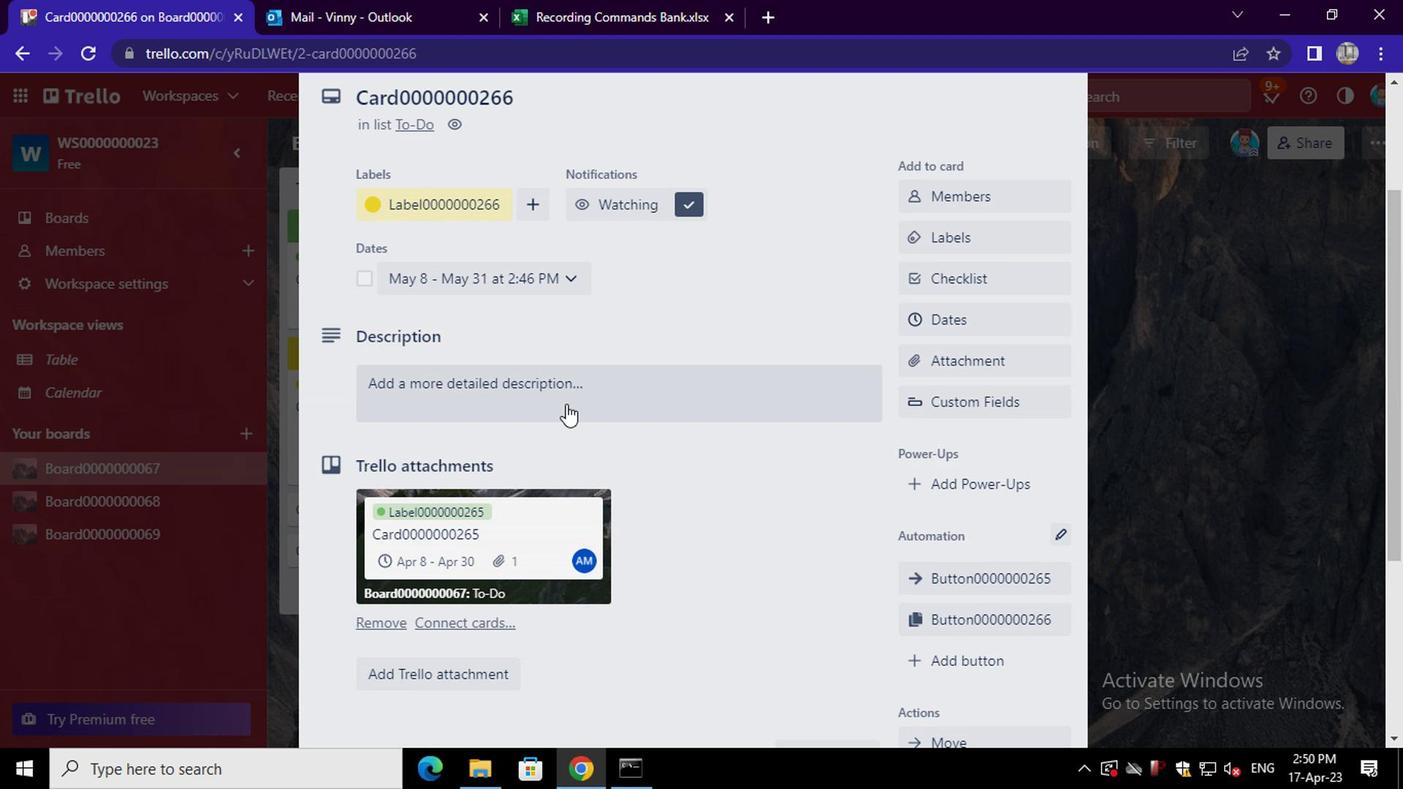 
Action: Mouse pressed left at (537, 385)
Screenshot: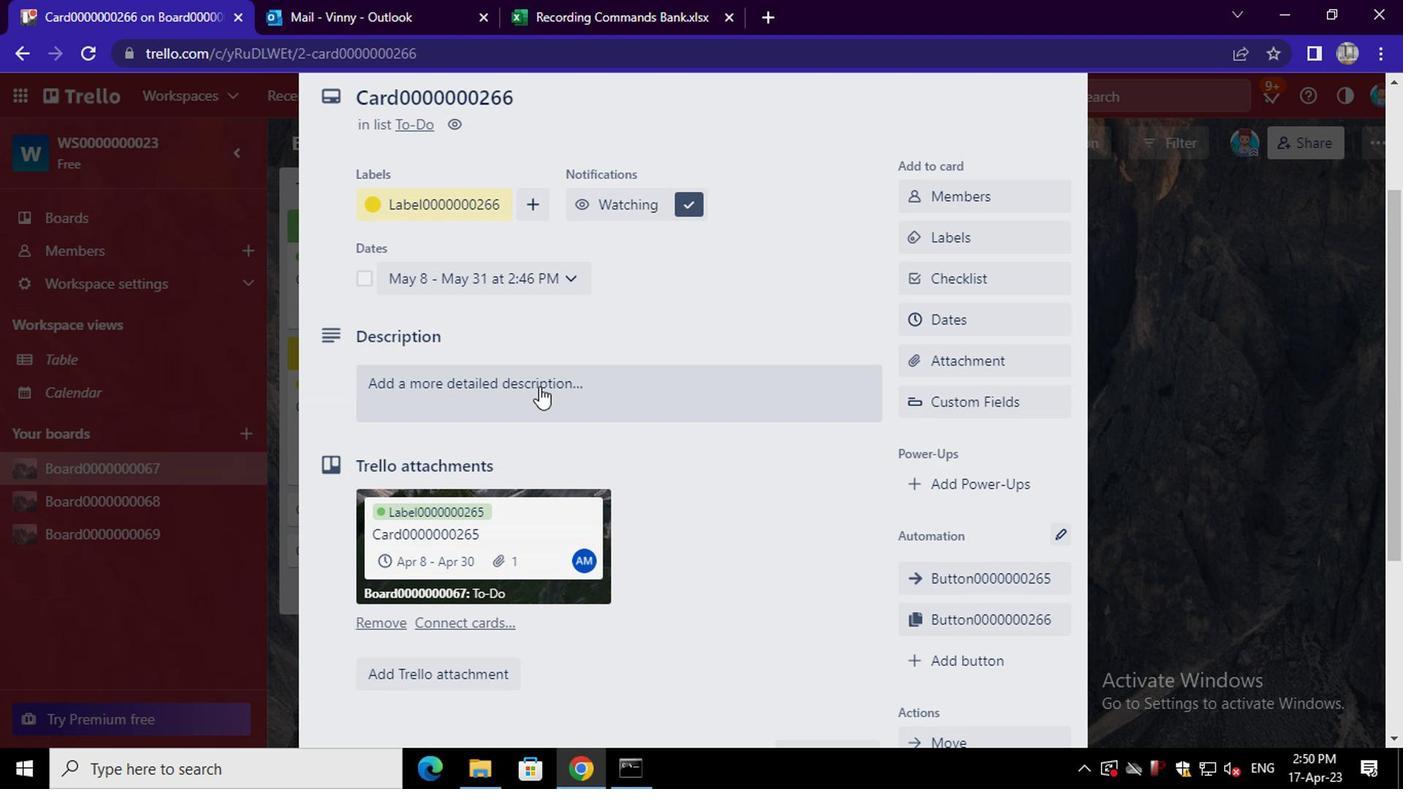 
Action: Mouse moved to (579, 451)
Screenshot: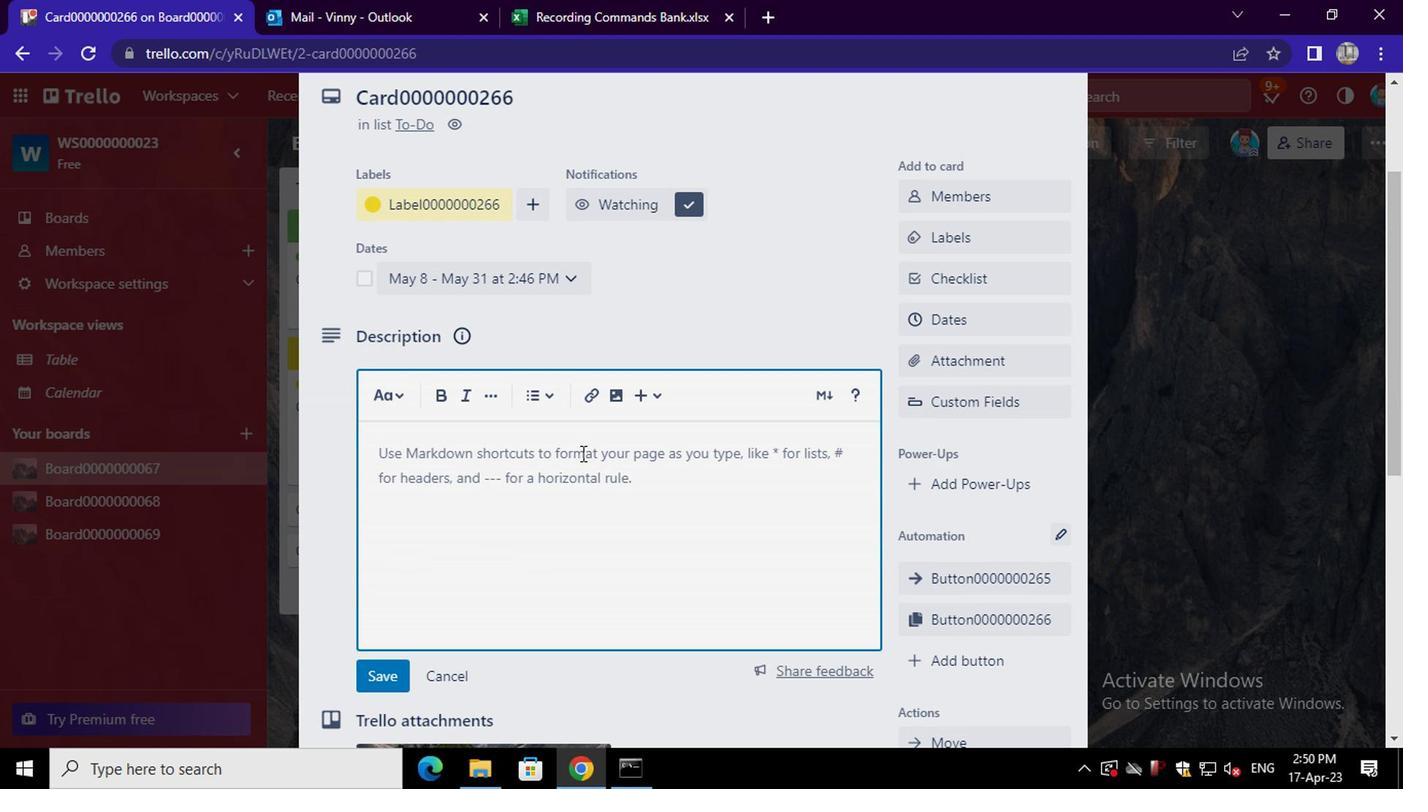 
Action: Mouse pressed left at (579, 451)
Screenshot: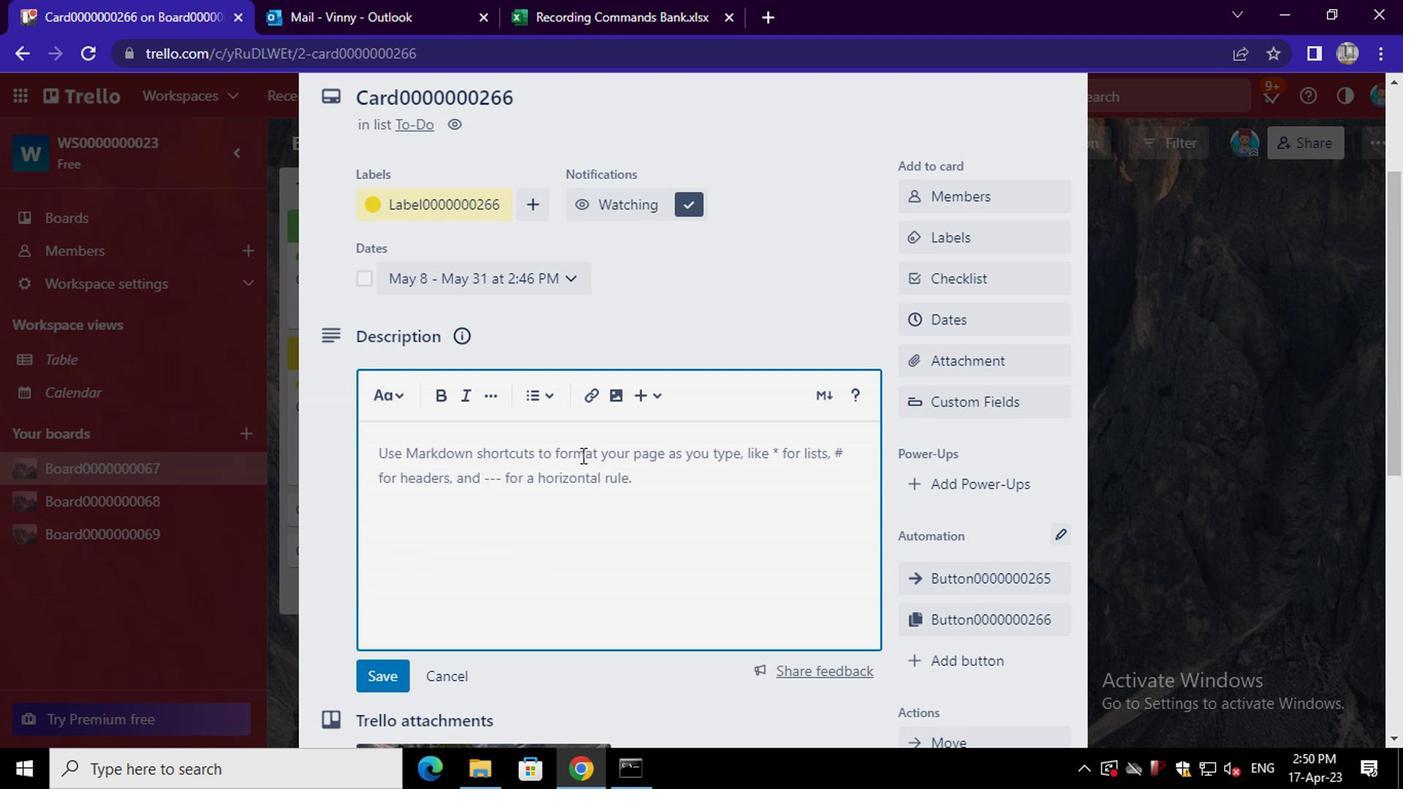 
Action: Key pressed <Key.shift>DS0000000266
Screenshot: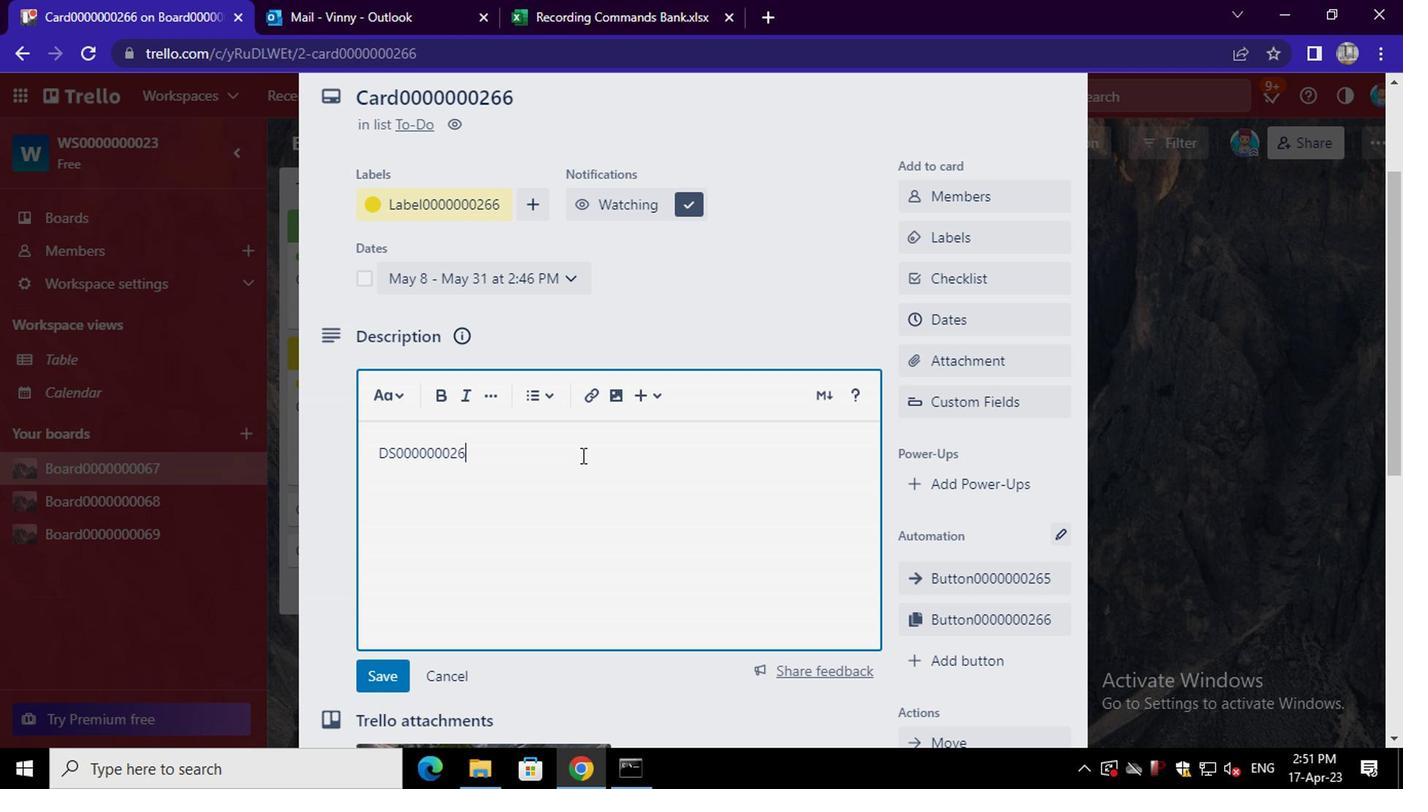 
Action: Mouse moved to (373, 665)
Screenshot: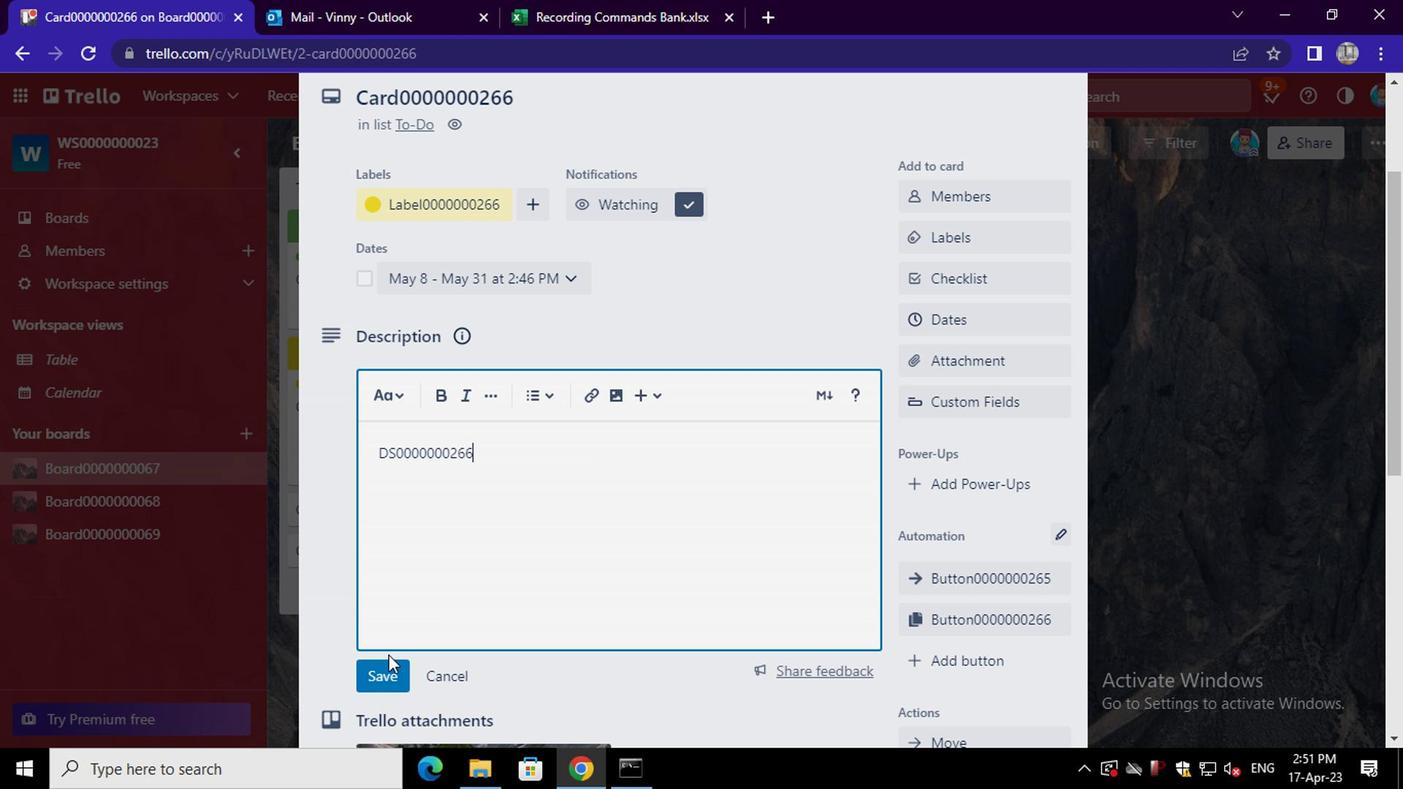 
Action: Mouse pressed left at (373, 665)
Screenshot: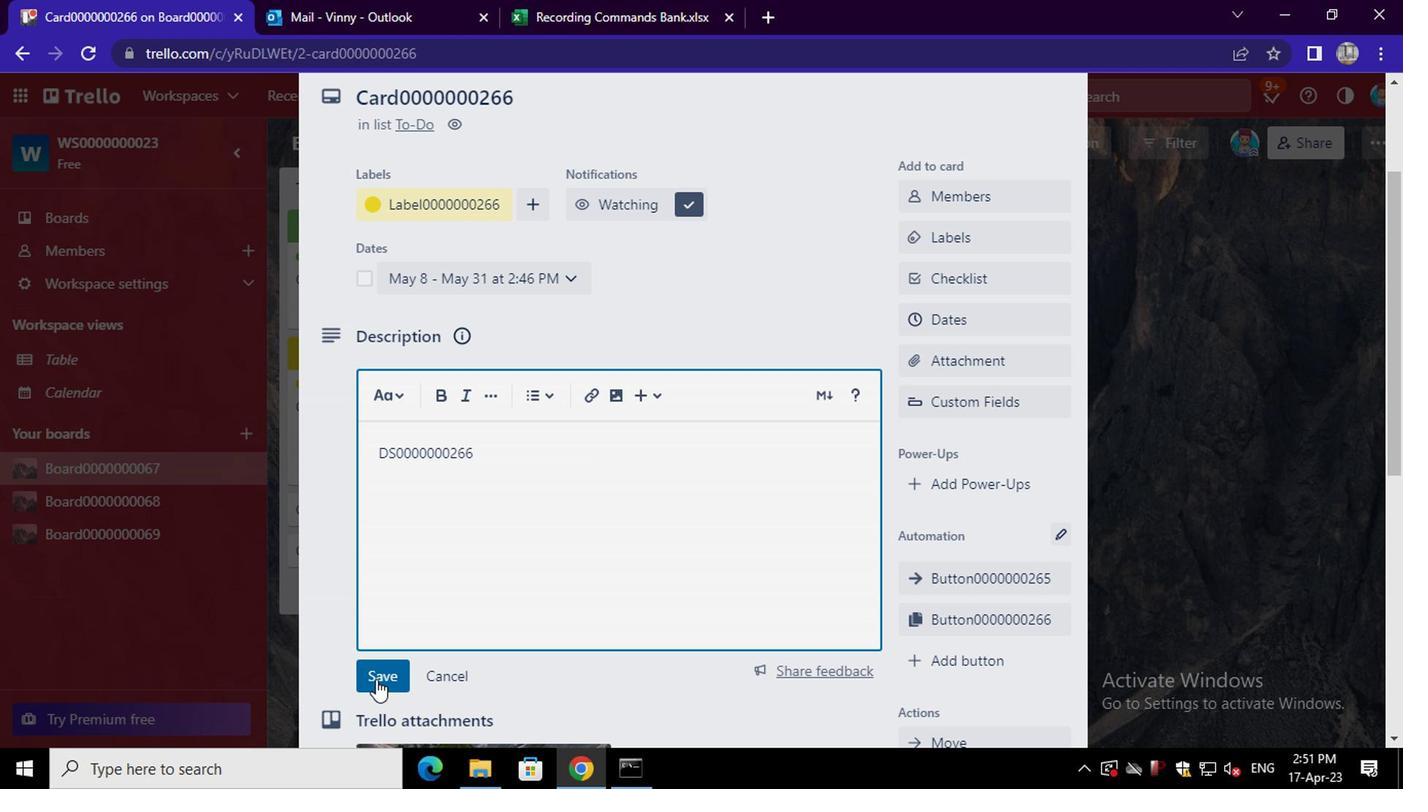 
Action: Mouse moved to (559, 556)
Screenshot: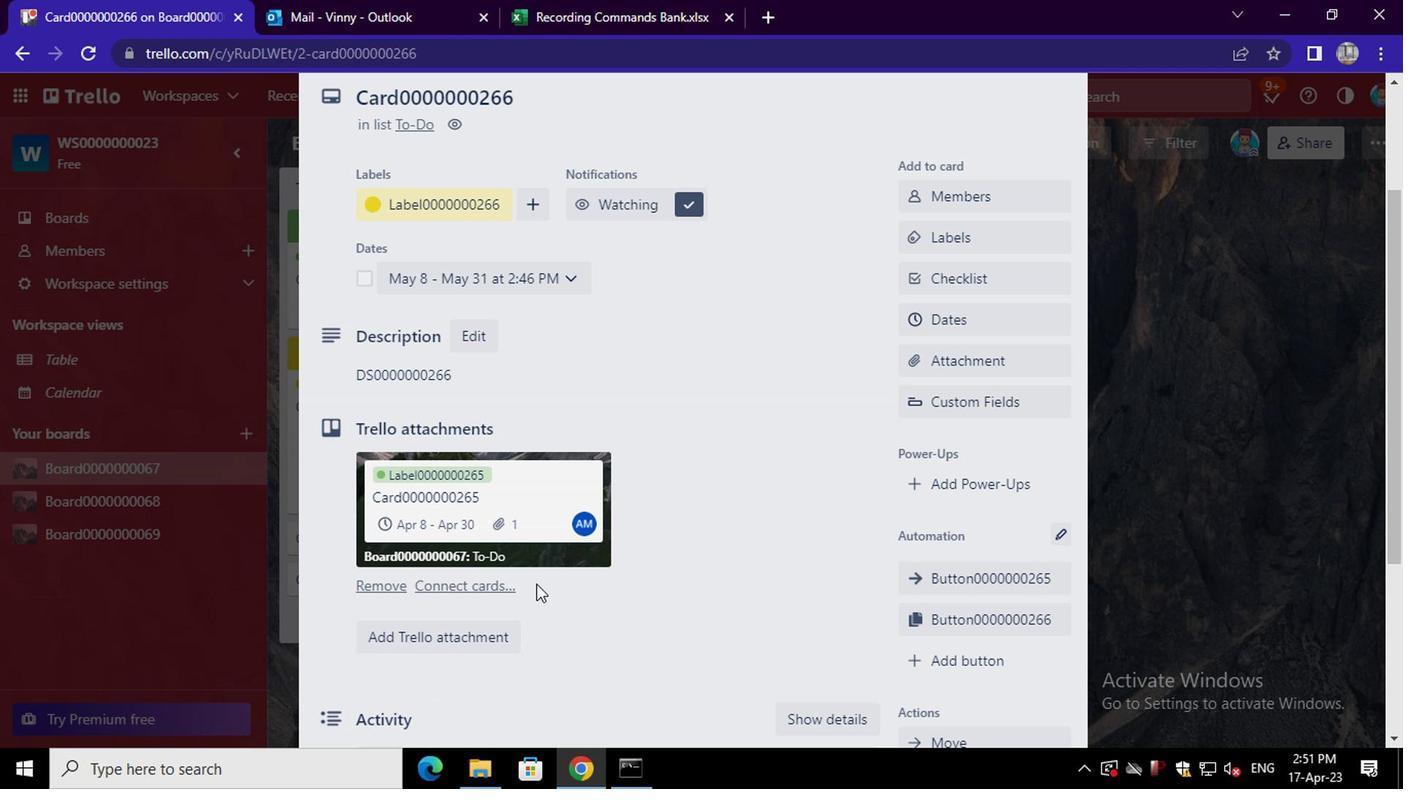 
Action: Mouse scrolled (559, 555) with delta (0, 0)
Screenshot: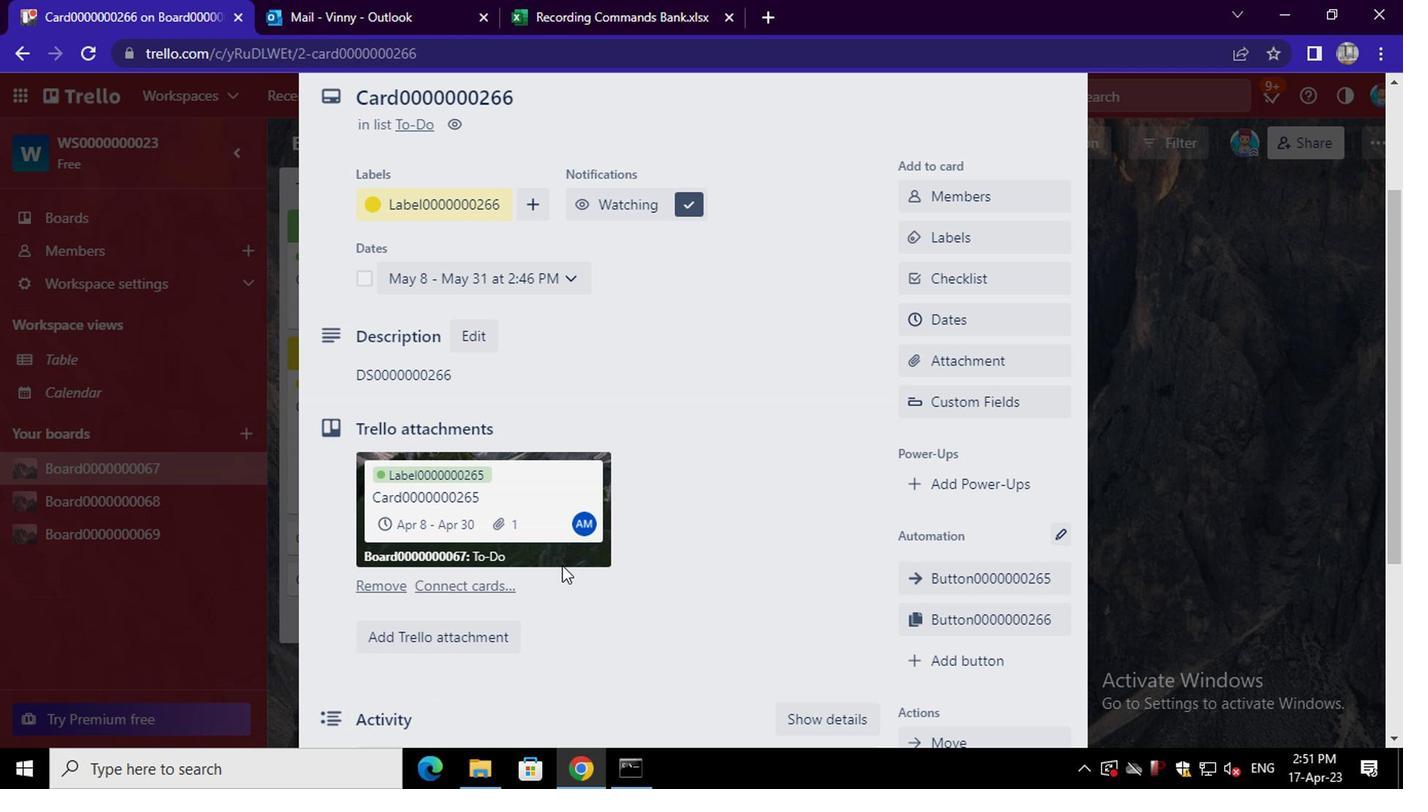
Action: Mouse scrolled (559, 555) with delta (0, 0)
Screenshot: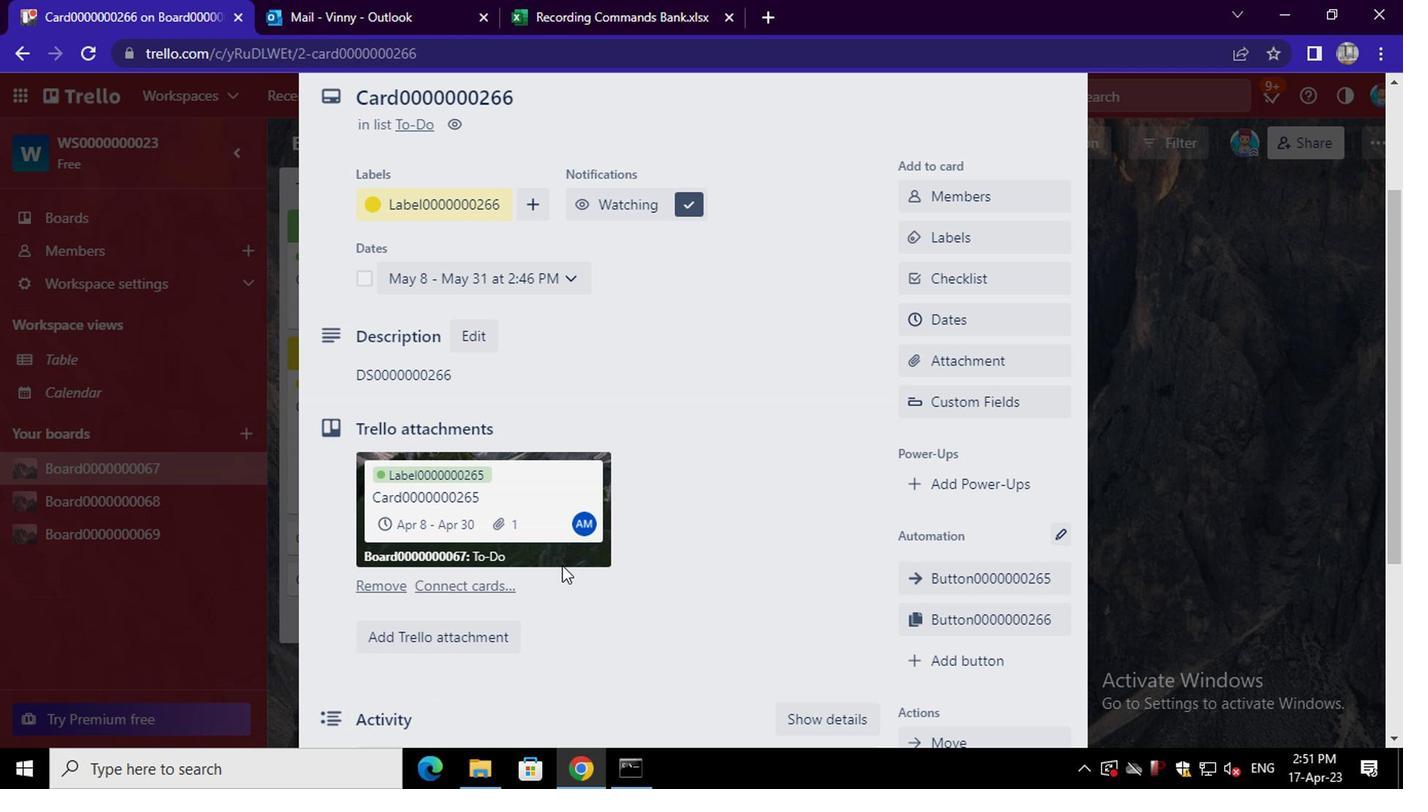 
Action: Mouse scrolled (559, 555) with delta (0, 0)
Screenshot: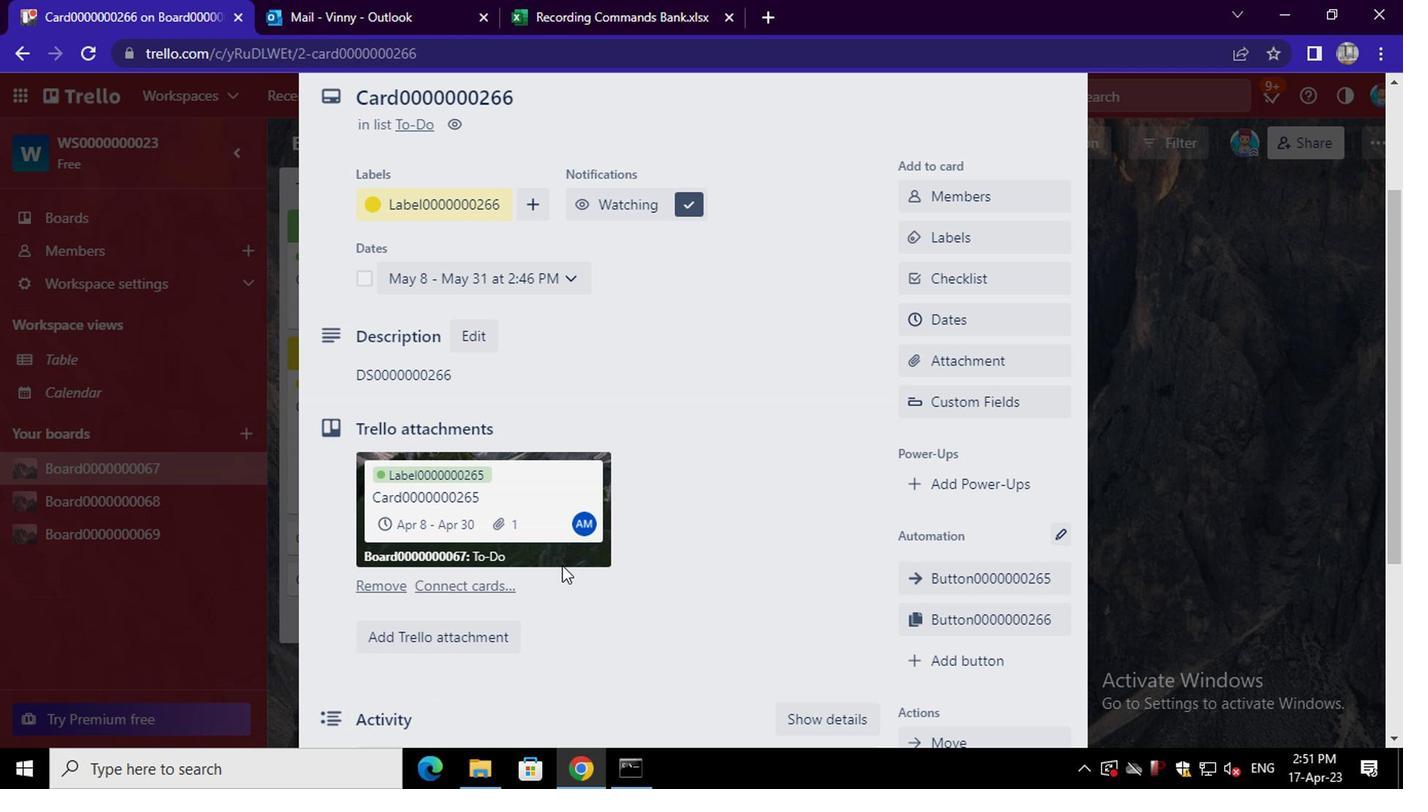 
Action: Mouse moved to (495, 457)
Screenshot: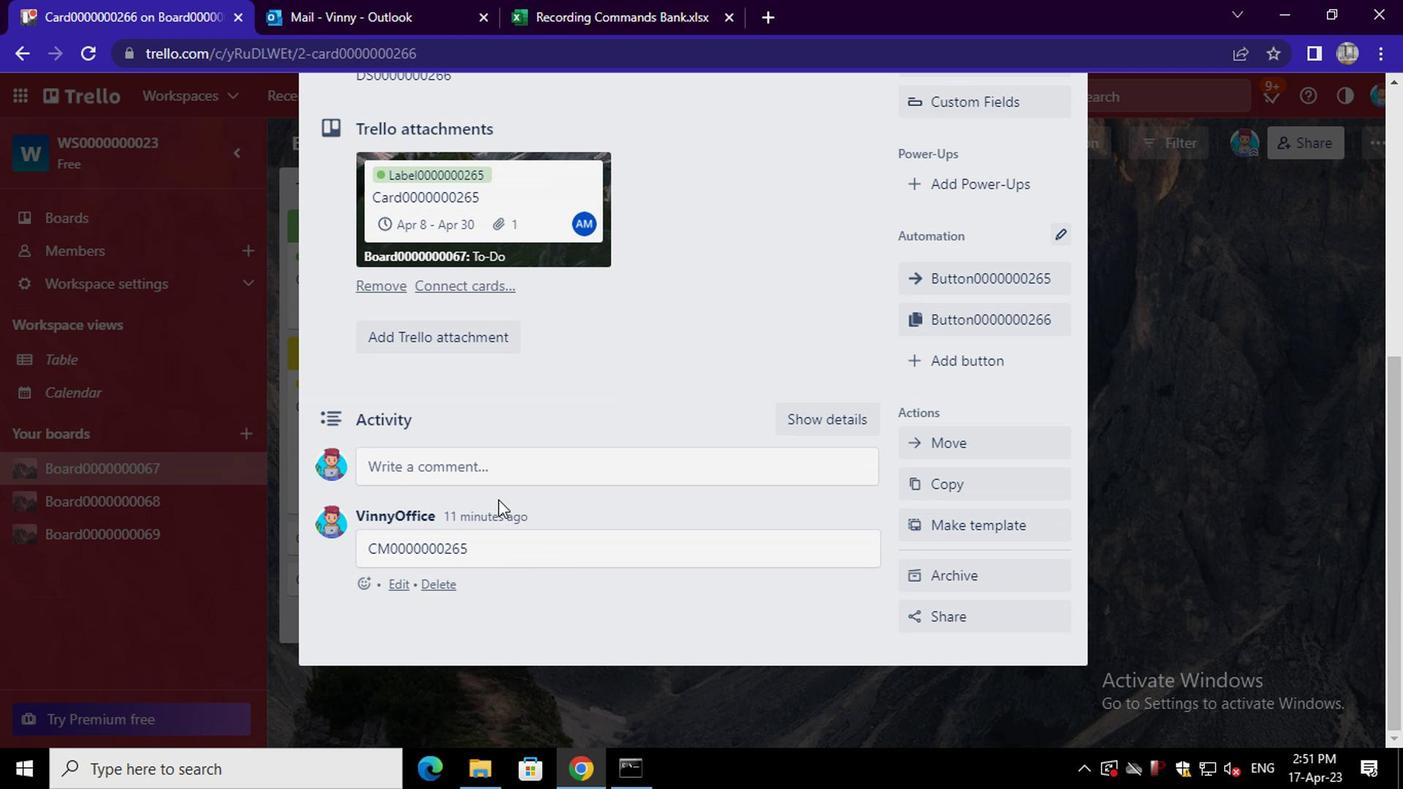 
Action: Mouse pressed left at (495, 457)
Screenshot: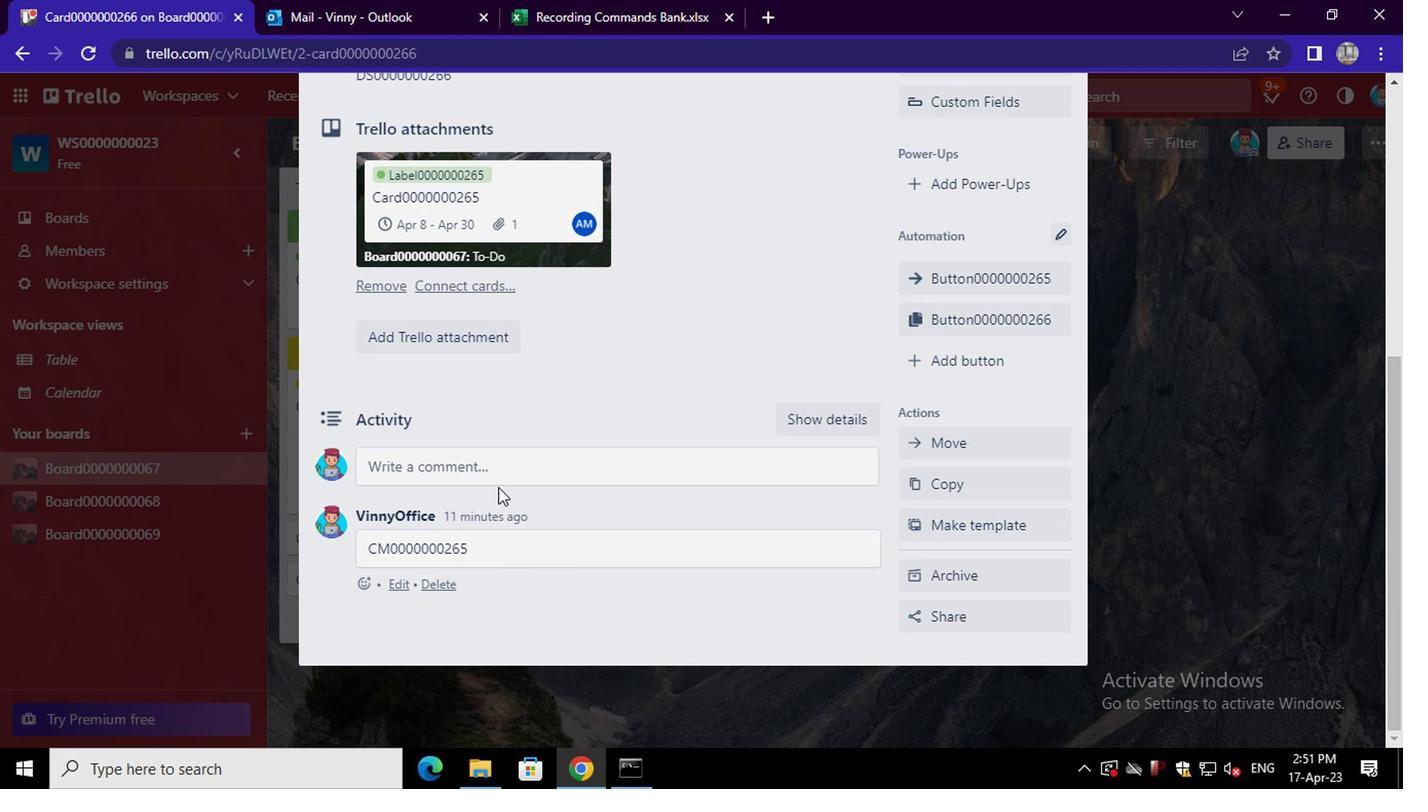 
Action: Mouse moved to (492, 463)
Screenshot: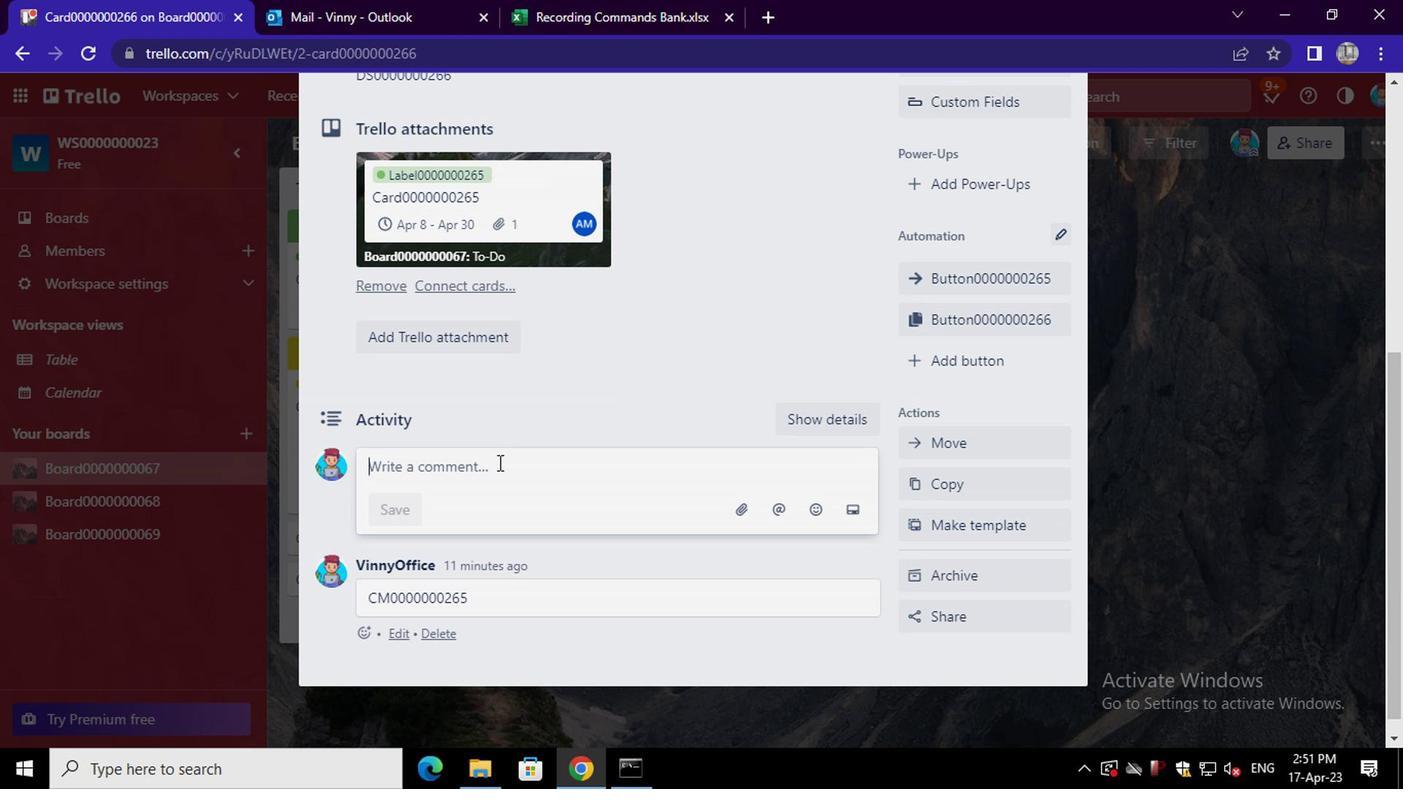 
Action: Key pressed <Key.shift>C<Key.shift_r>M0000000266
Screenshot: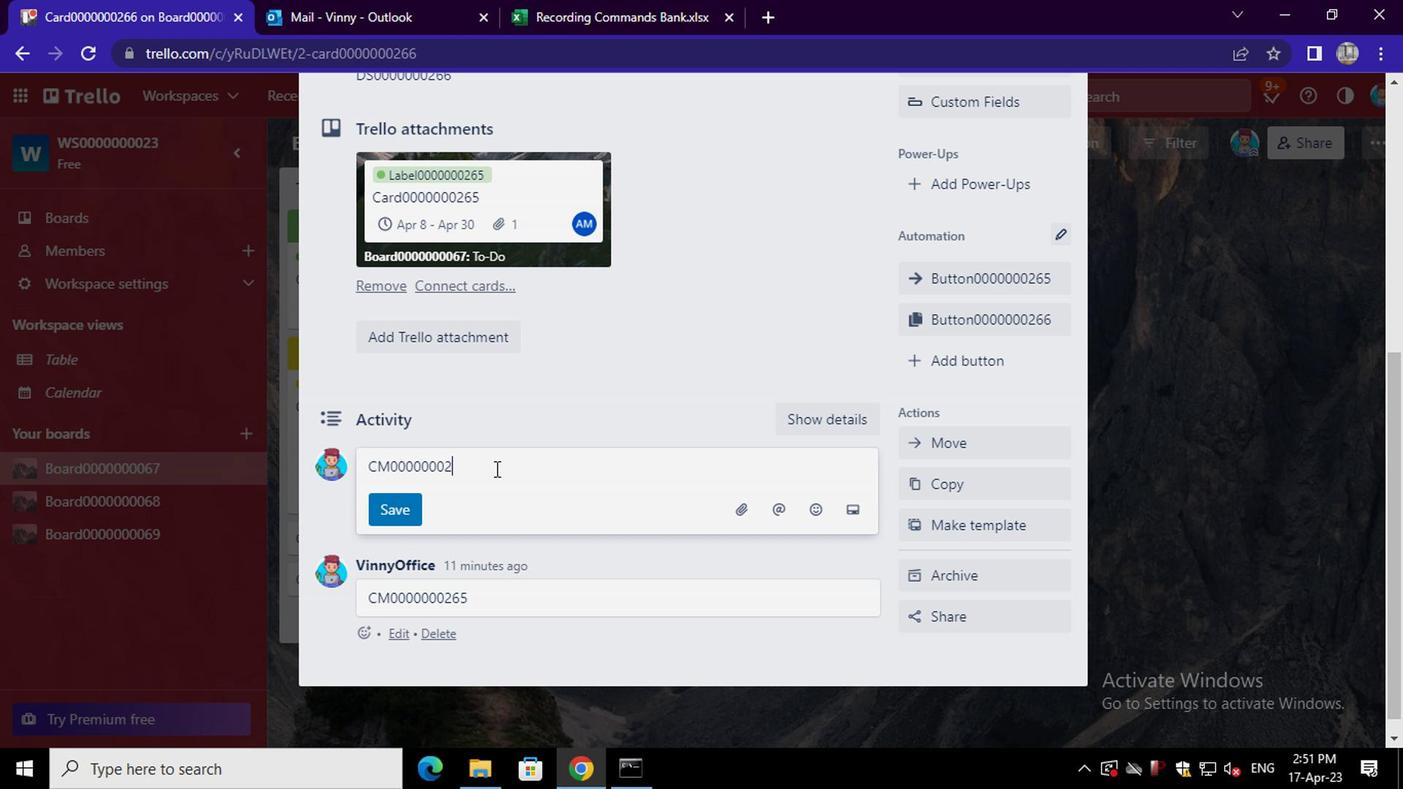 
Action: Mouse moved to (410, 507)
Screenshot: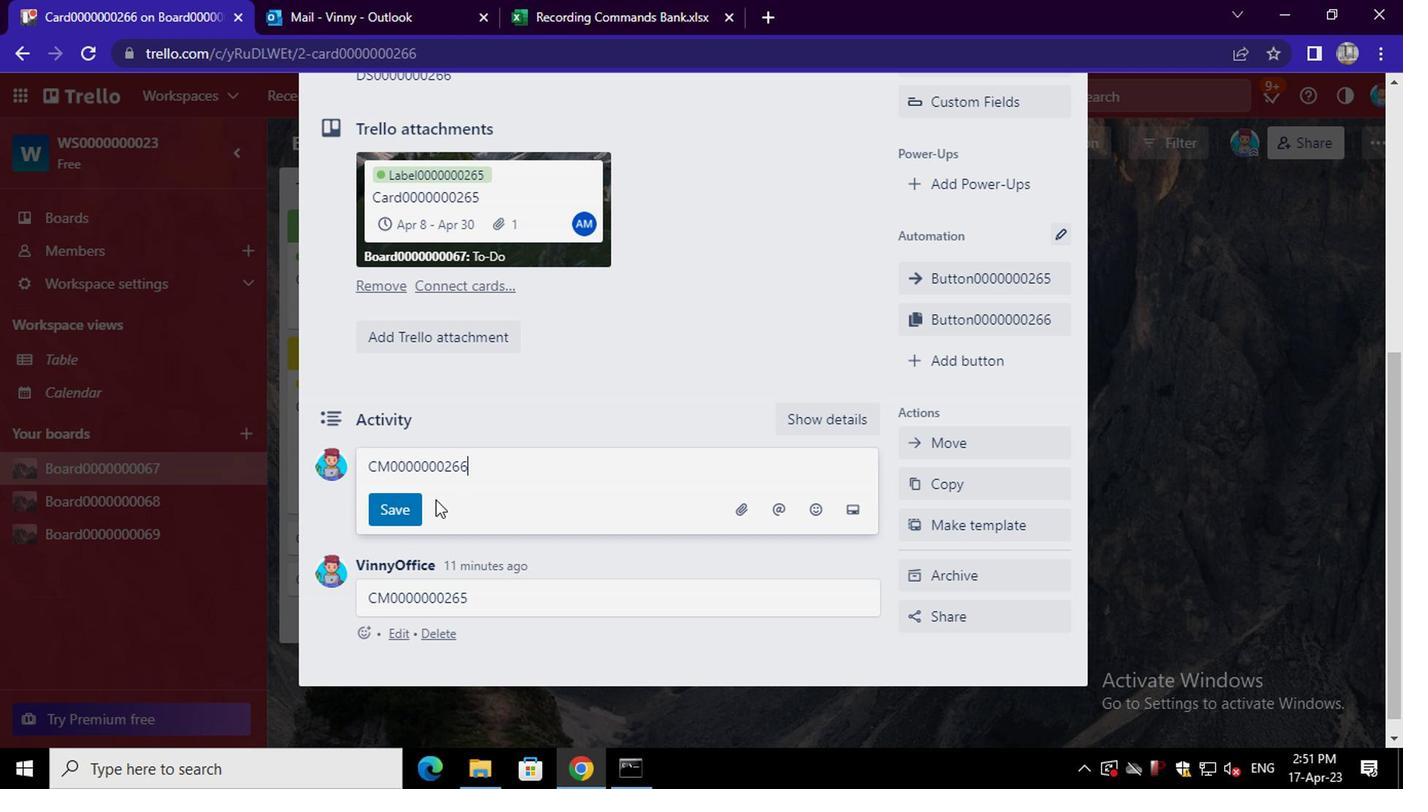 
Action: Mouse pressed left at (410, 507)
Screenshot: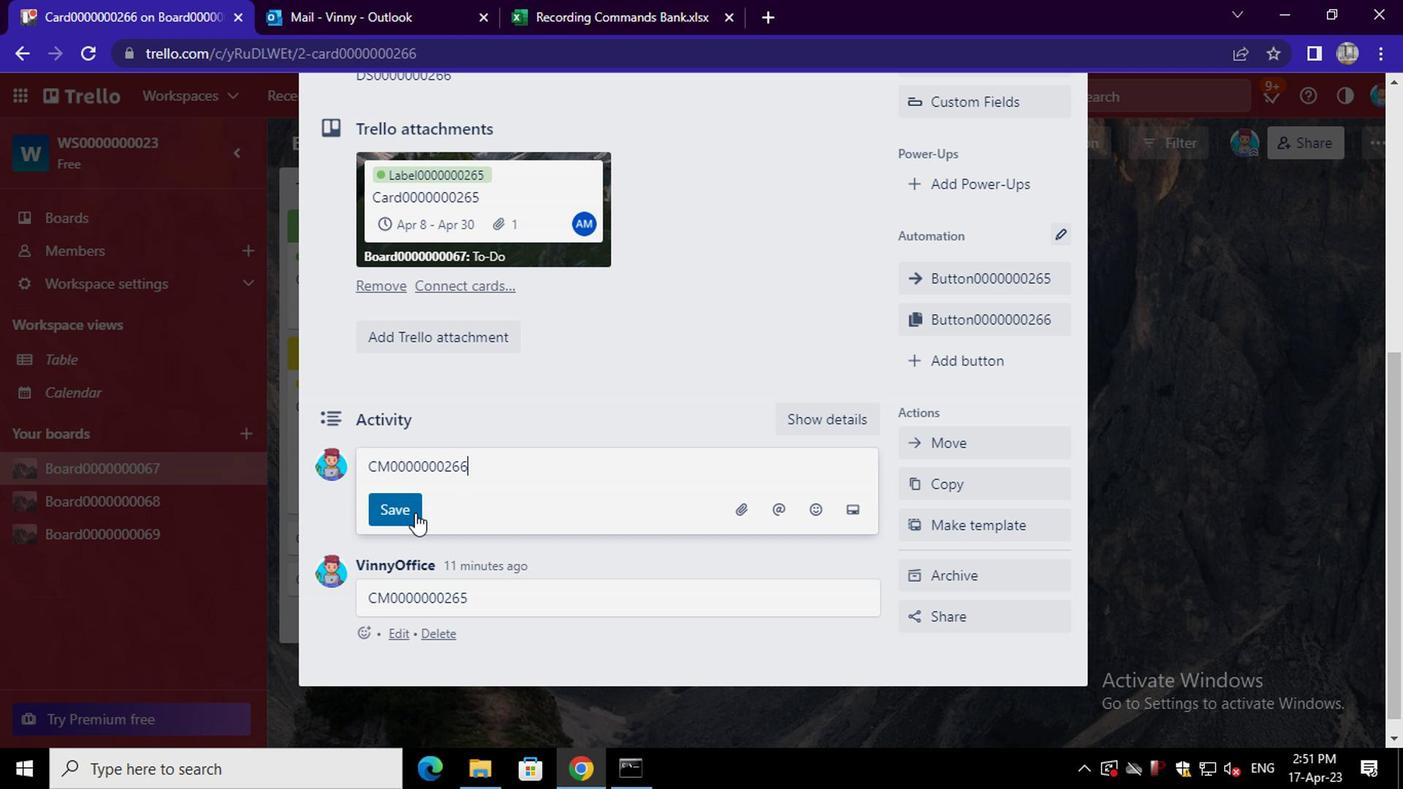 
Action: Key pressed <Key.f8>
Screenshot: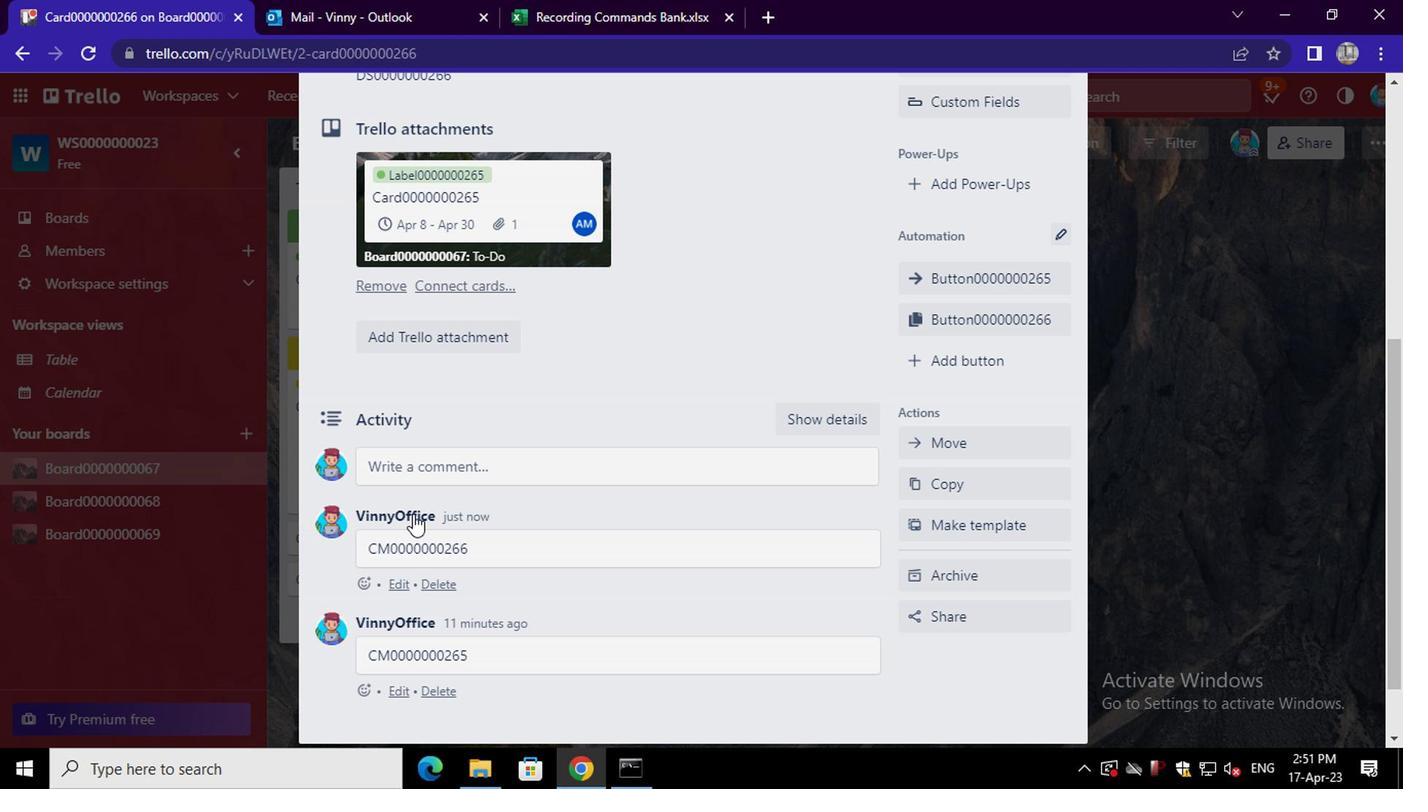 
